 Task: Find connections with filter location São Gonçalo do Sapucaí with filter topic #Investingwith filter profile language German with filter current company Odgers Berndtson with filter school Management and Science University with filter industry Printing Services with filter service category Loans with filter keywords title Controller
Action: Mouse moved to (579, 99)
Screenshot: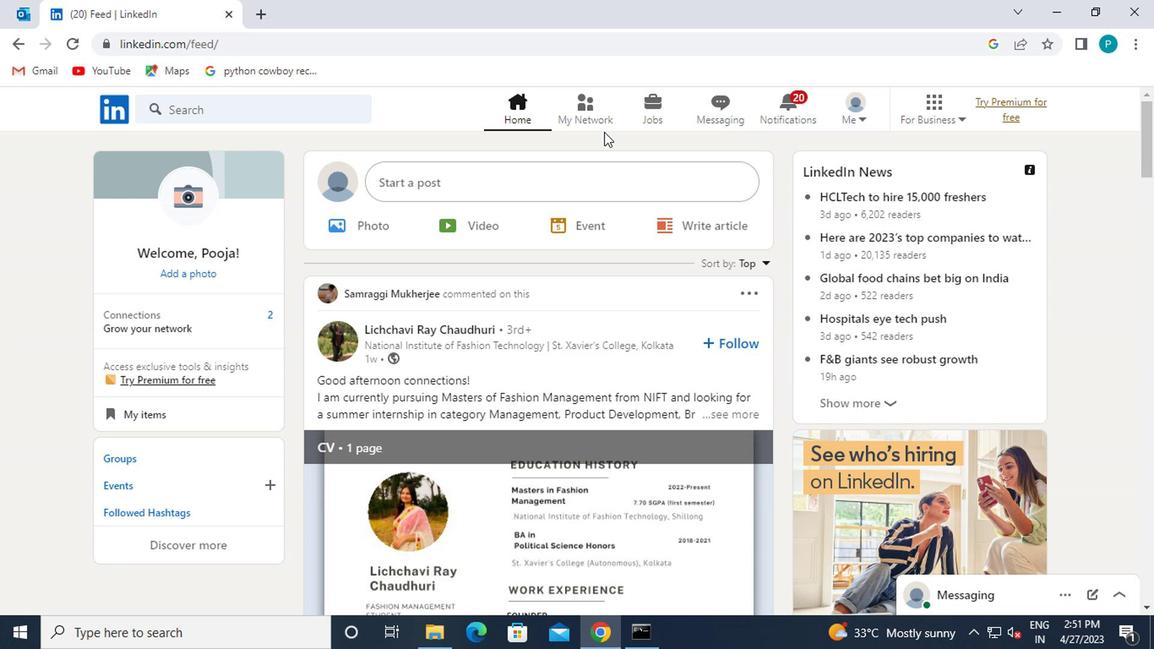 
Action: Mouse pressed left at (579, 99)
Screenshot: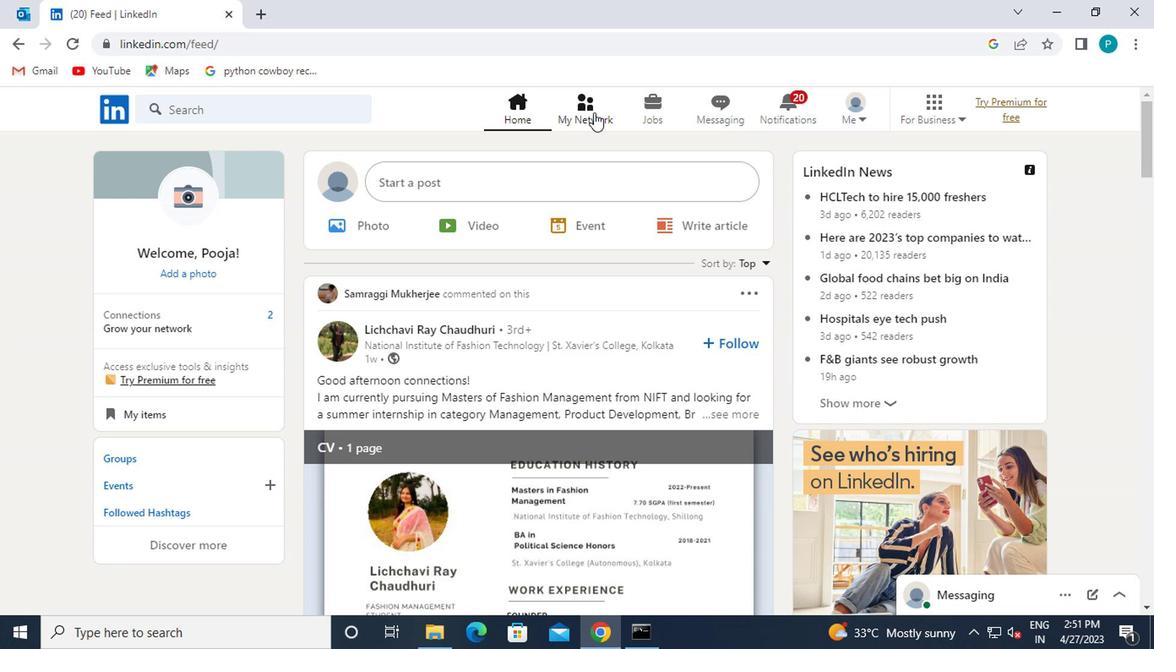 
Action: Mouse moved to (261, 215)
Screenshot: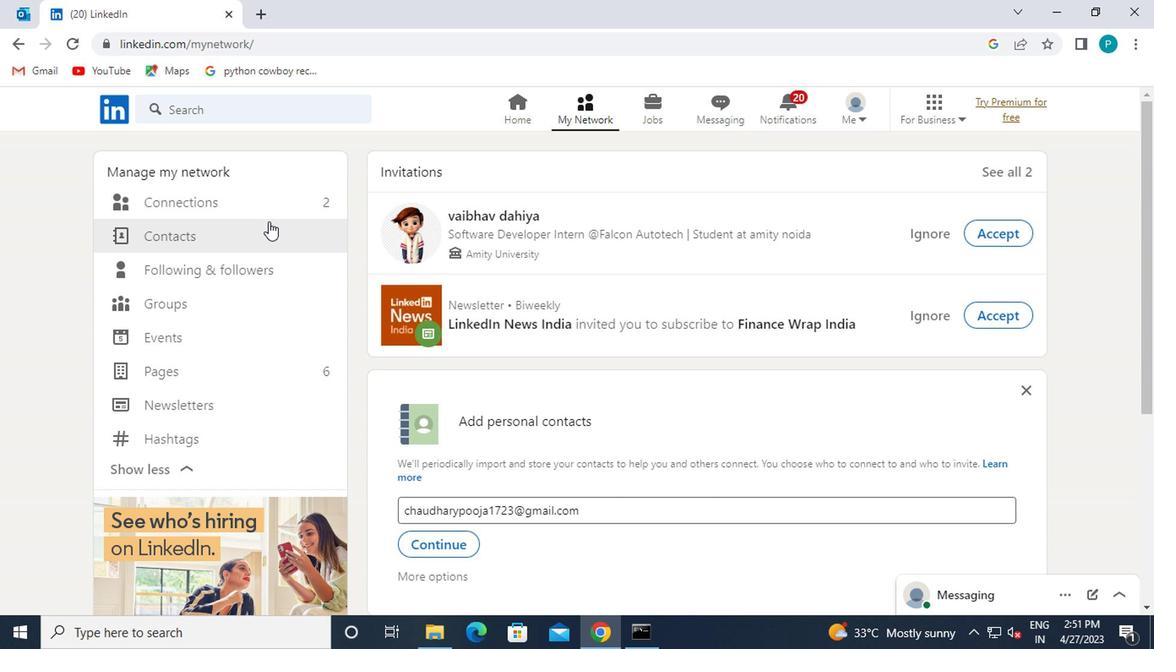 
Action: Mouse pressed left at (261, 215)
Screenshot: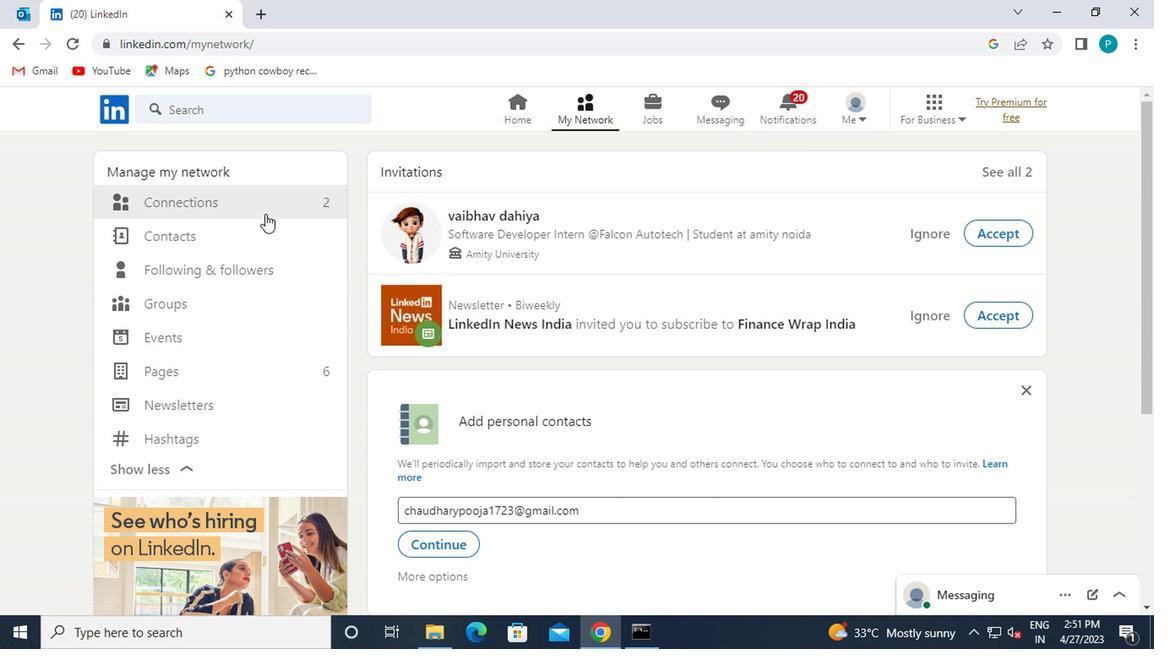 
Action: Mouse pressed left at (261, 215)
Screenshot: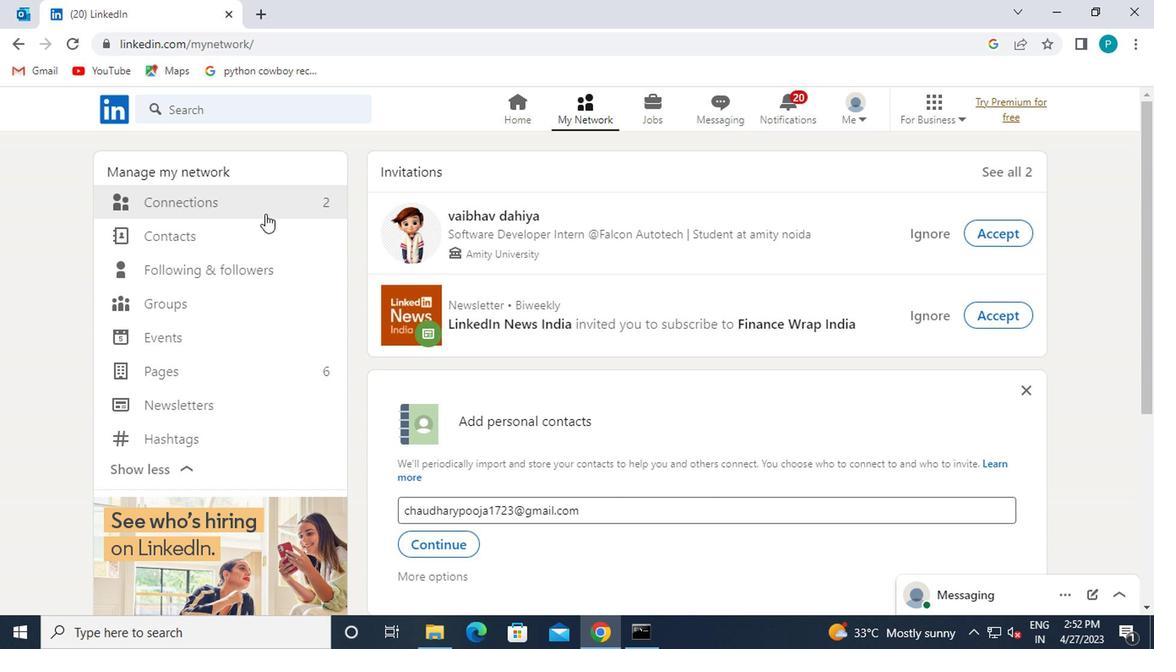 
Action: Mouse moved to (259, 211)
Screenshot: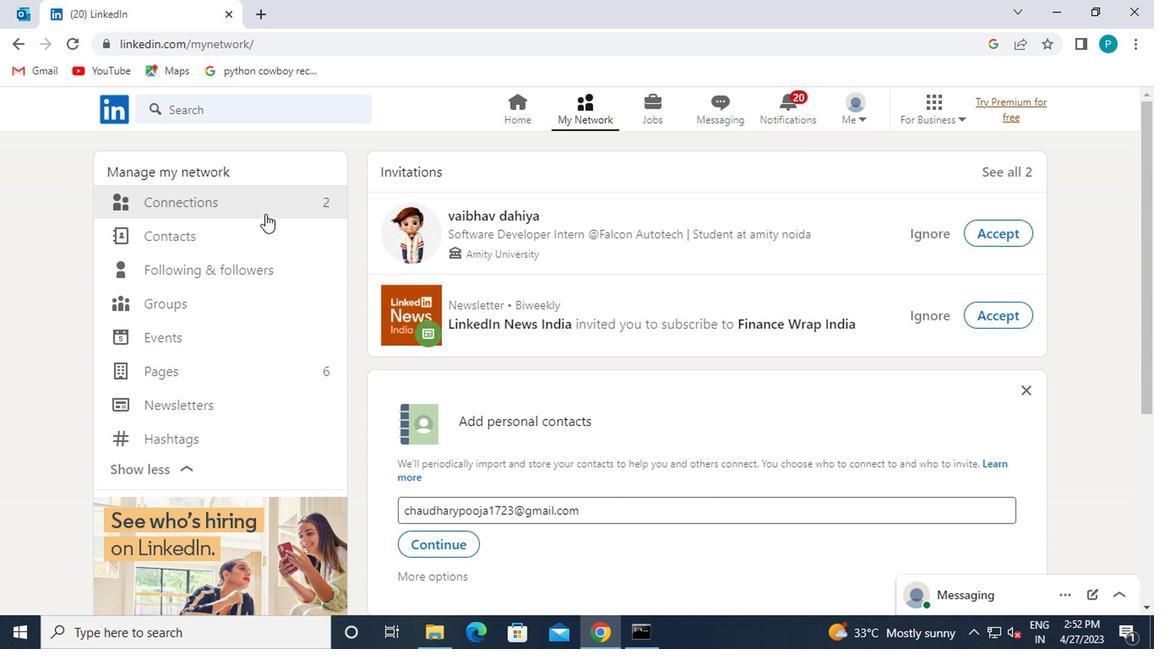 
Action: Mouse pressed left at (259, 211)
Screenshot: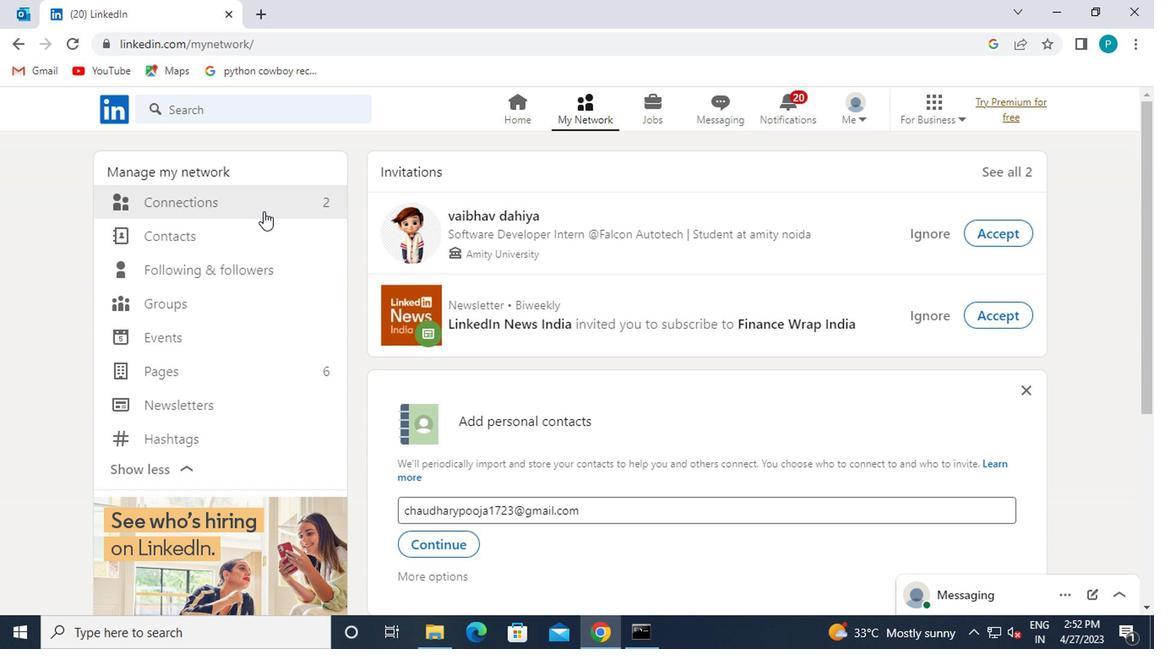 
Action: Mouse pressed left at (259, 211)
Screenshot: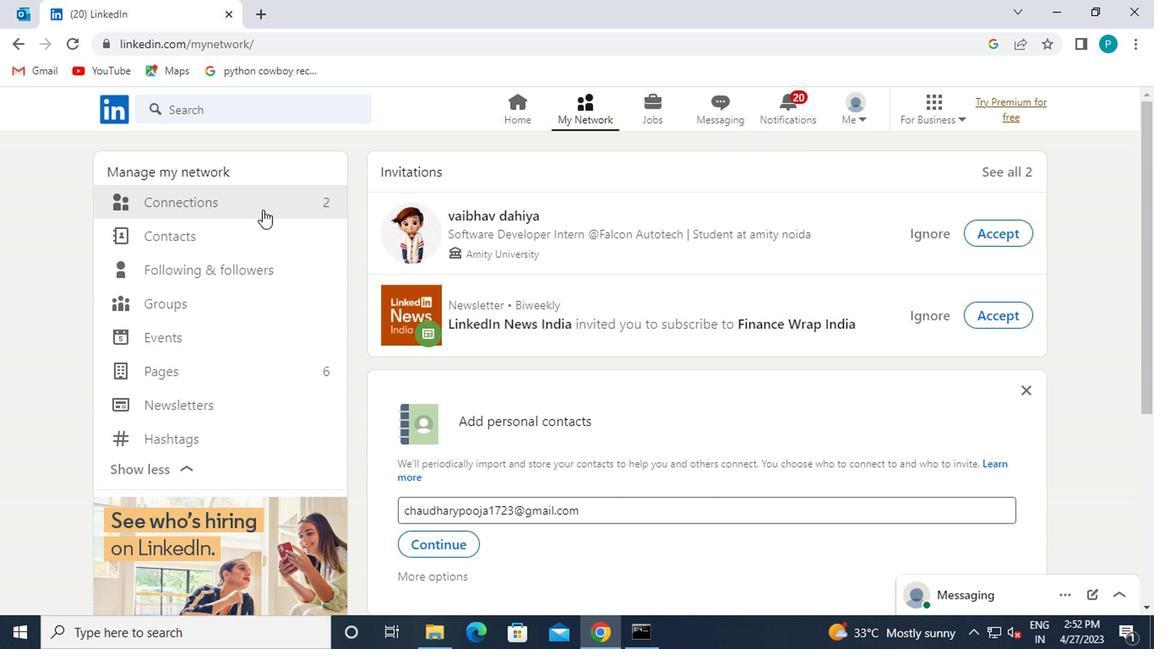 
Action: Mouse moved to (259, 209)
Screenshot: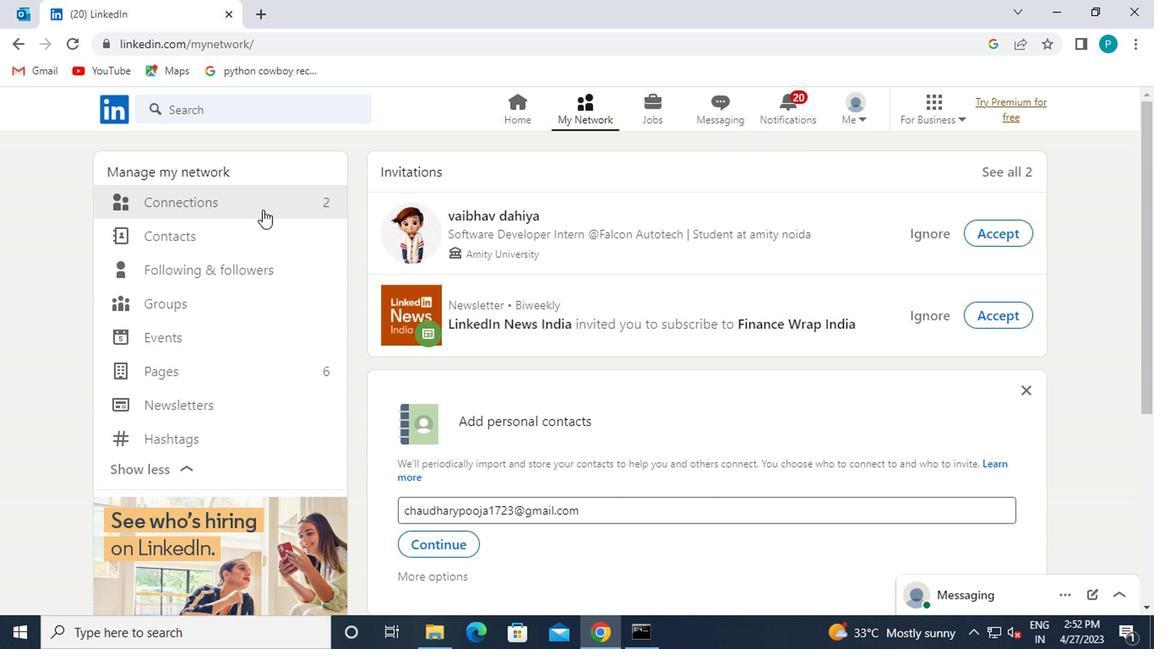 
Action: Mouse pressed left at (259, 209)
Screenshot: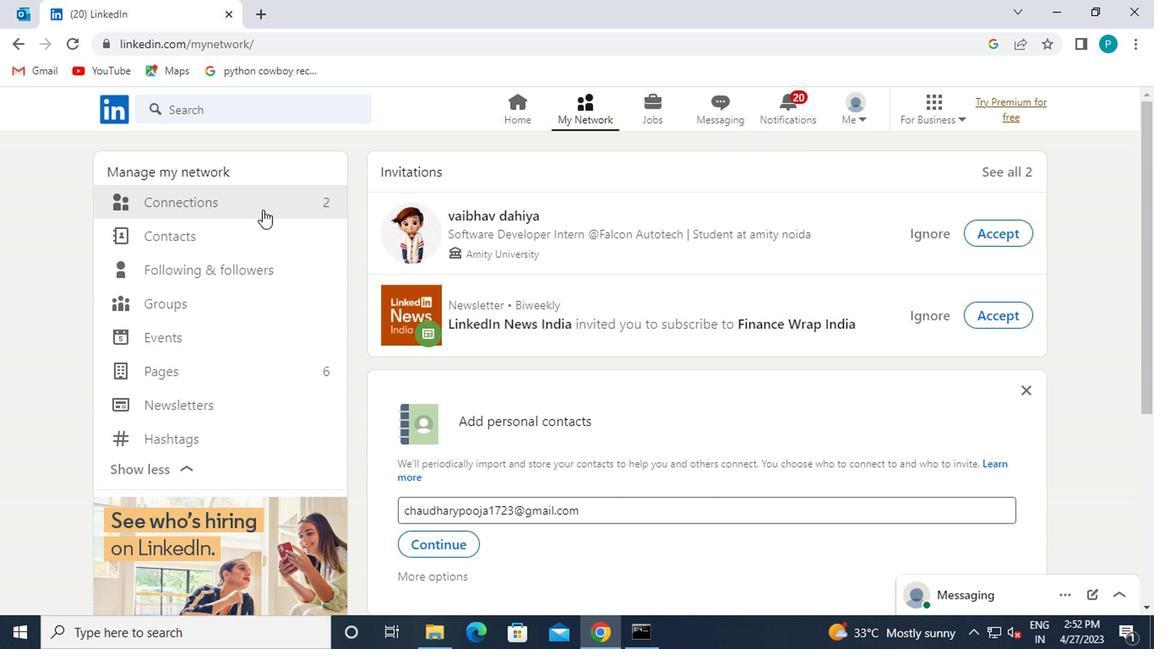 
Action: Mouse pressed left at (259, 209)
Screenshot: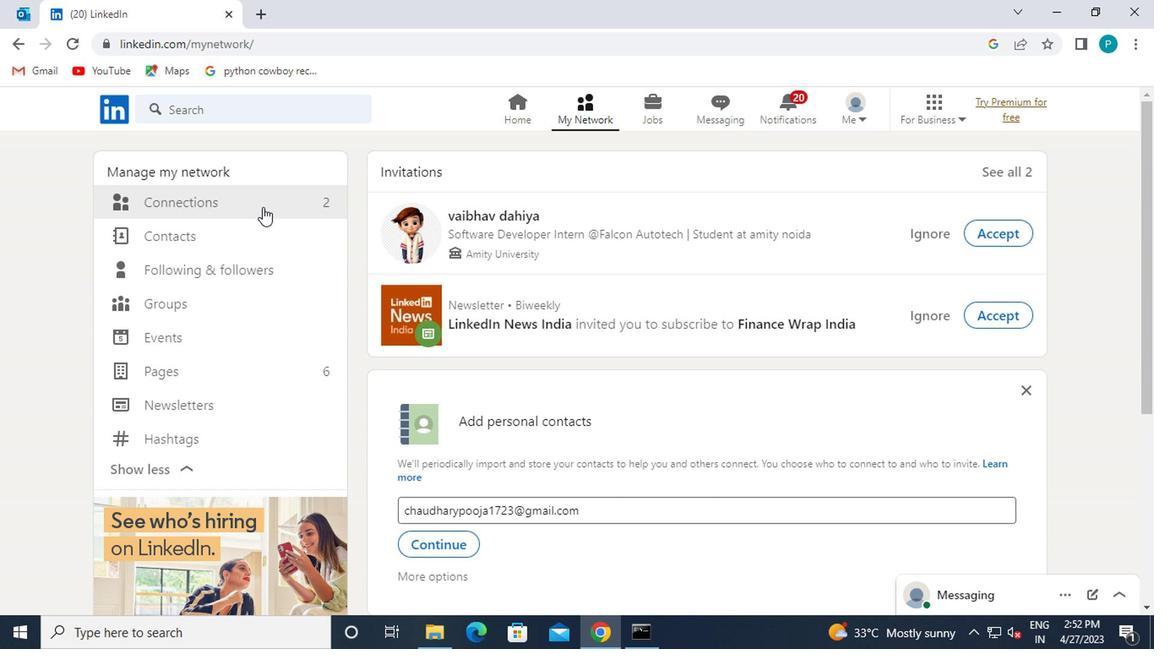 
Action: Mouse moved to (259, 202)
Screenshot: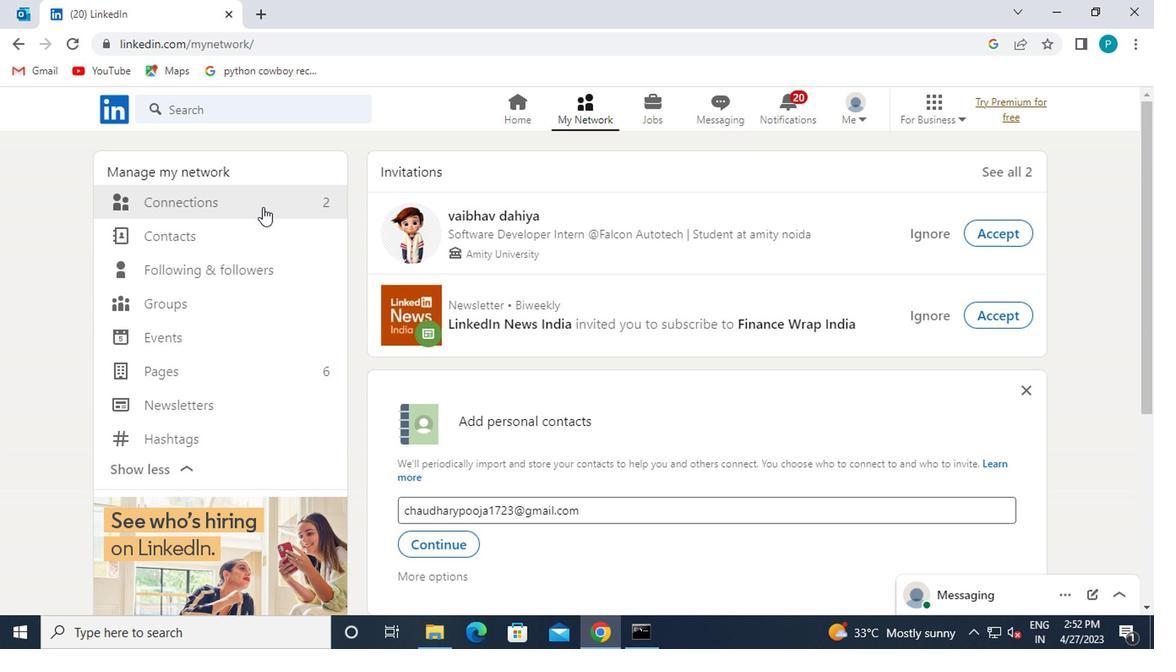 
Action: Mouse pressed left at (259, 202)
Screenshot: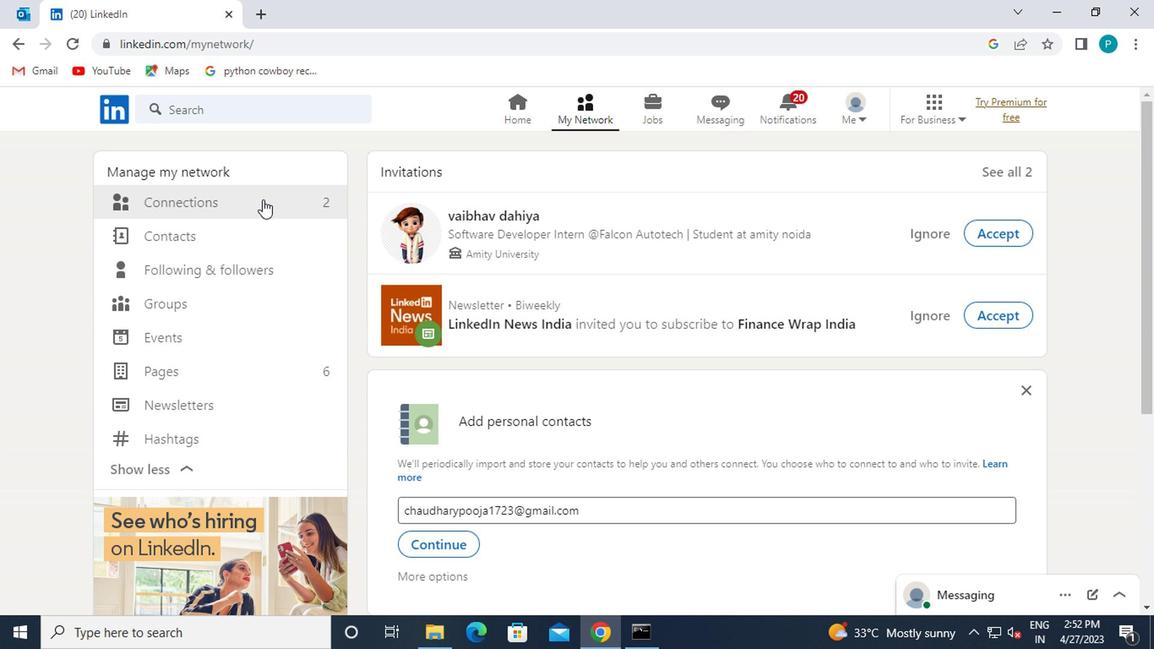 
Action: Mouse pressed left at (259, 202)
Screenshot: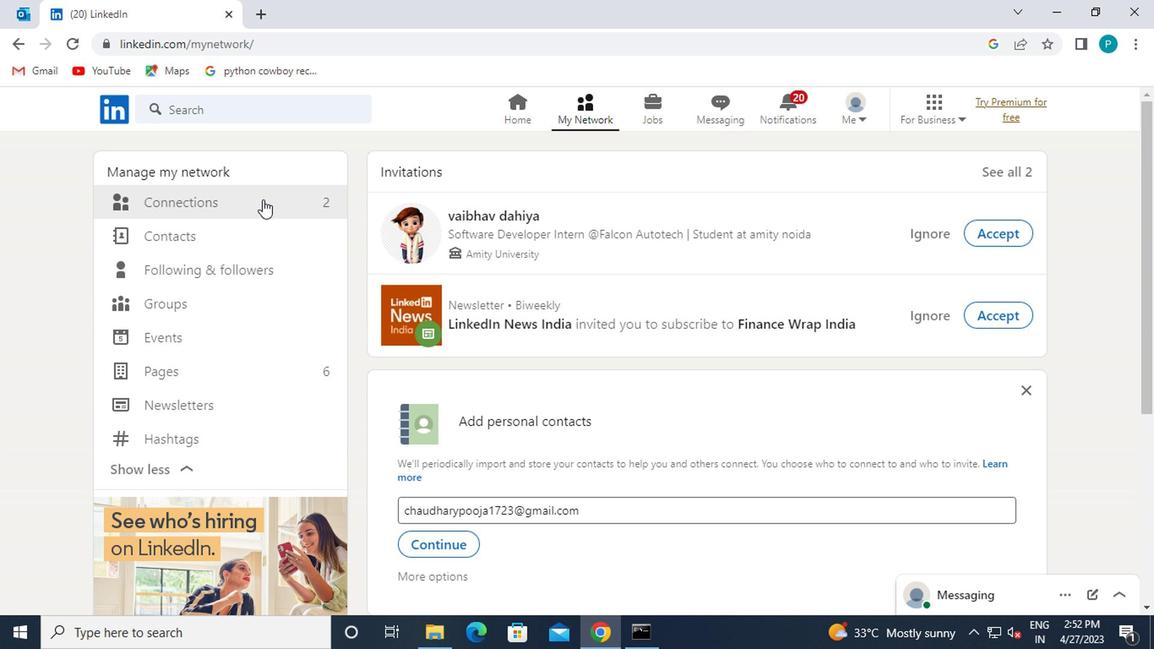 
Action: Mouse moved to (692, 199)
Screenshot: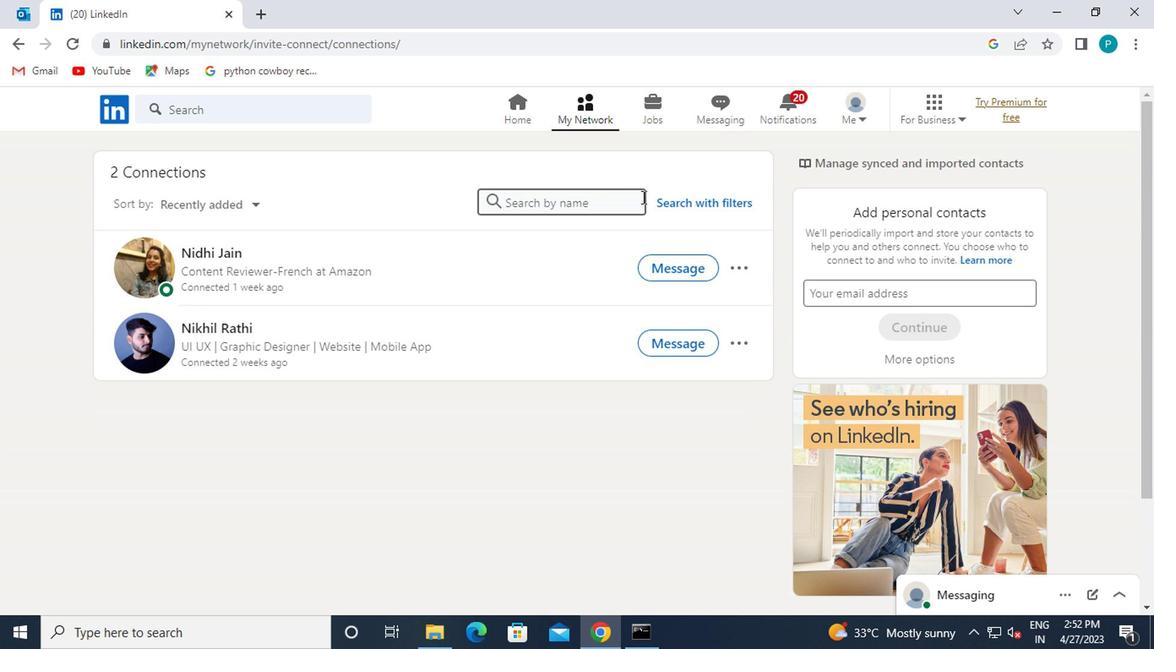 
Action: Mouse pressed left at (692, 199)
Screenshot: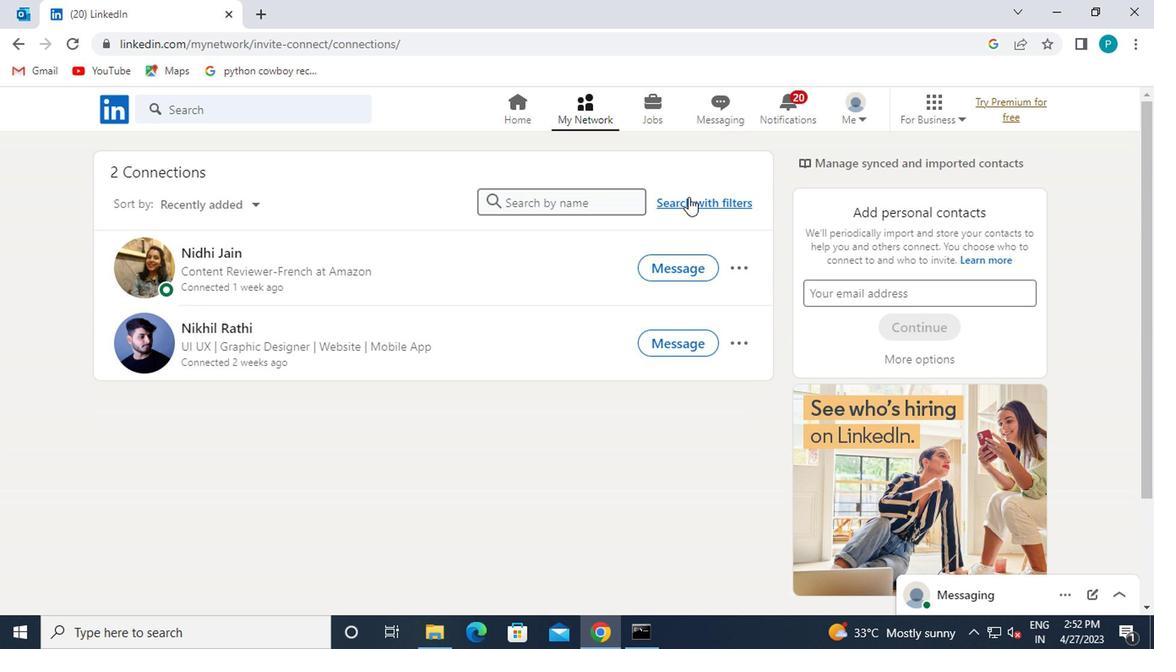 
Action: Mouse moved to (611, 159)
Screenshot: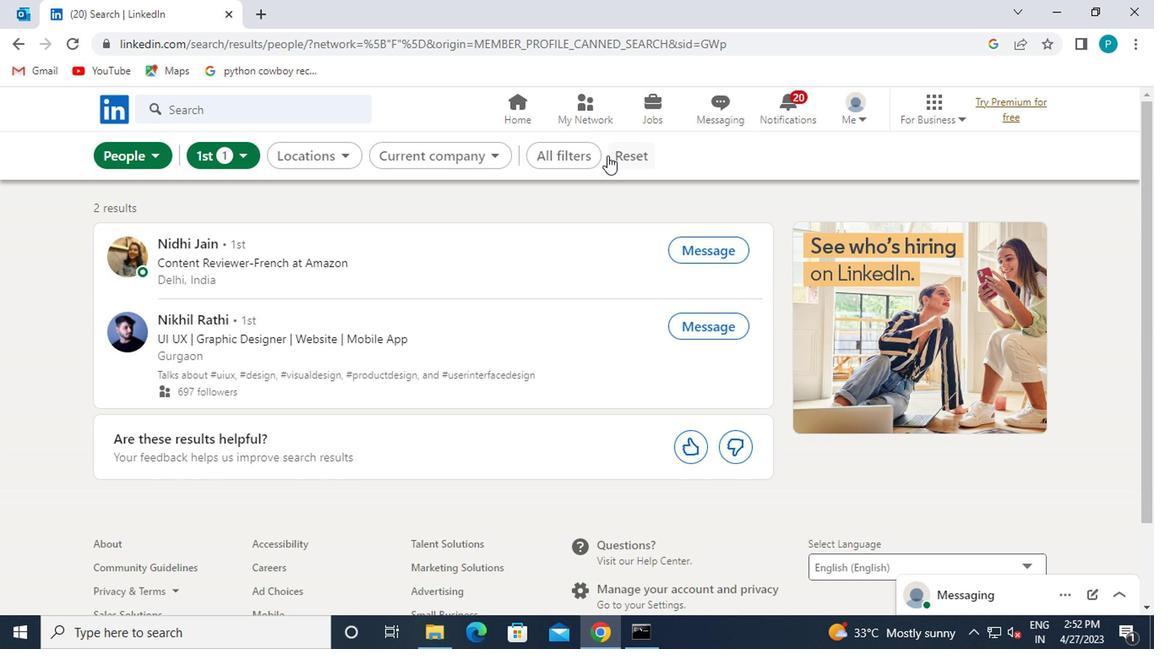 
Action: Mouse pressed left at (611, 159)
Screenshot: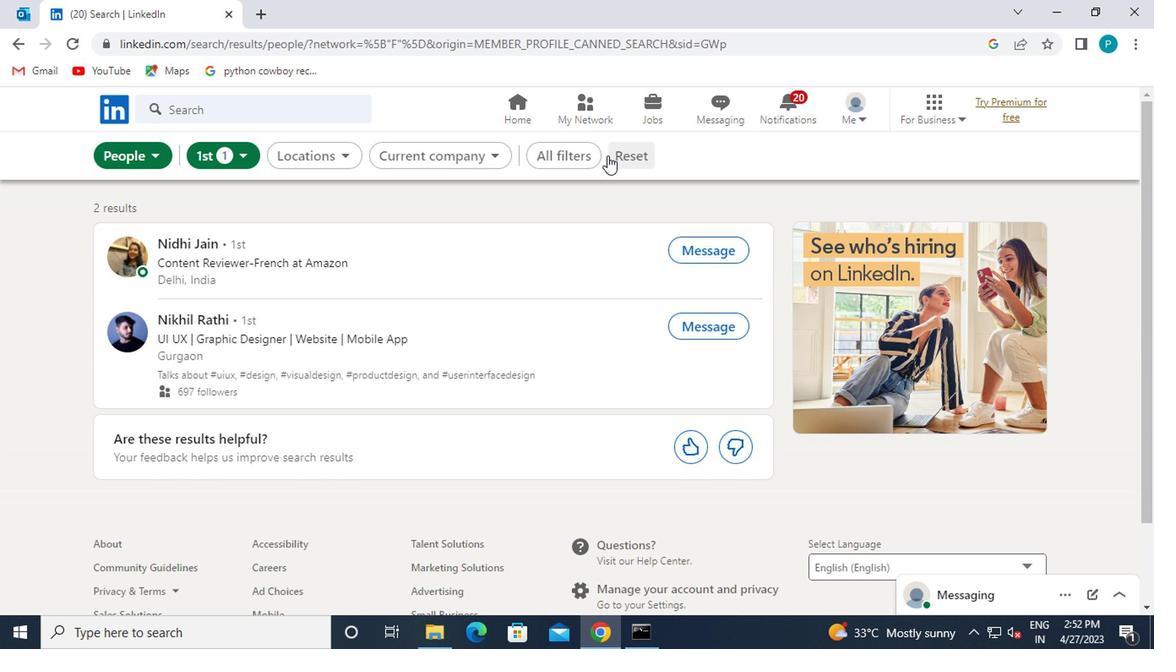 
Action: Mouse moved to (614, 160)
Screenshot: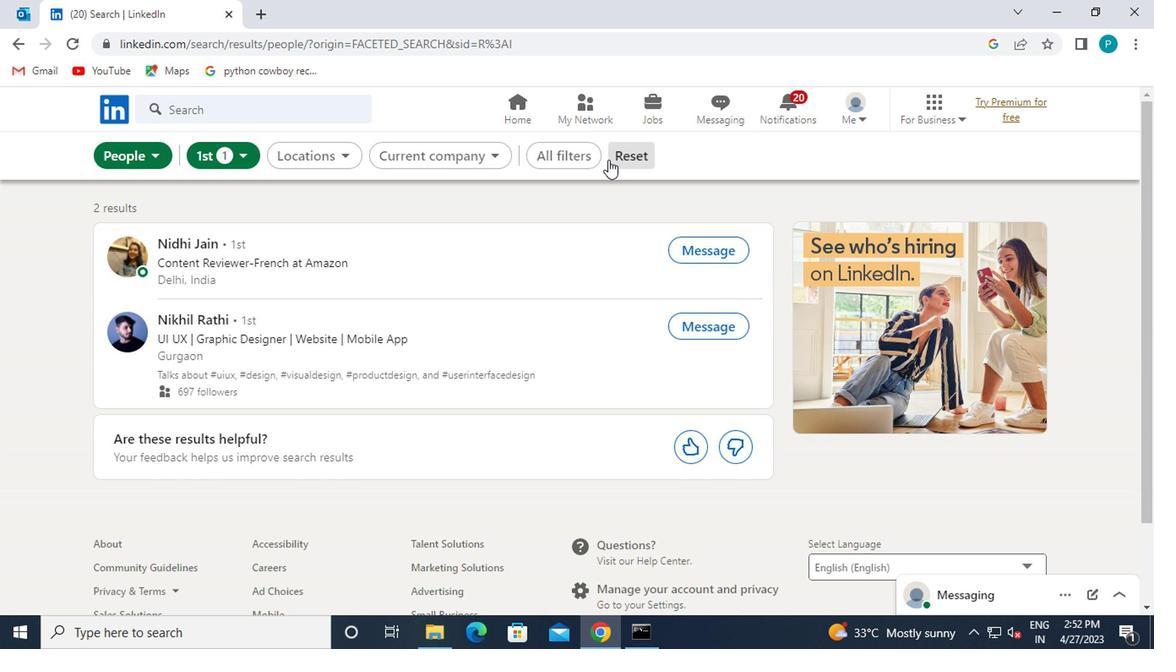 
Action: Mouse pressed left at (614, 160)
Screenshot: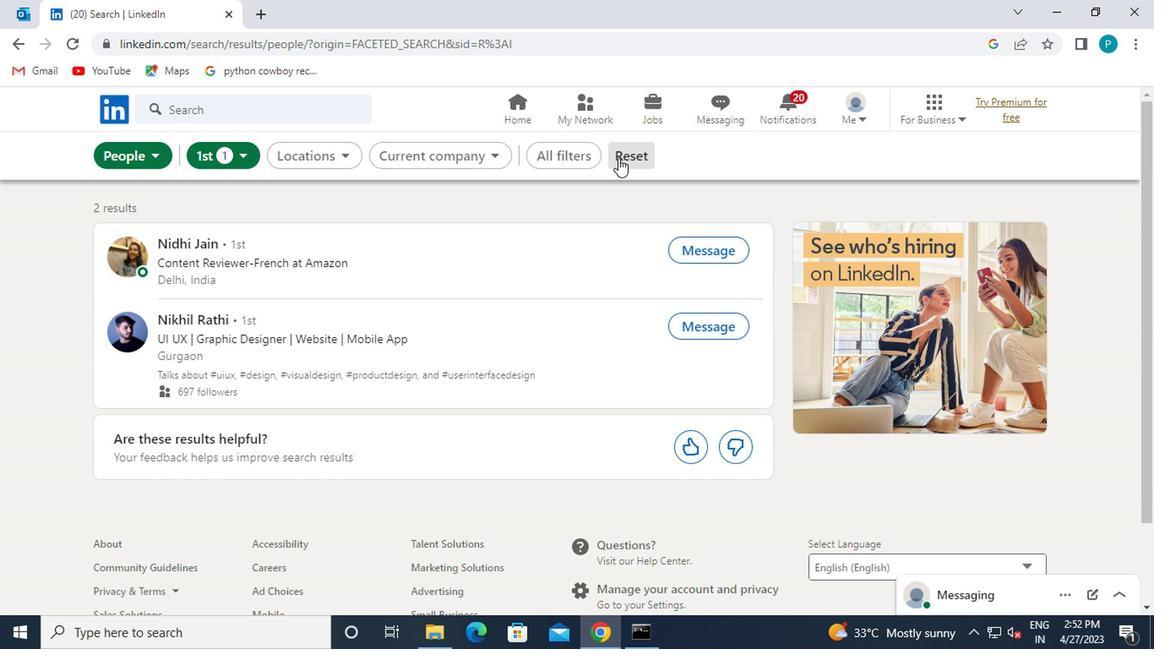
Action: Mouse moved to (620, 157)
Screenshot: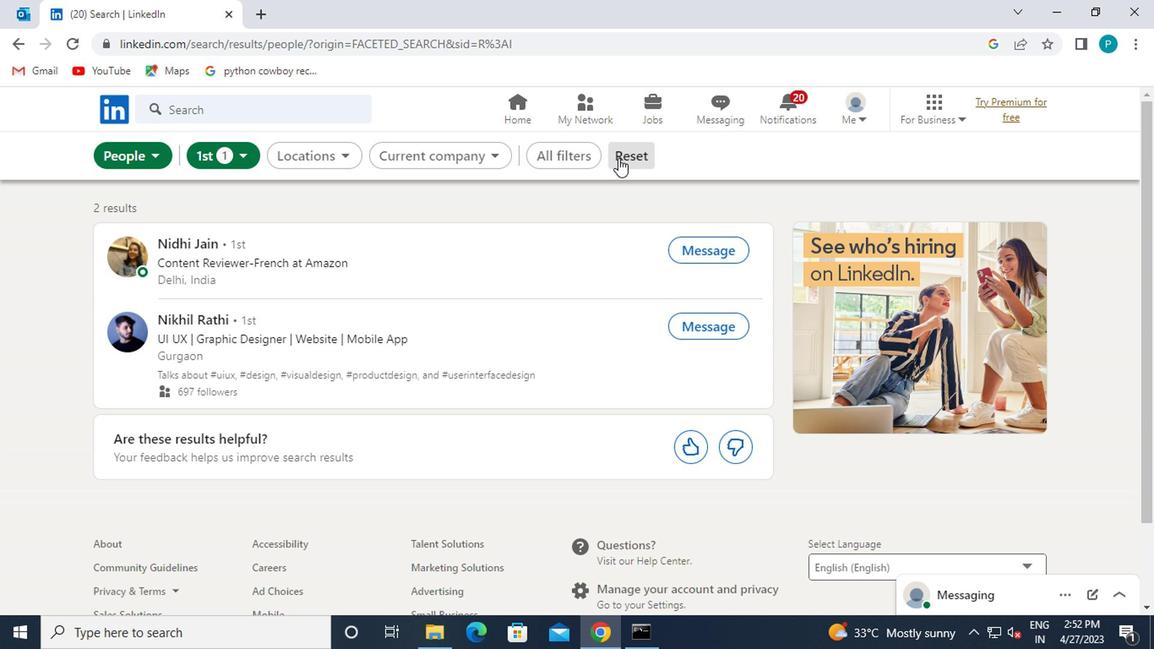 
Action: Mouse pressed left at (620, 157)
Screenshot: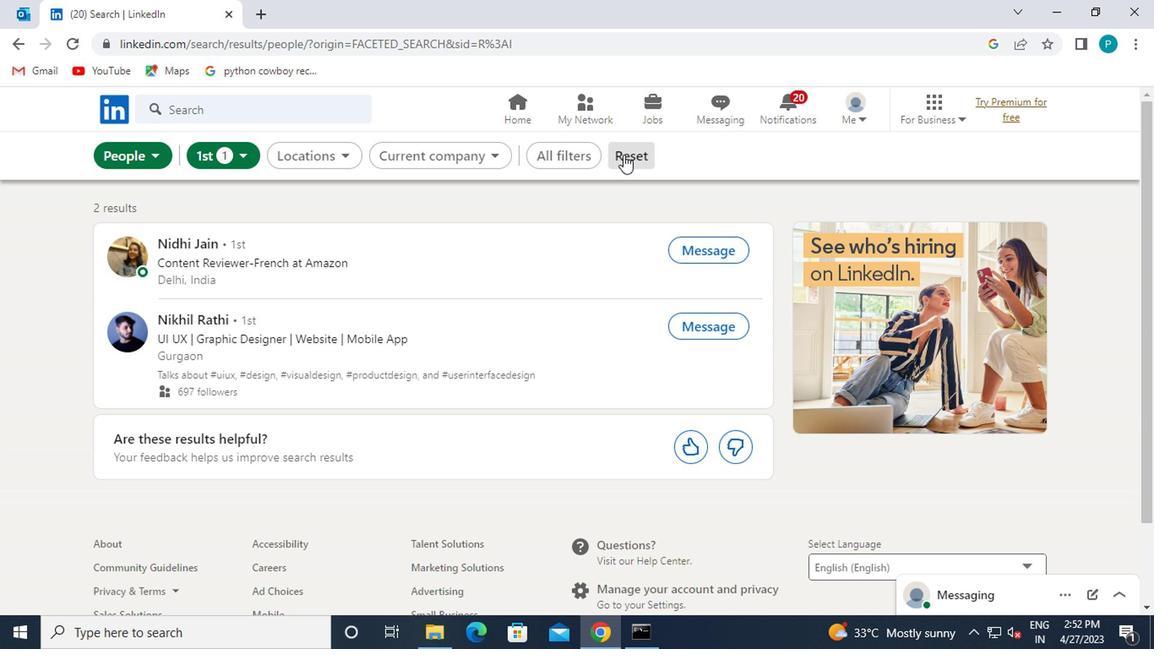 
Action: Mouse pressed left at (620, 157)
Screenshot: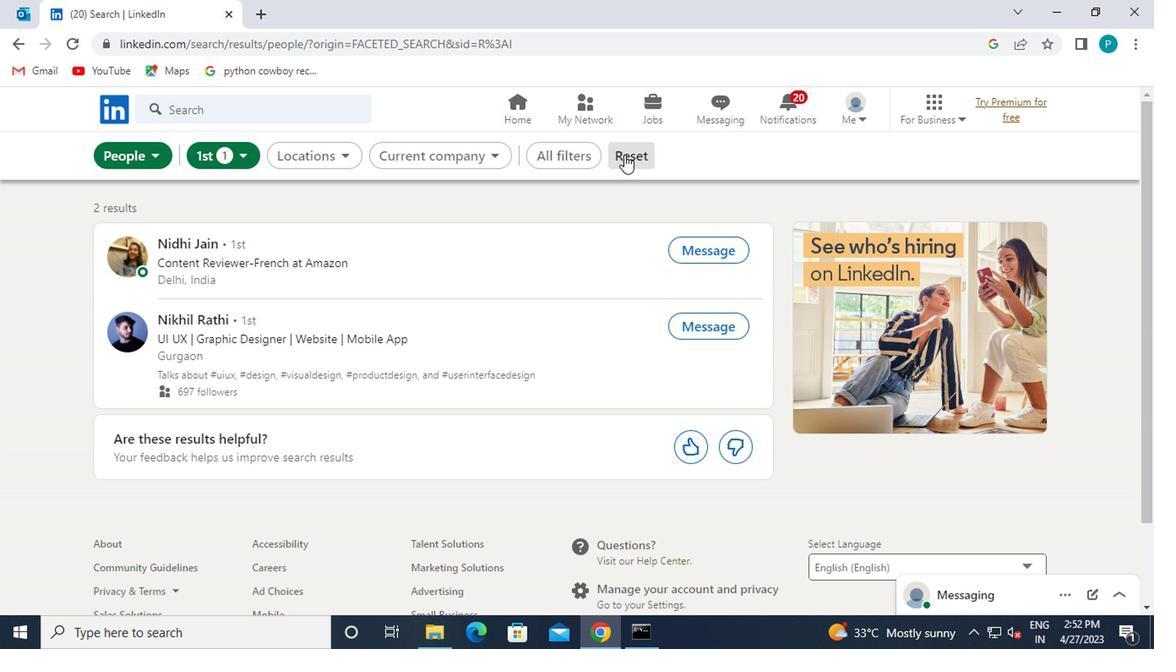 
Action: Mouse moved to (589, 162)
Screenshot: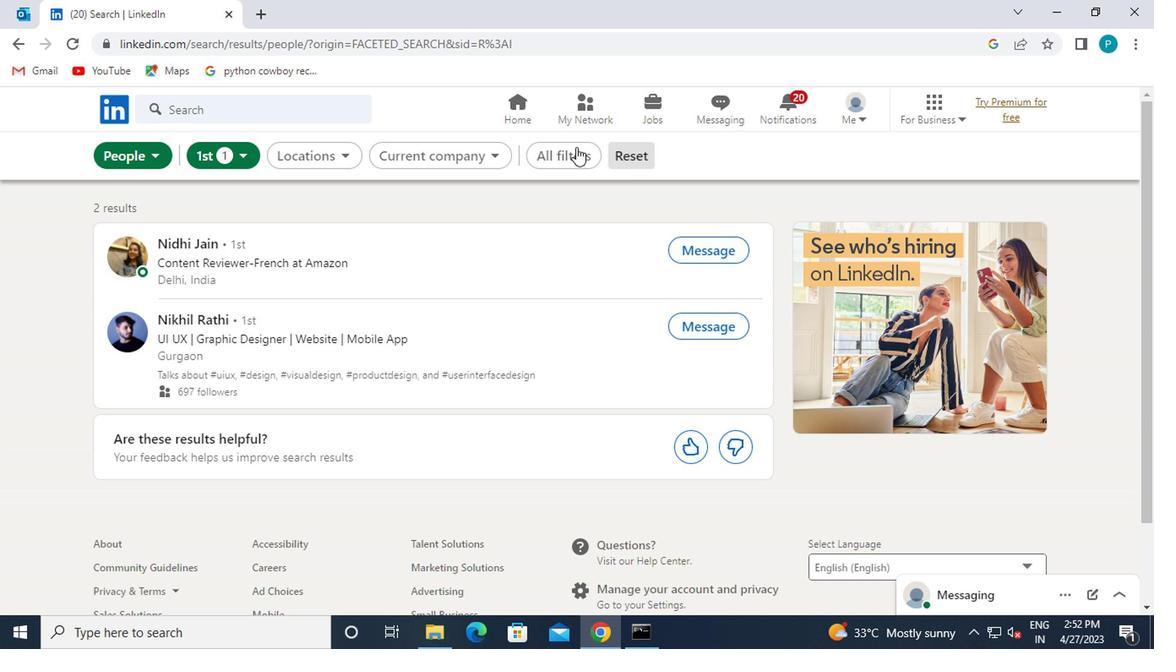 
Action: Mouse pressed left at (589, 162)
Screenshot: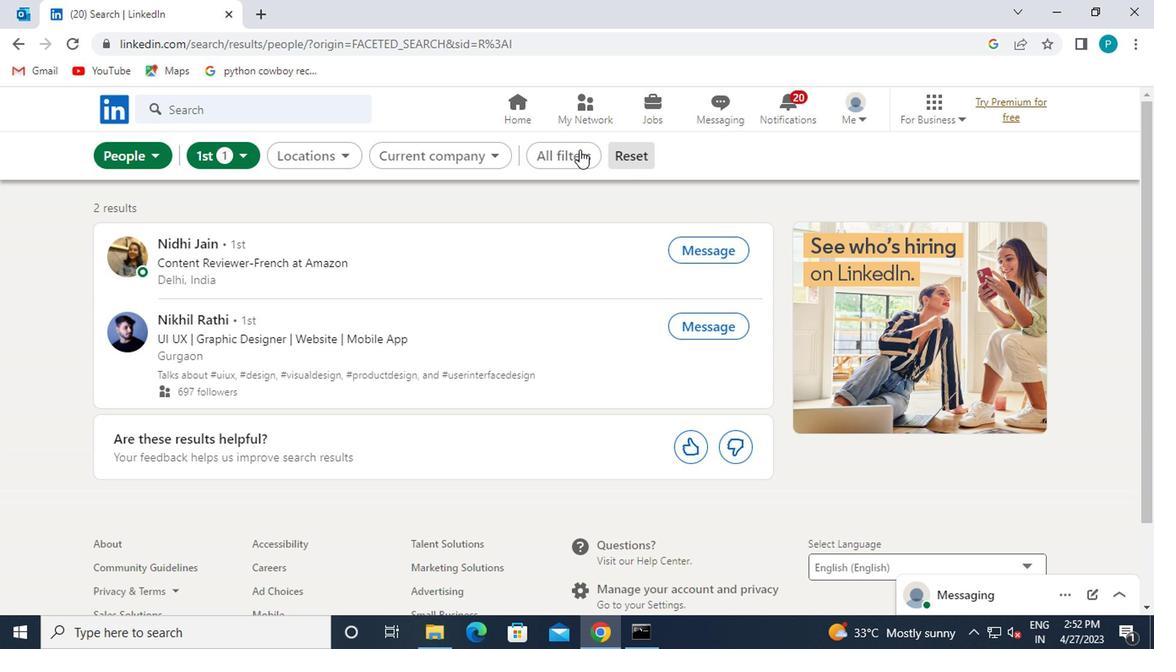
Action: Mouse moved to (584, 162)
Screenshot: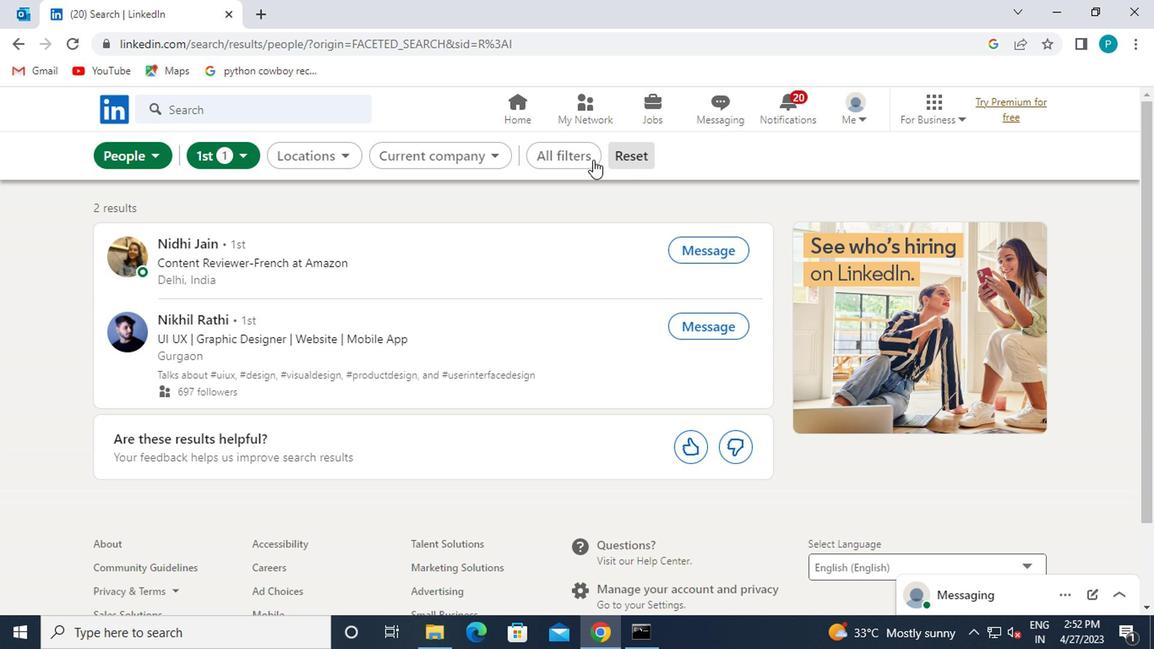 
Action: Mouse pressed left at (584, 162)
Screenshot: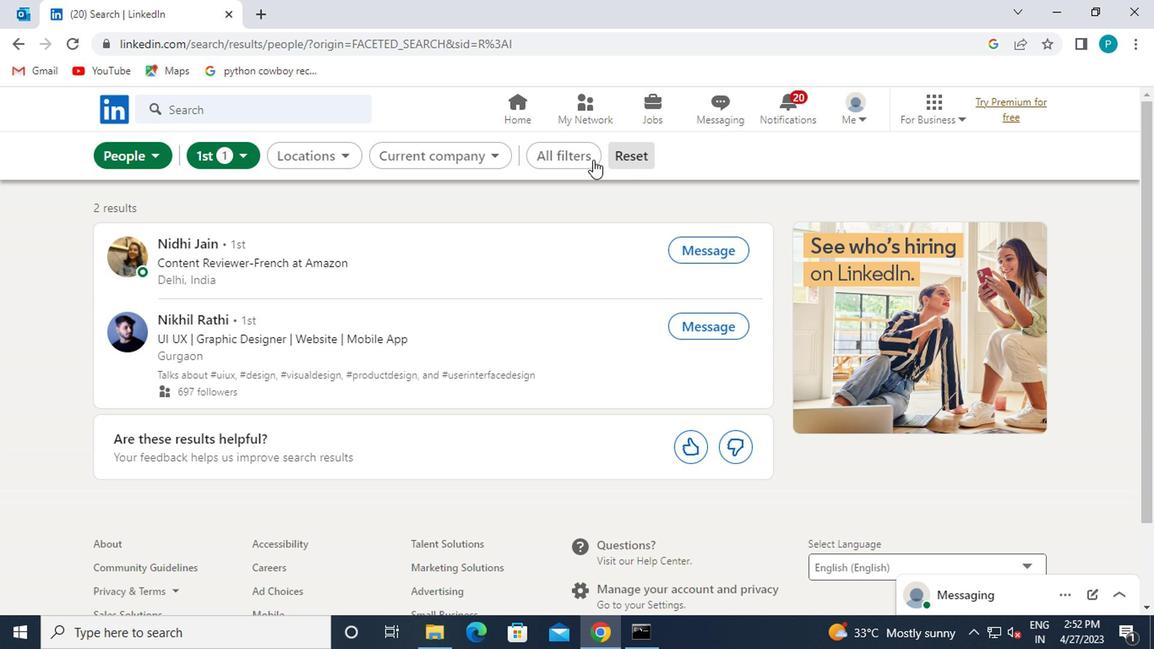 
Action: Mouse moved to (647, 156)
Screenshot: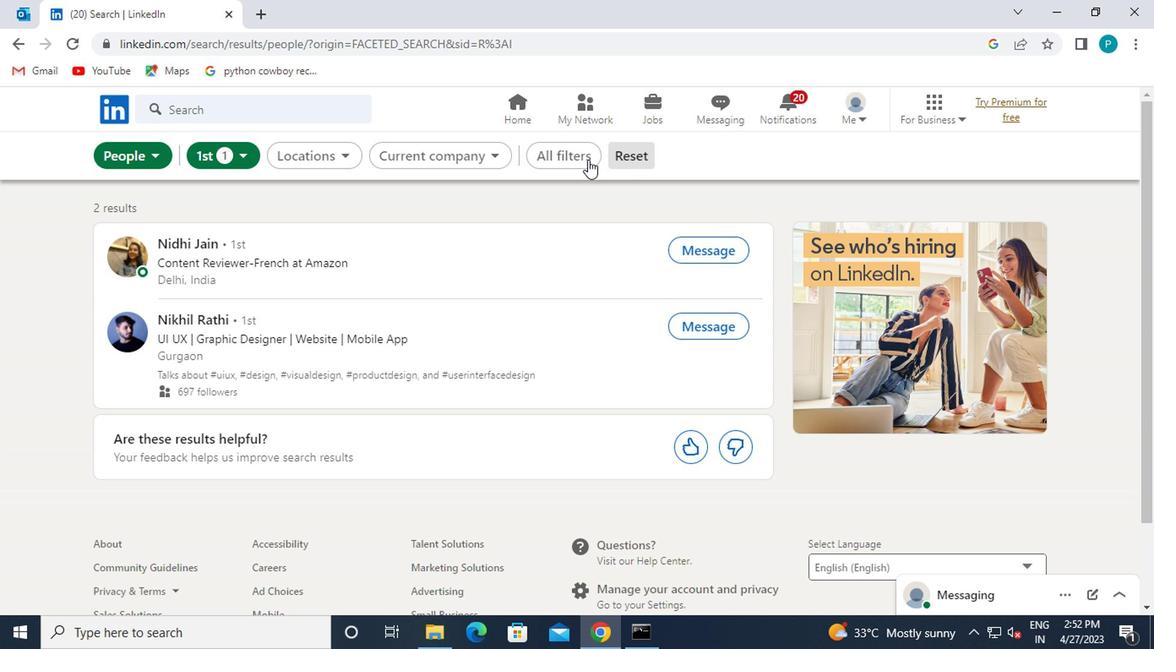 
Action: Mouse pressed left at (647, 156)
Screenshot: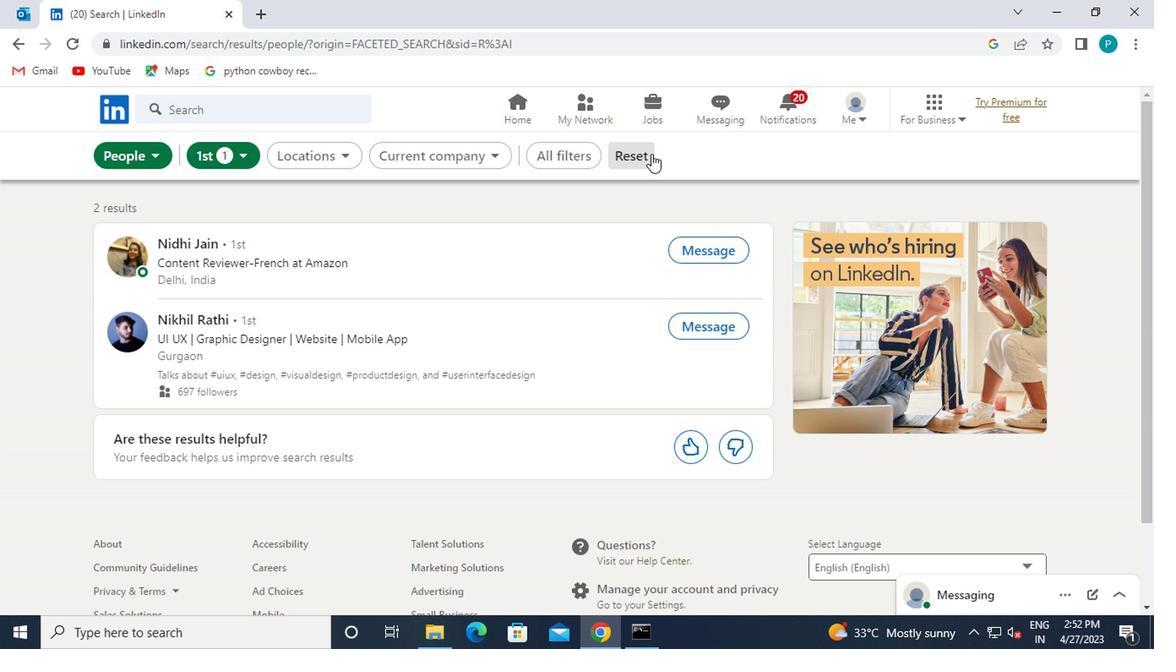 
Action: Mouse pressed left at (647, 156)
Screenshot: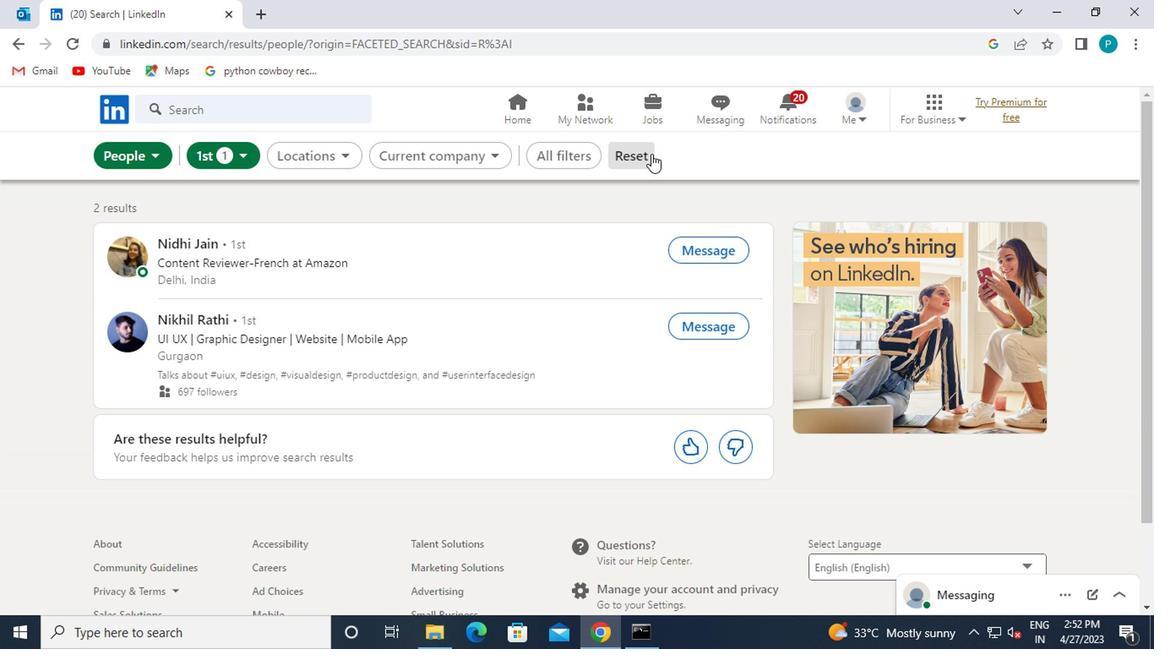 
Action: Mouse moved to (614, 156)
Screenshot: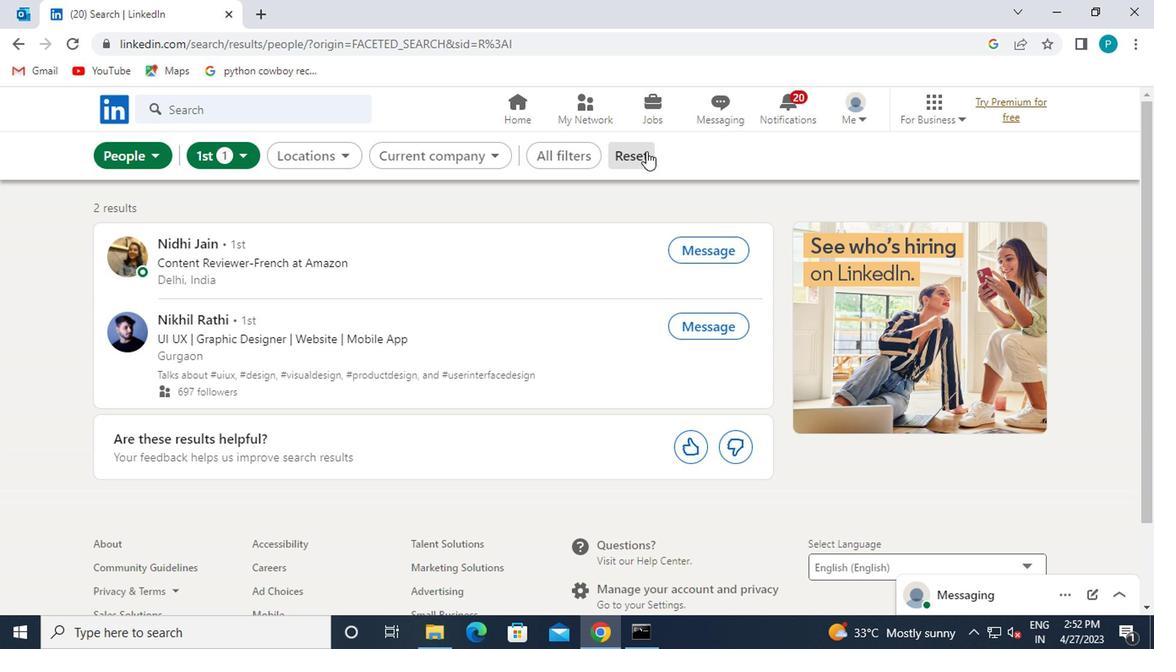 
Action: Mouse scrolled (614, 157) with delta (0, 1)
Screenshot: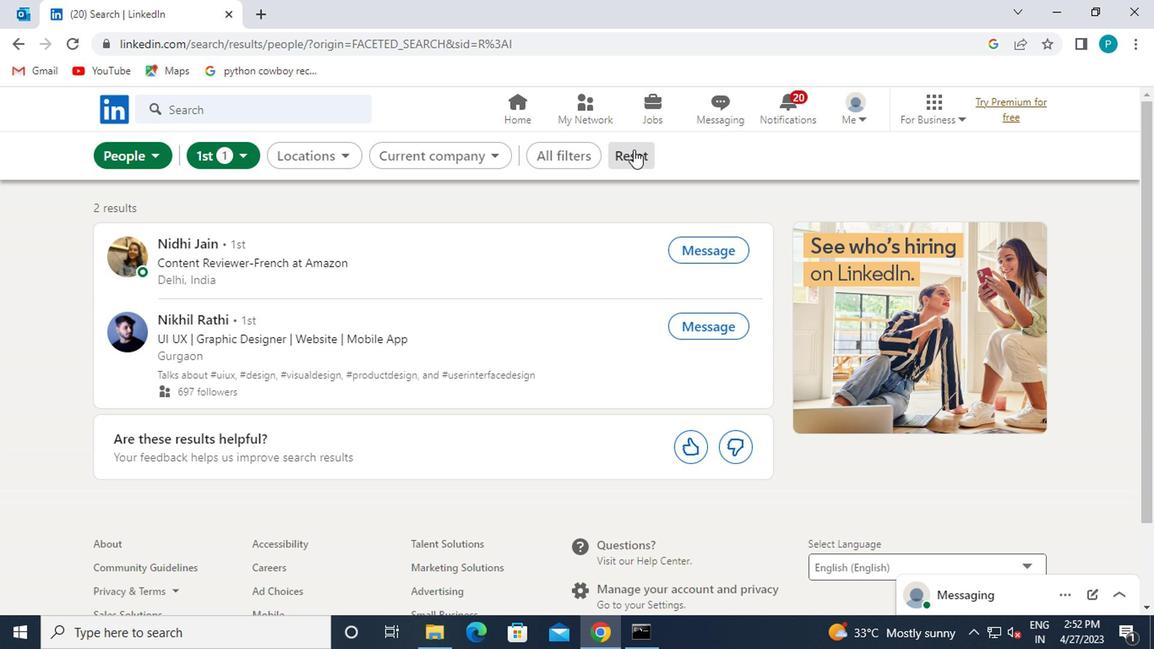 
Action: Mouse scrolled (614, 157) with delta (0, 1)
Screenshot: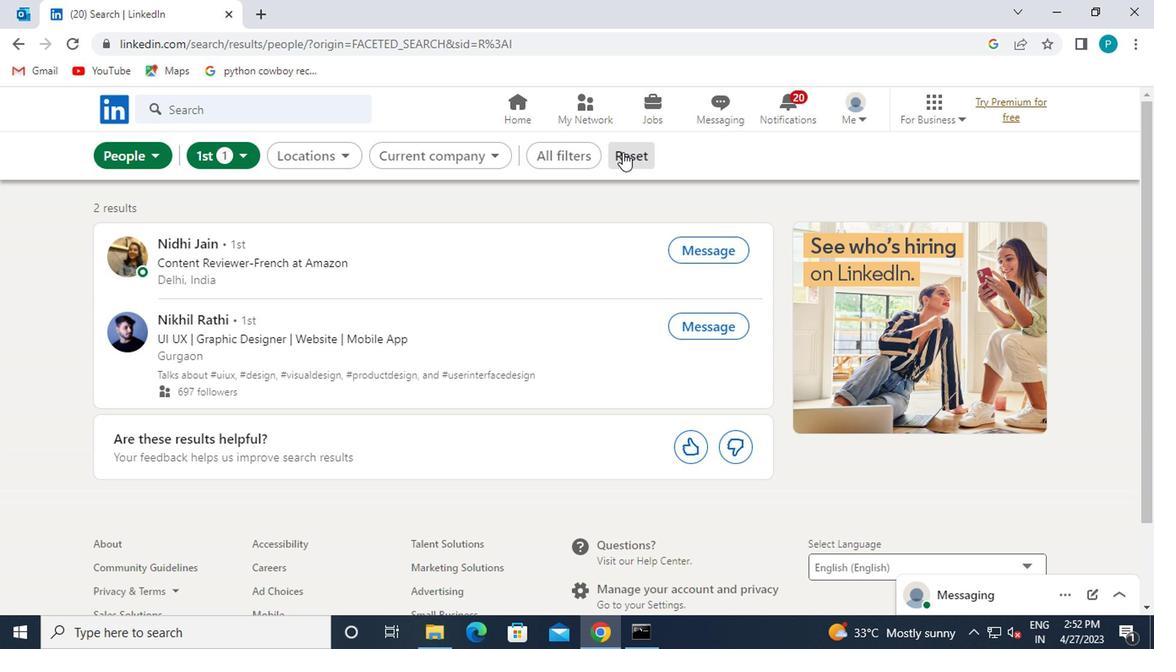 
Action: Mouse scrolled (614, 155) with delta (0, 0)
Screenshot: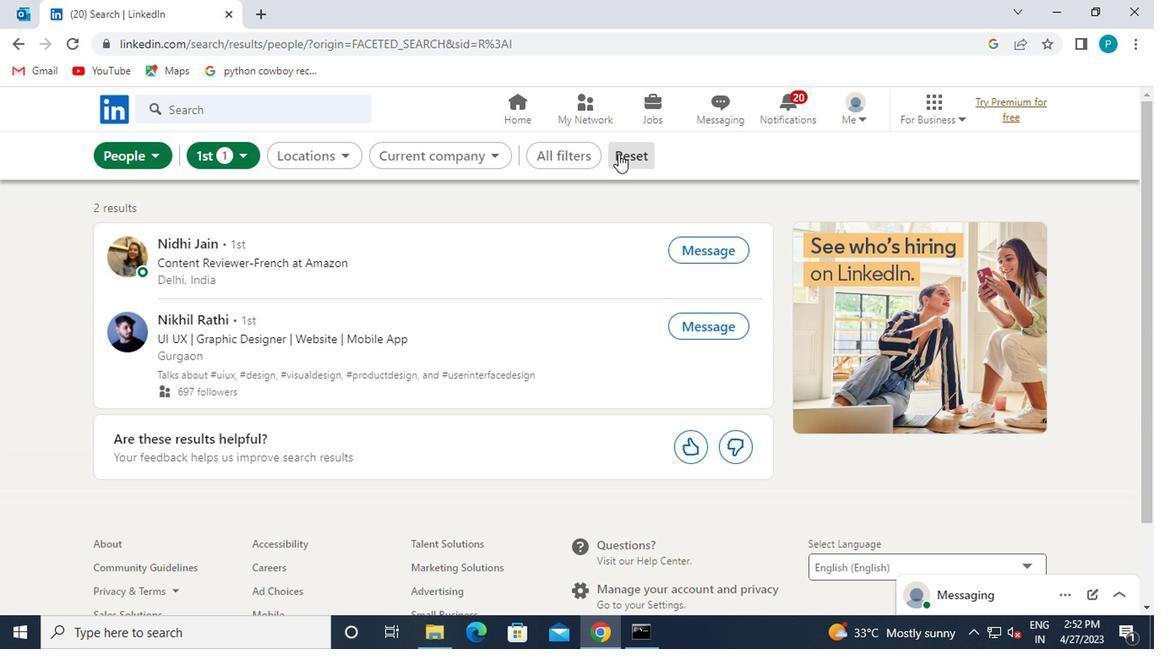 
Action: Mouse scrolled (614, 155) with delta (0, 0)
Screenshot: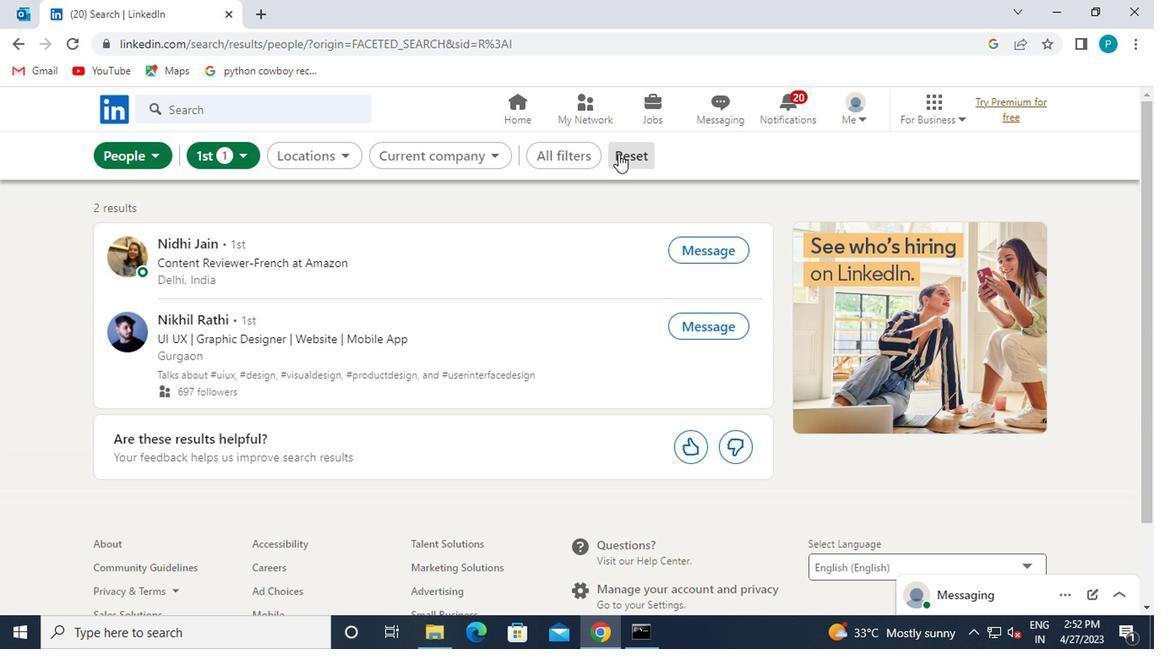 
Action: Mouse scrolled (614, 157) with delta (0, 1)
Screenshot: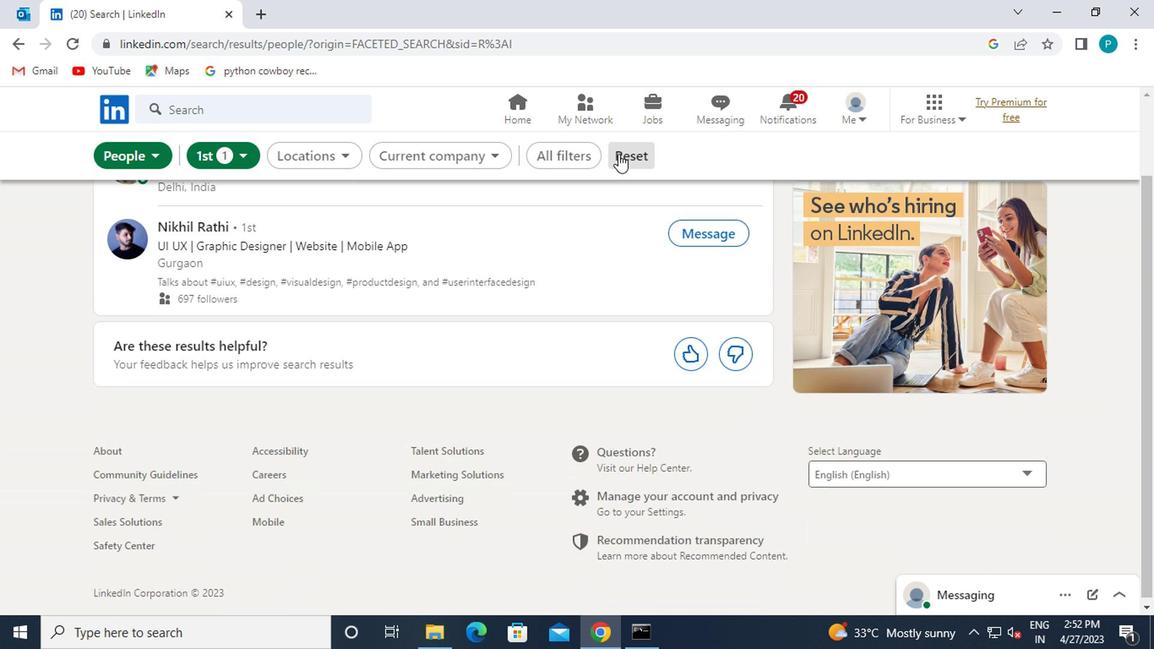 
Action: Mouse scrolled (614, 157) with delta (0, 1)
Screenshot: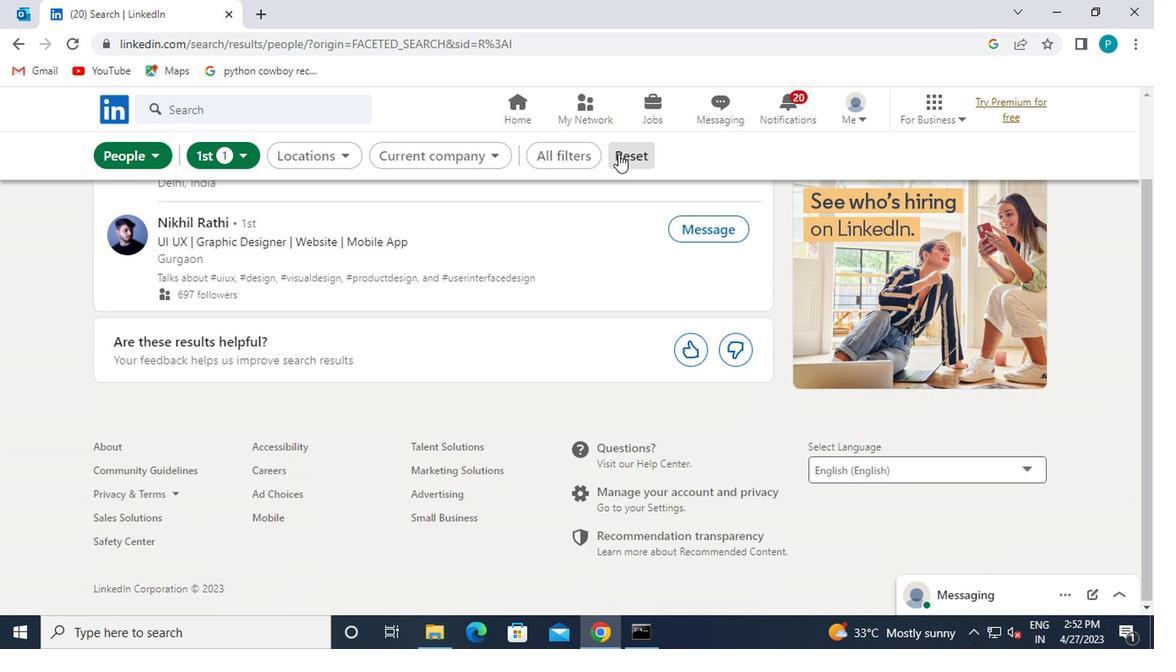 
Action: Mouse pressed left at (614, 156)
Screenshot: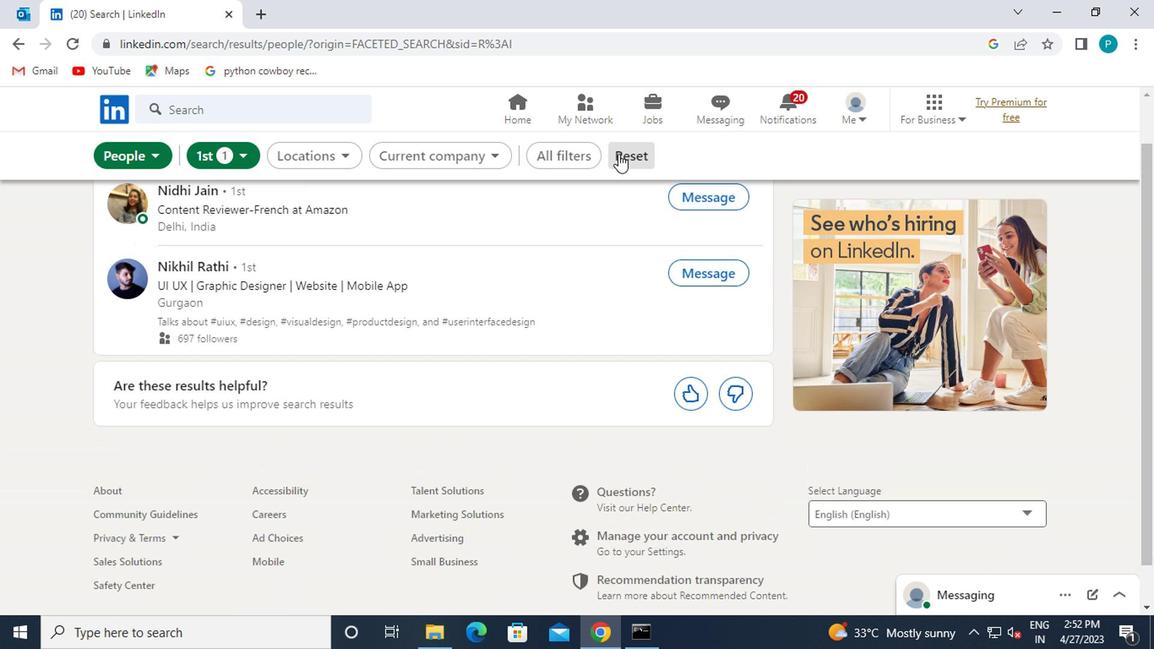 
Action: Mouse moved to (611, 157)
Screenshot: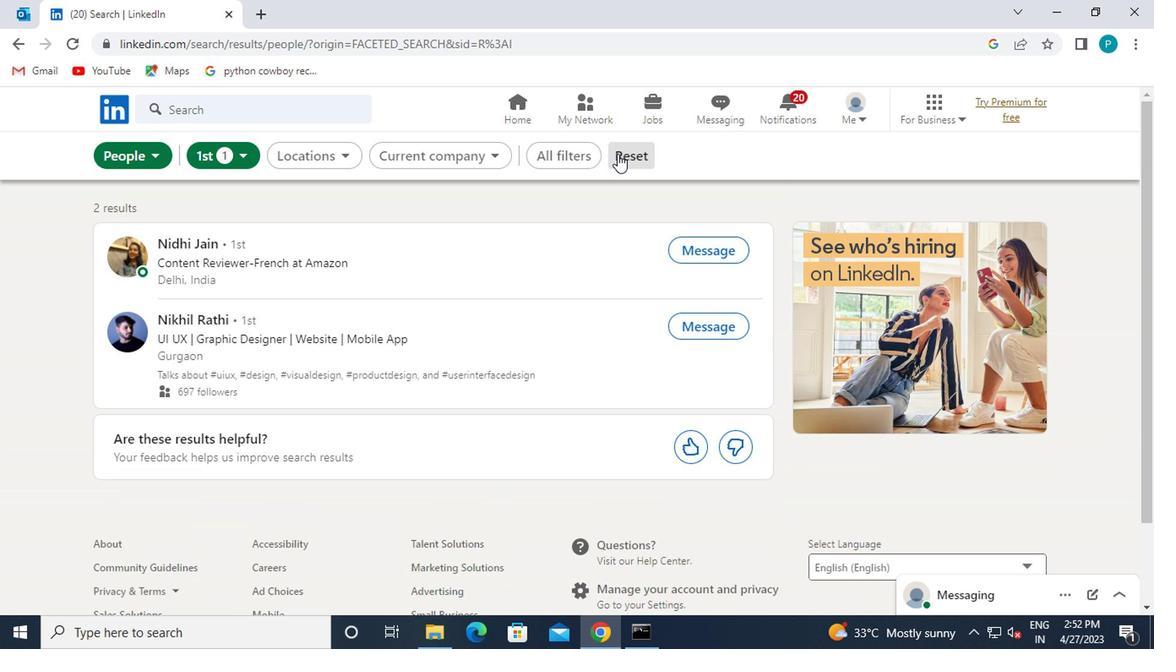 
Action: Mouse pressed left at (611, 157)
Screenshot: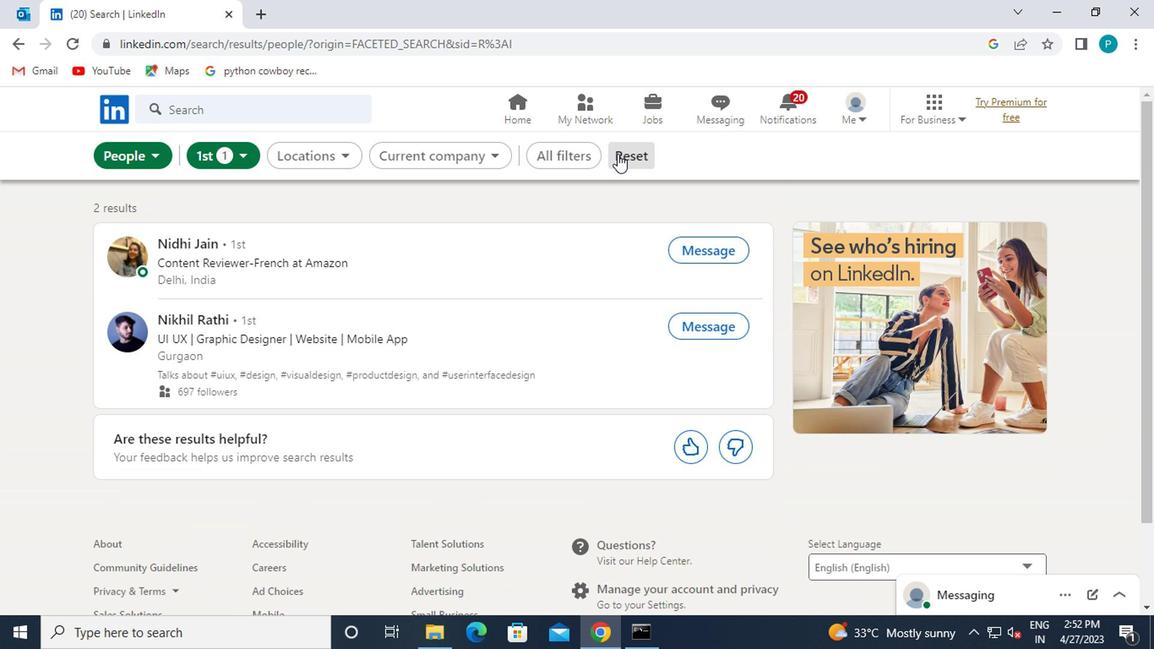 
Action: Mouse moved to (608, 147)
Screenshot: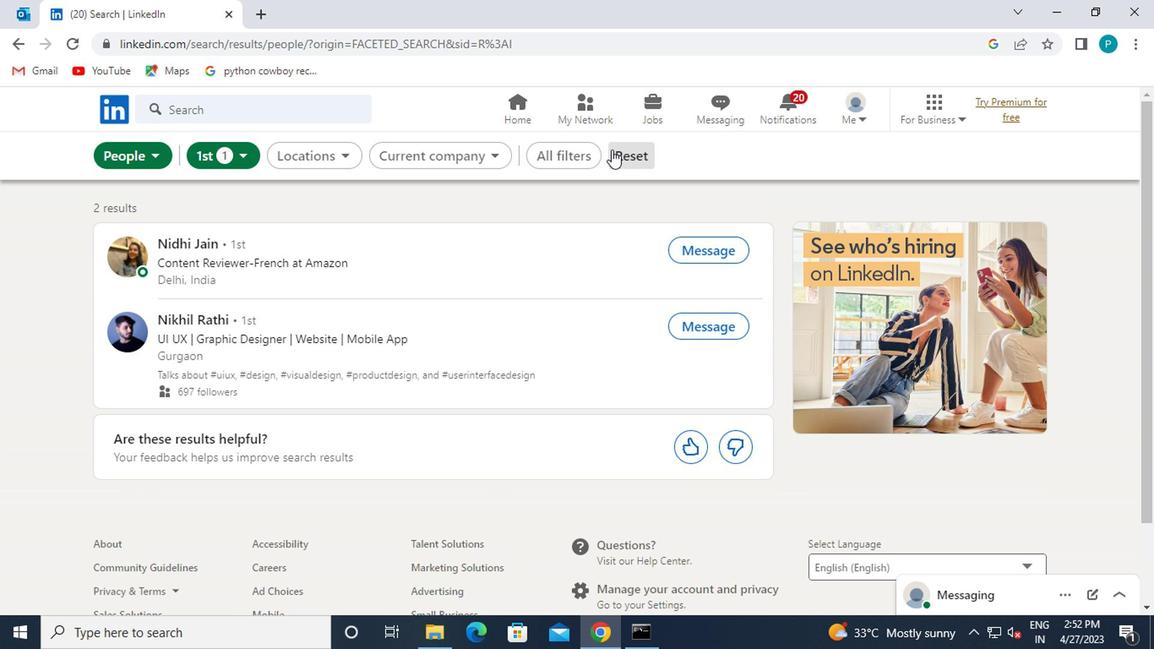 
Action: Mouse pressed left at (608, 147)
Screenshot: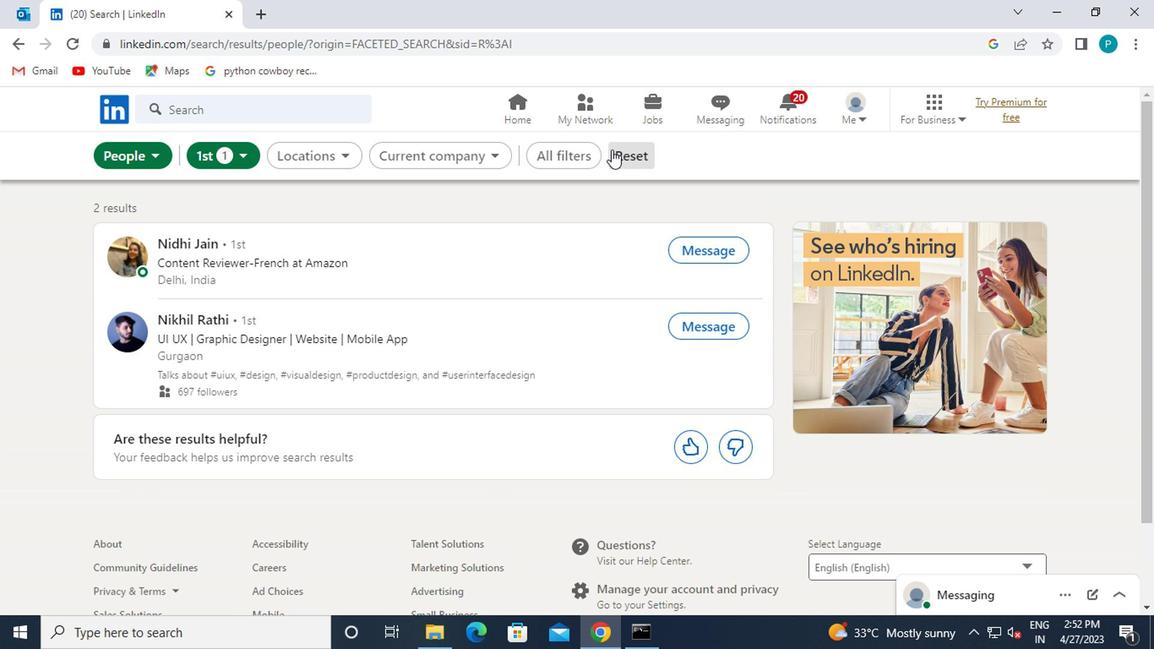 
Action: Mouse moved to (608, 145)
Screenshot: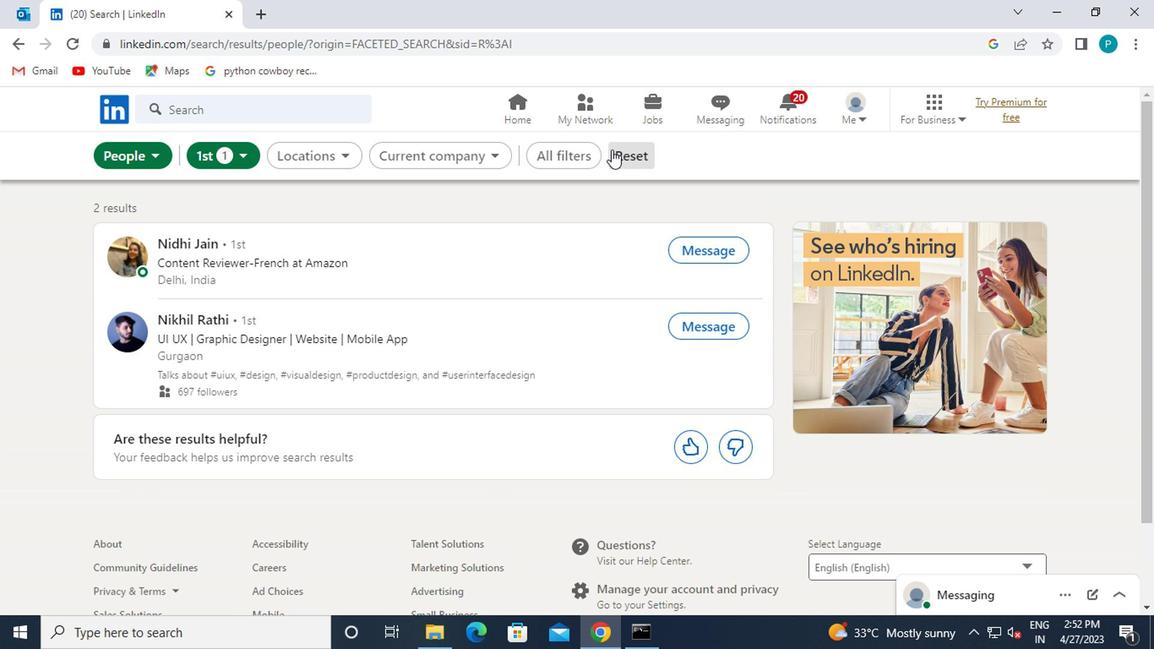 
Action: Mouse pressed left at (608, 145)
Screenshot: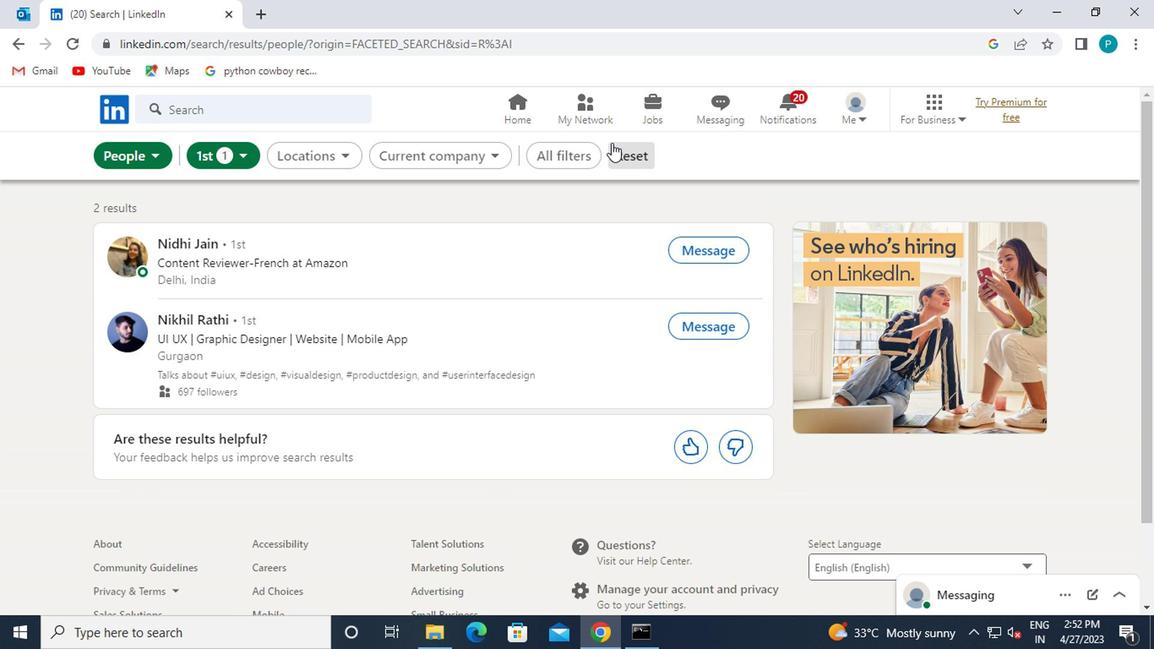 
Action: Mouse moved to (629, 157)
Screenshot: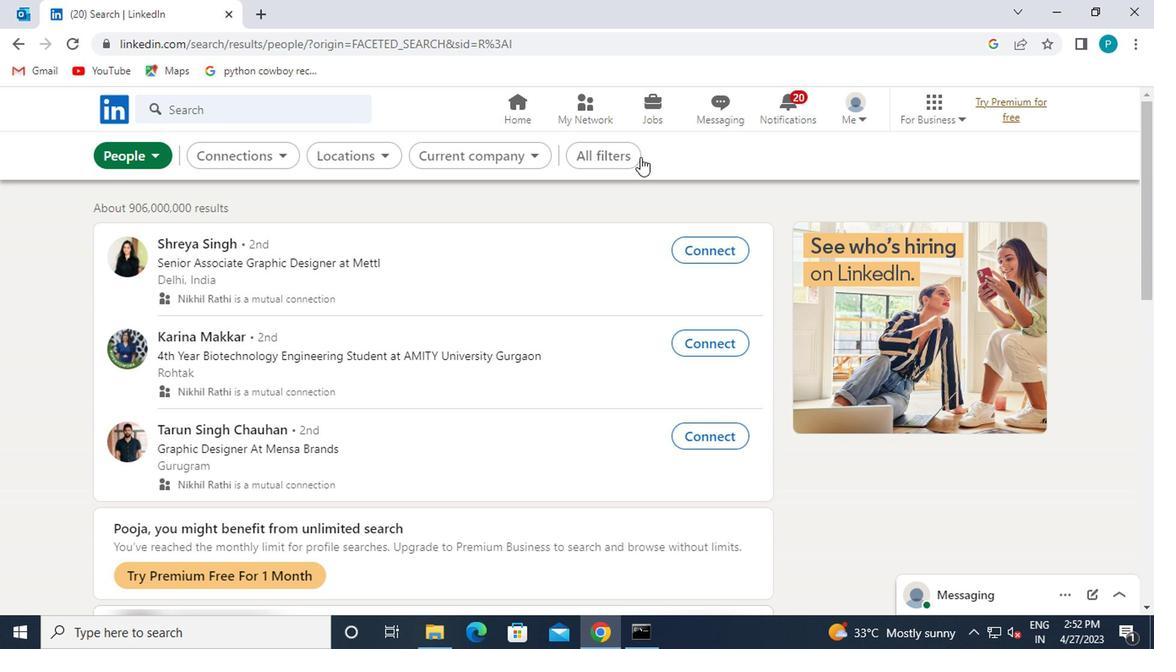 
Action: Mouse pressed left at (629, 157)
Screenshot: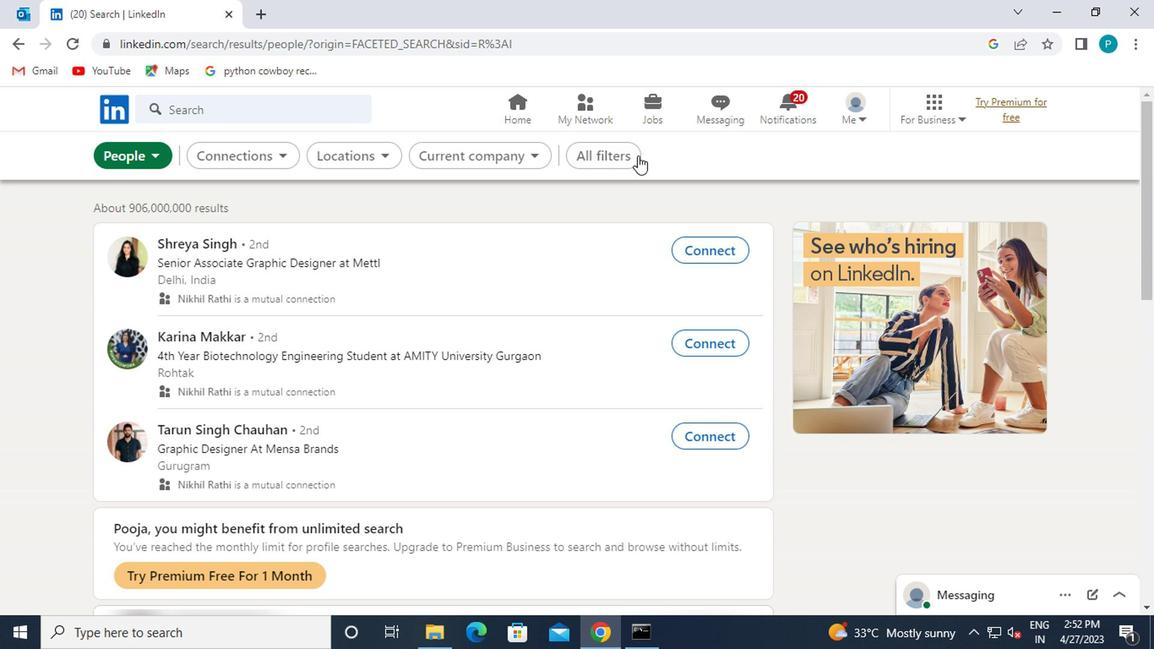 
Action: Mouse moved to (968, 348)
Screenshot: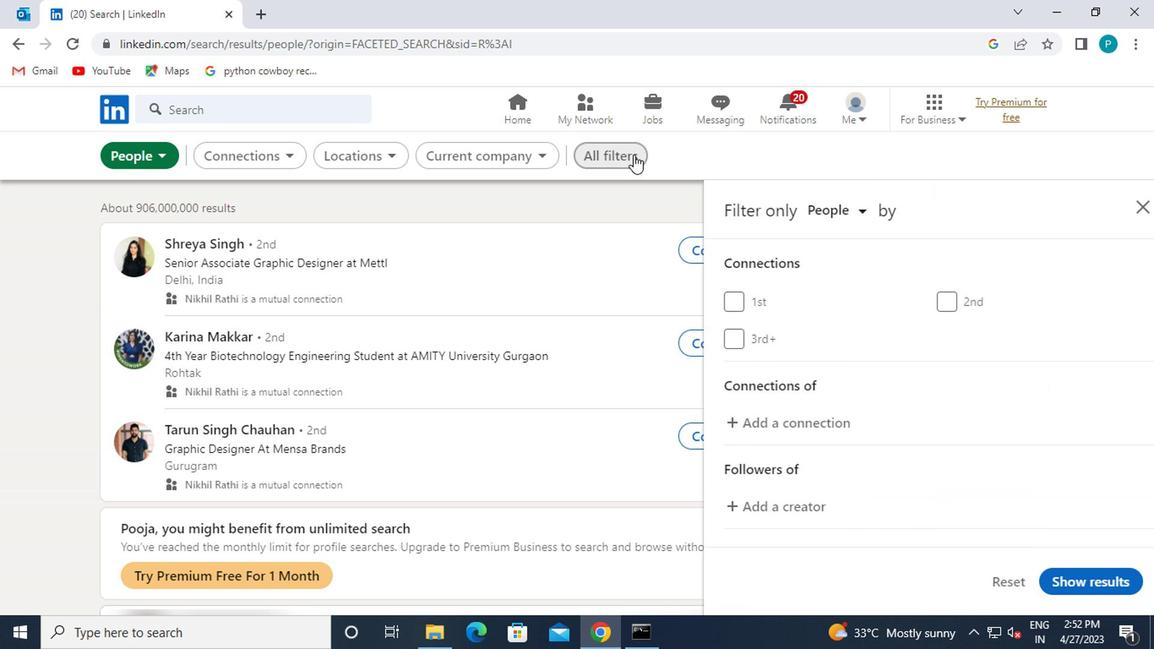 
Action: Mouse scrolled (968, 348) with delta (0, 0)
Screenshot: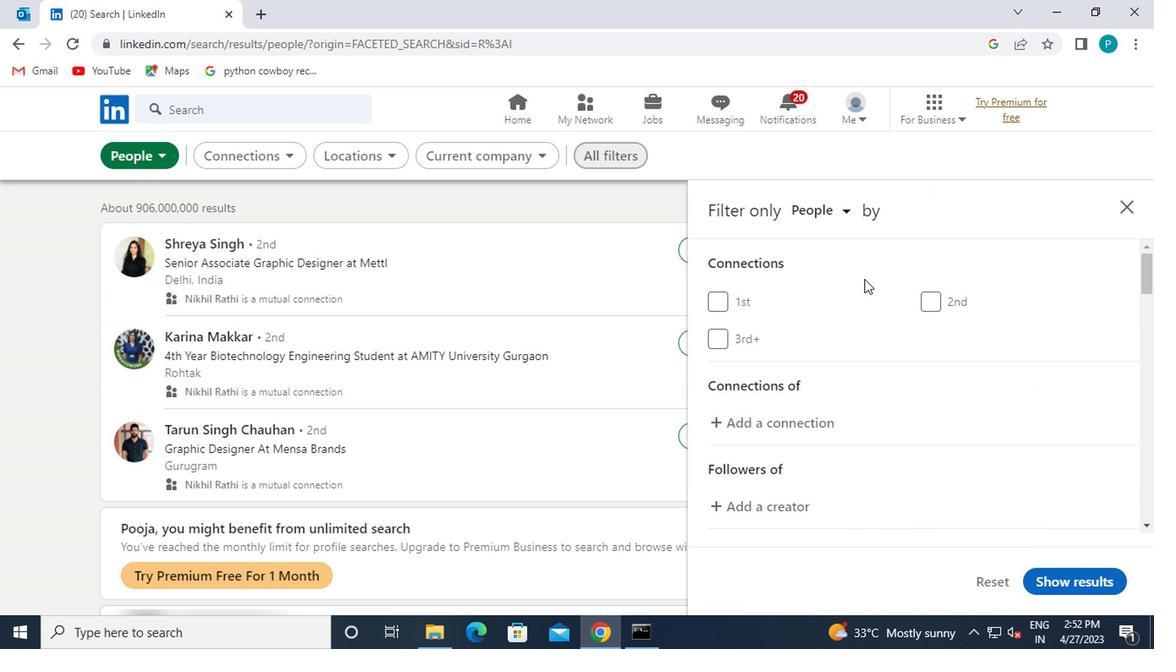 
Action: Mouse scrolled (968, 348) with delta (0, 0)
Screenshot: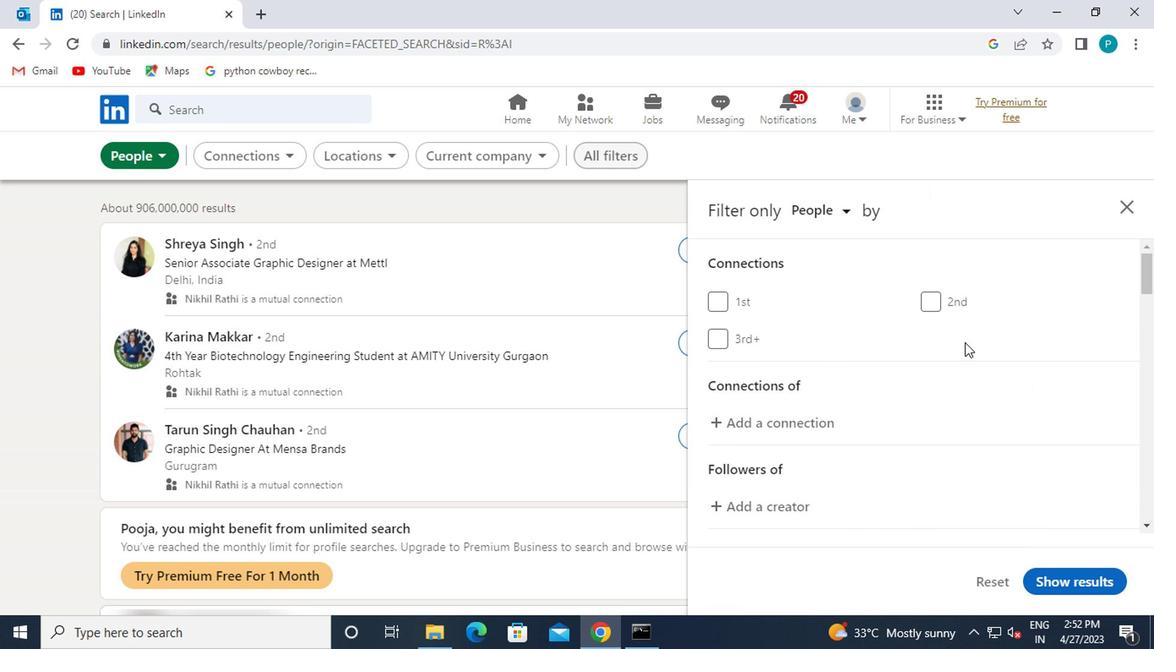 
Action: Mouse scrolled (968, 348) with delta (0, 0)
Screenshot: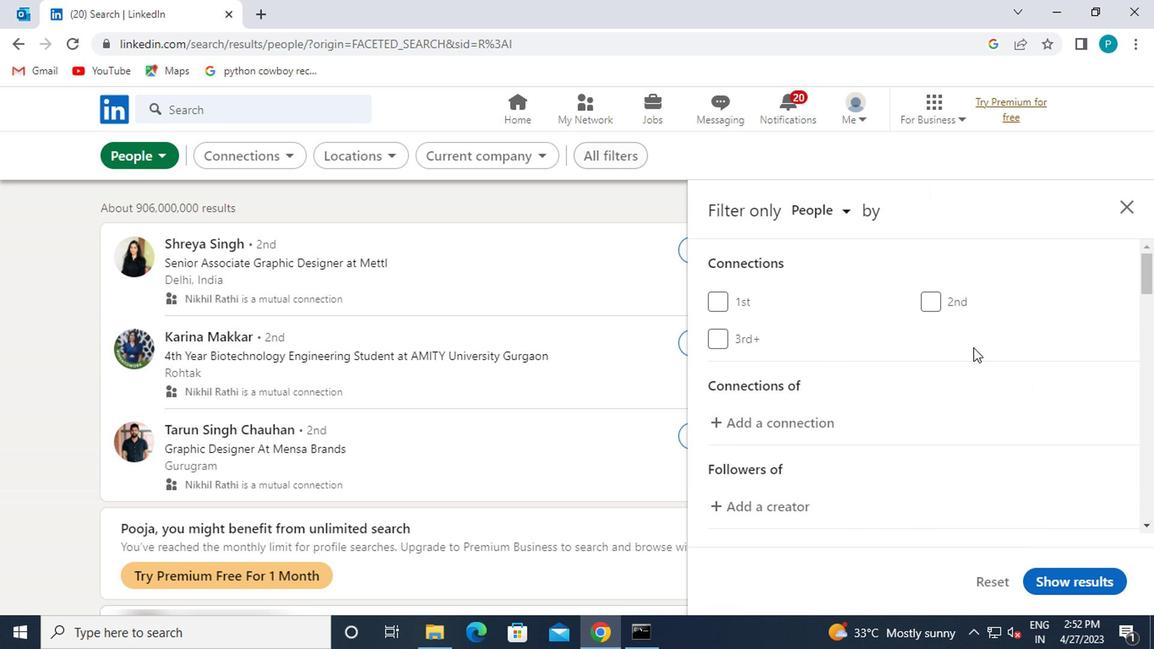 
Action: Mouse moved to (985, 401)
Screenshot: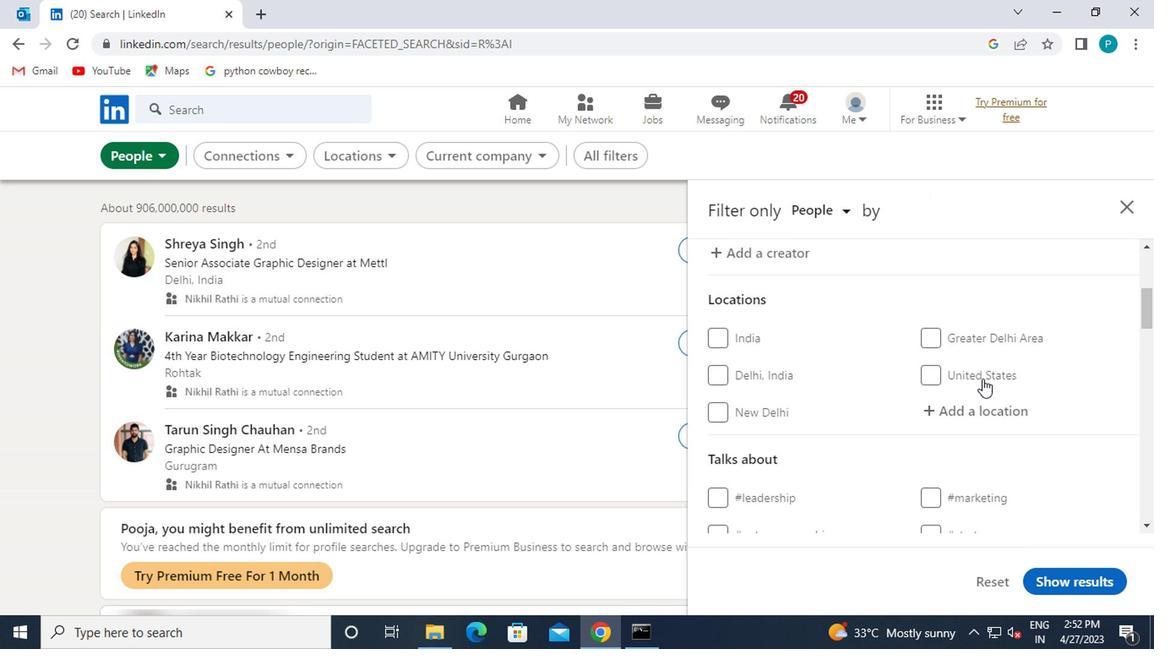 
Action: Mouse pressed left at (985, 401)
Screenshot: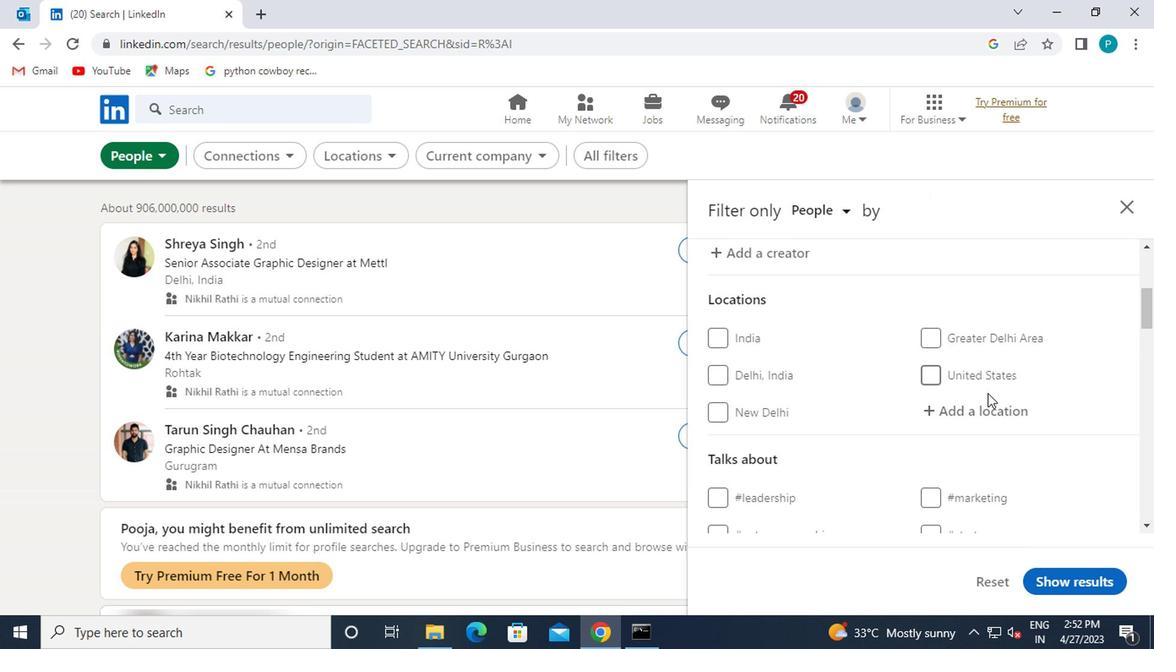 
Action: Mouse moved to (975, 413)
Screenshot: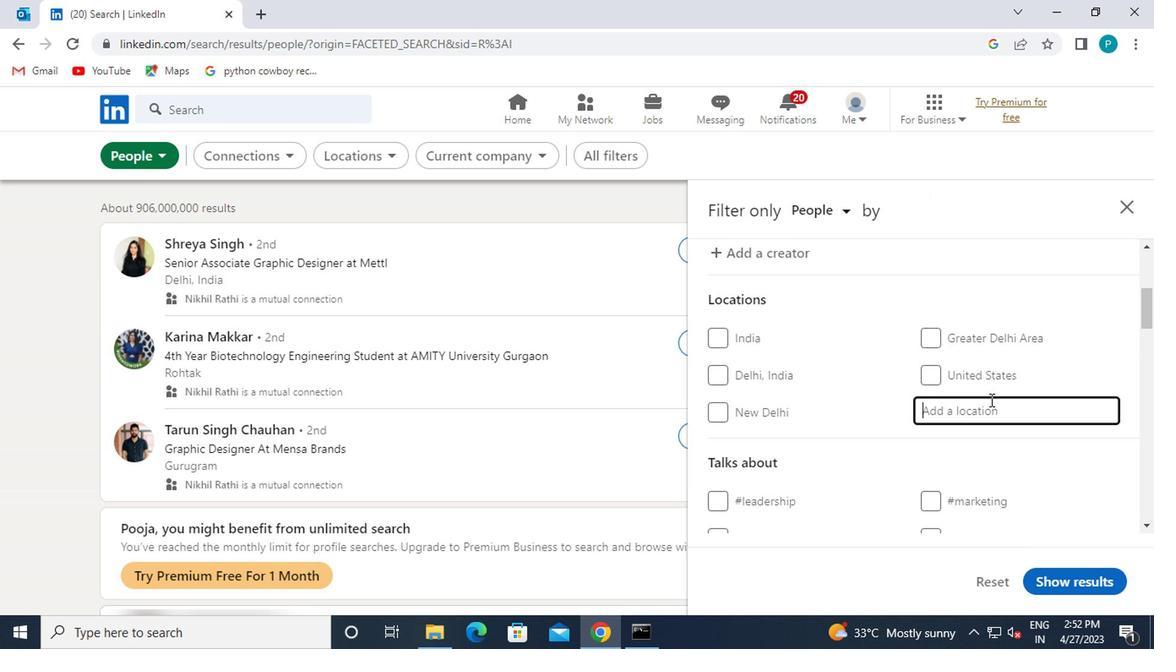 
Action: Key pressed <Key.caps_lock>s
Screenshot: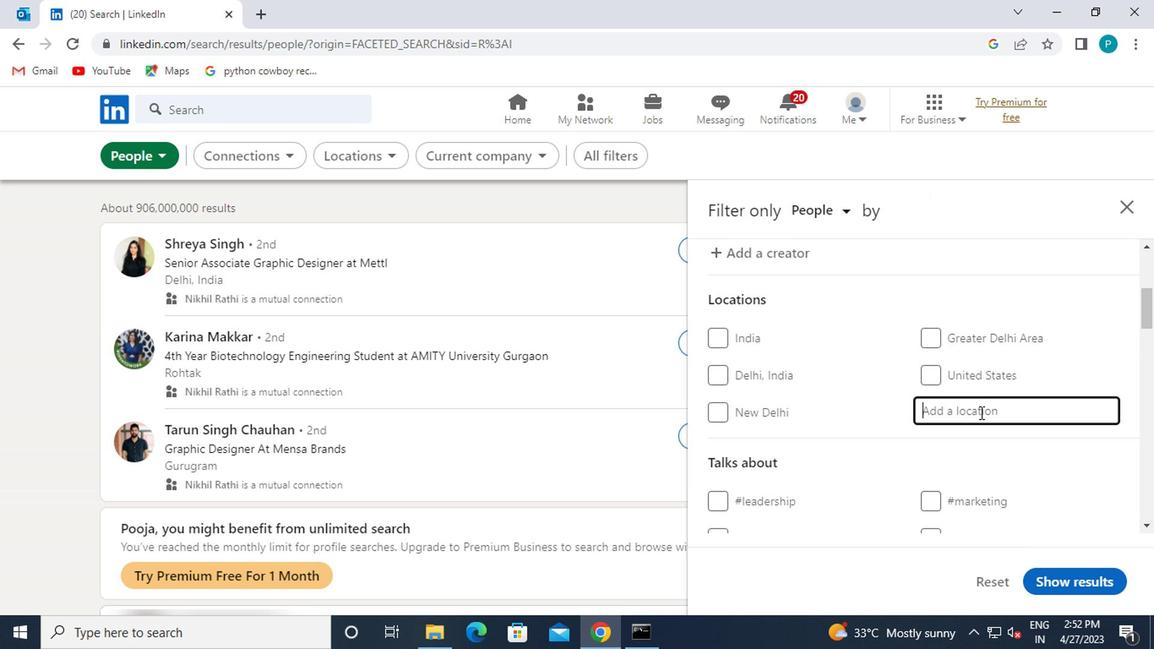 
Action: Mouse moved to (929, 401)
Screenshot: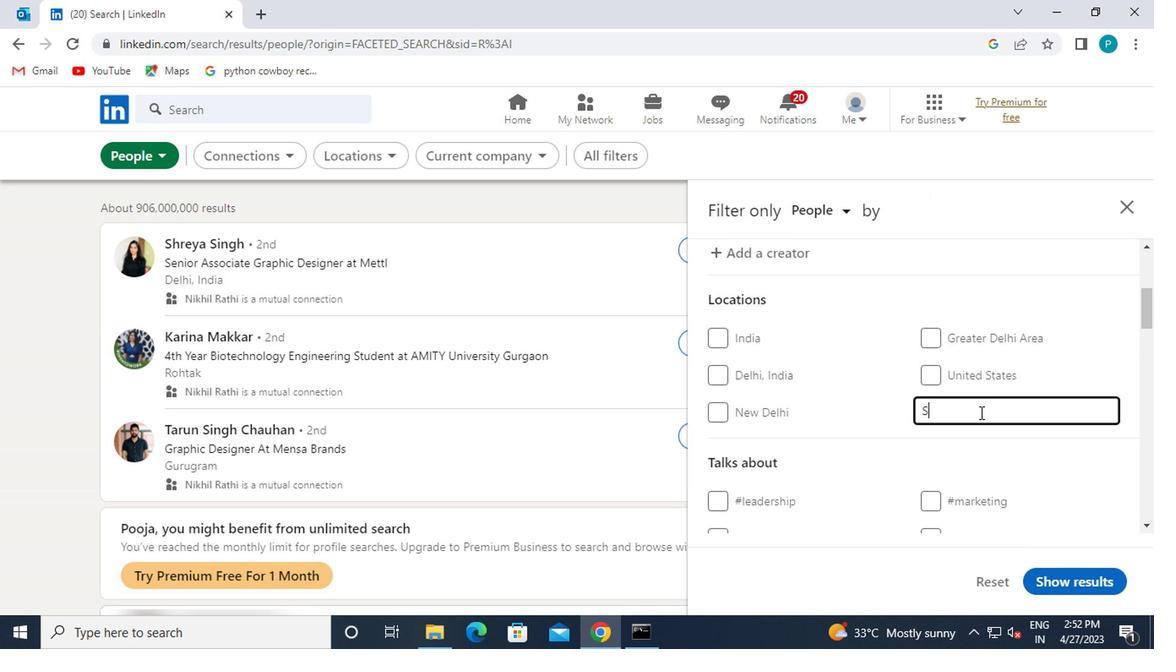 
Action: Key pressed <Key.caps_lock>
Screenshot: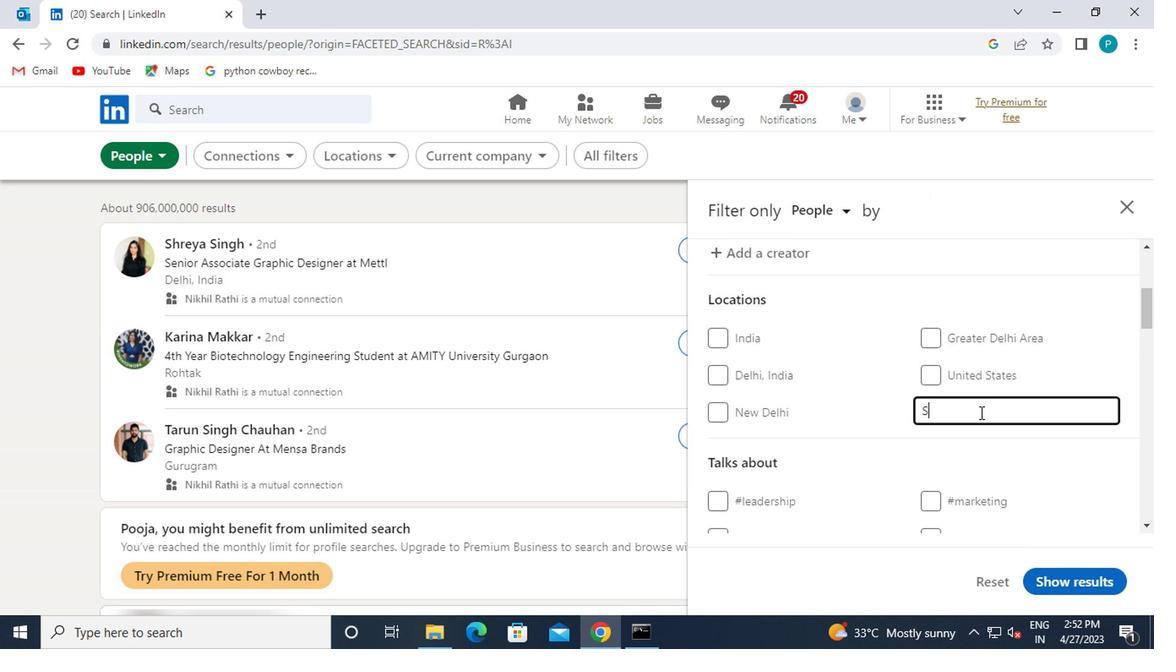 
Action: Mouse moved to (928, 401)
Screenshot: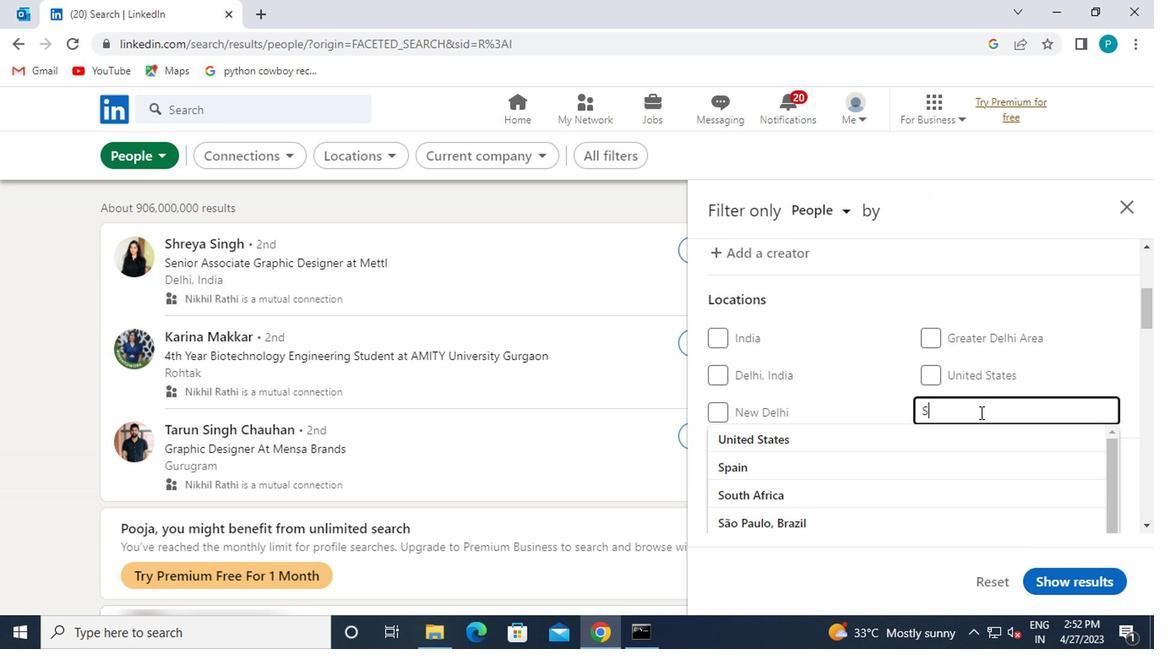 
Action: Key pressed ao<Key.space>
Screenshot: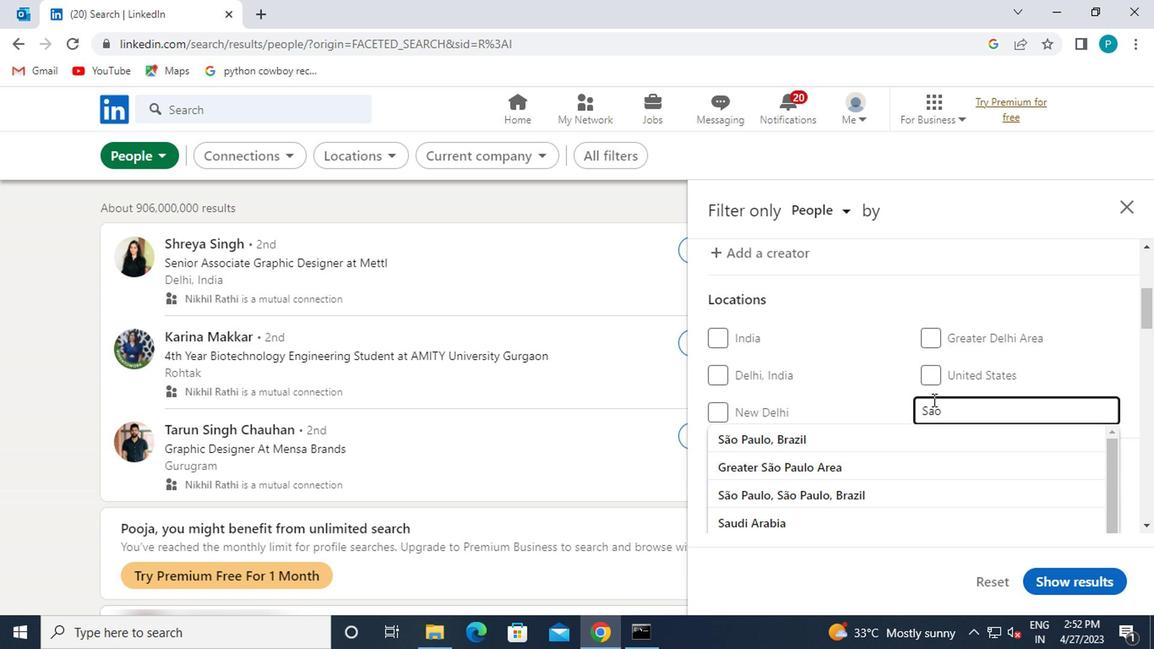 
Action: Mouse moved to (925, 401)
Screenshot: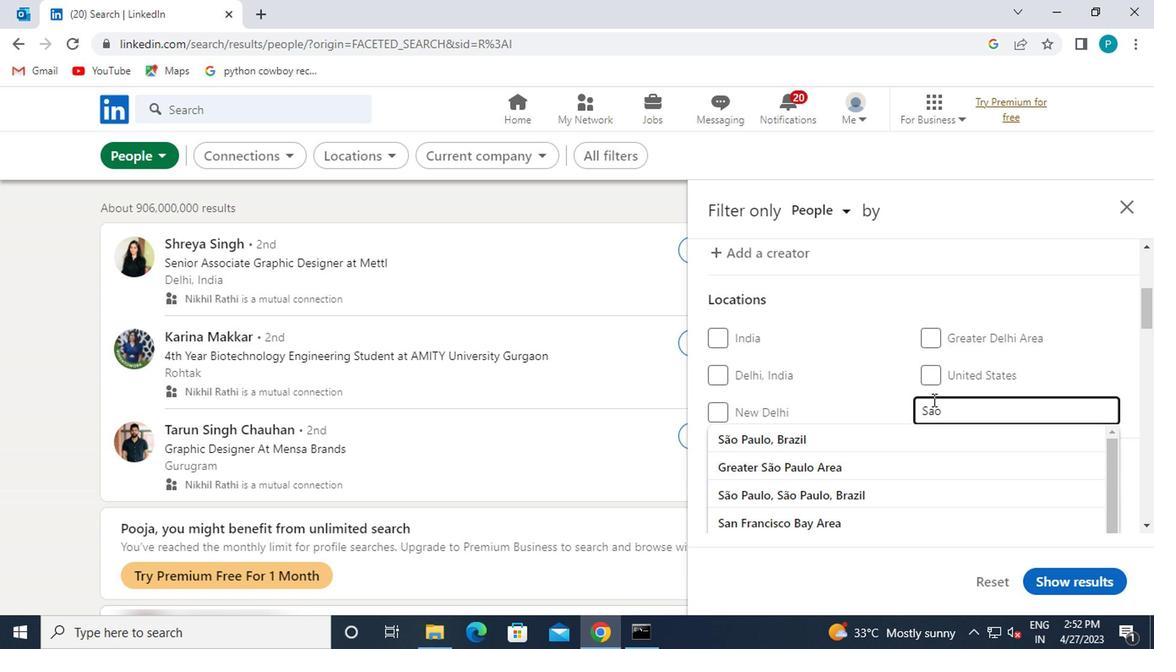 
Action: Key pressed <Key.caps_lock>g<Key.caps_lock>oncalo
Screenshot: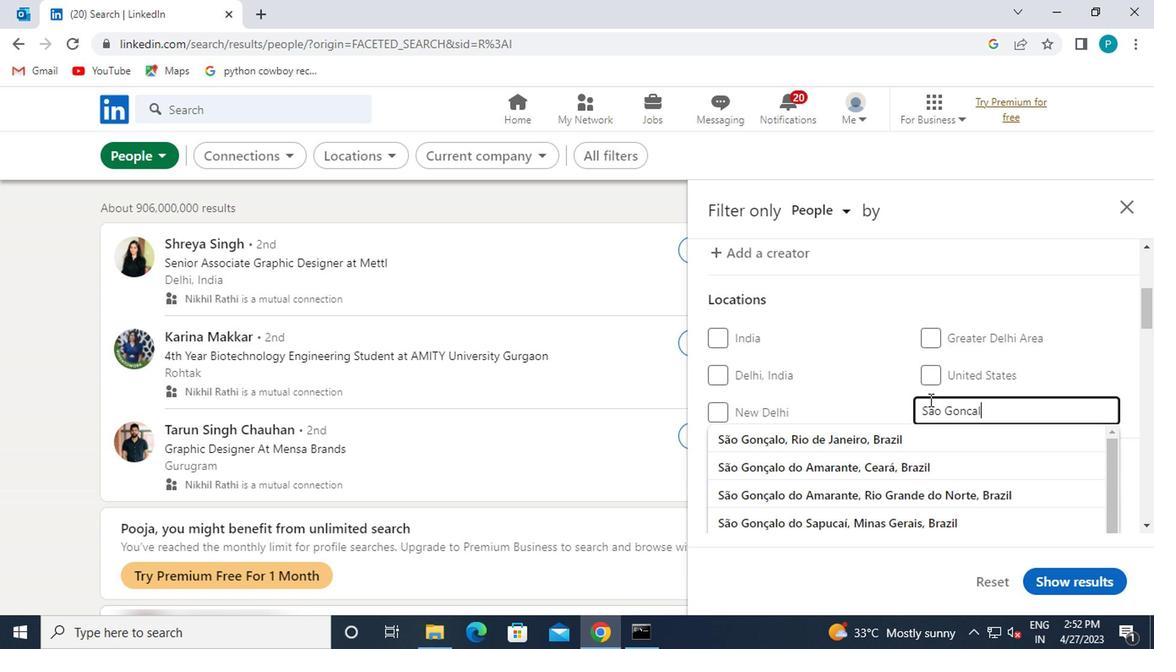 
Action: Mouse moved to (839, 521)
Screenshot: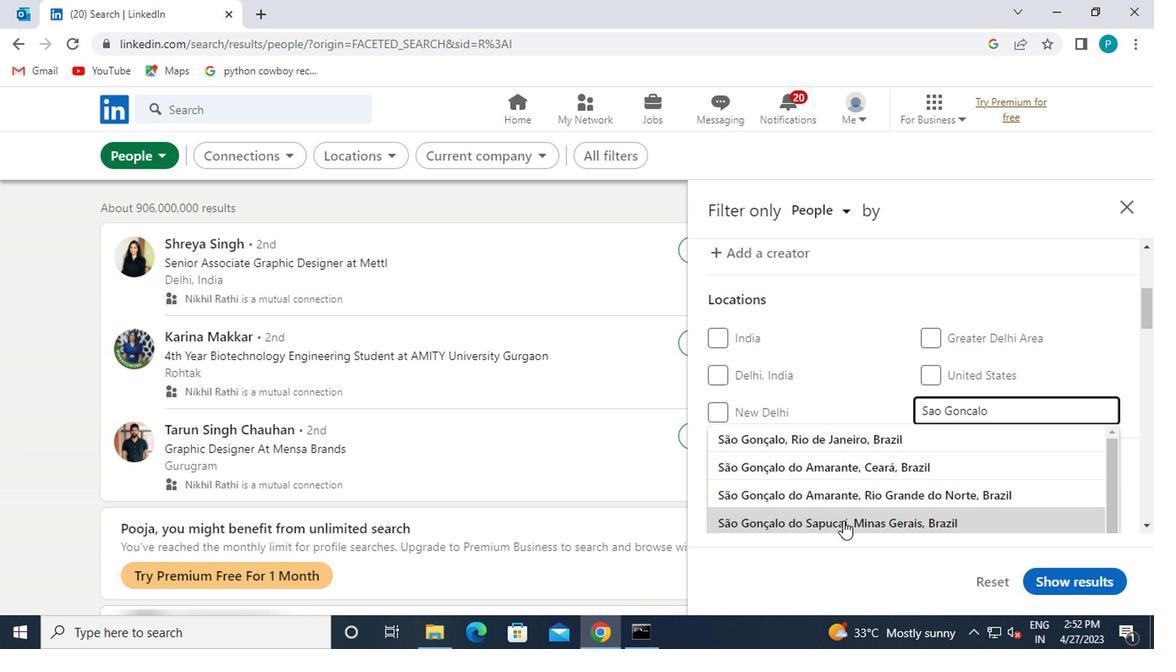
Action: Mouse pressed left at (839, 521)
Screenshot: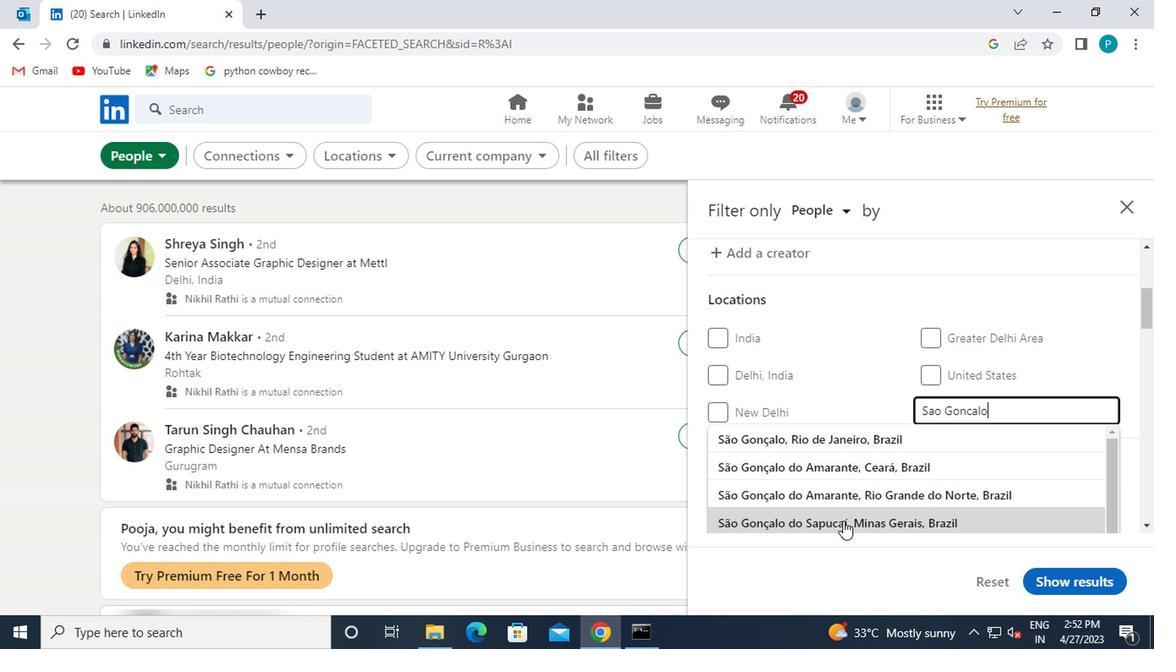 
Action: Mouse moved to (842, 475)
Screenshot: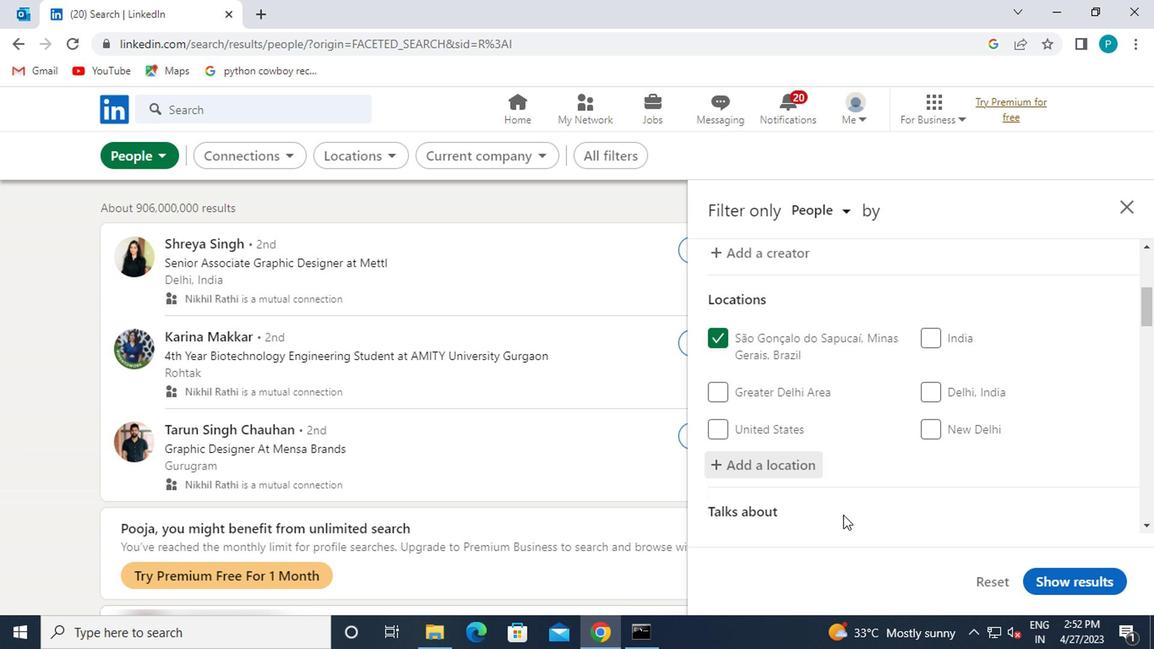 
Action: Mouse scrolled (842, 473) with delta (0, -1)
Screenshot: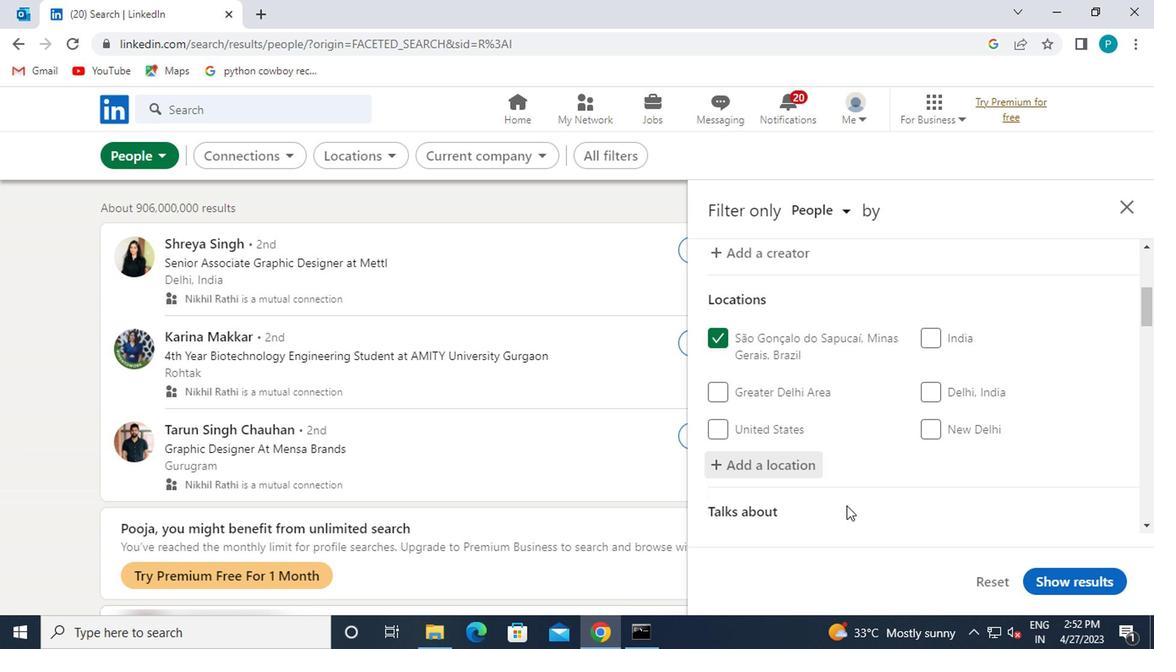 
Action: Mouse scrolled (842, 473) with delta (0, -1)
Screenshot: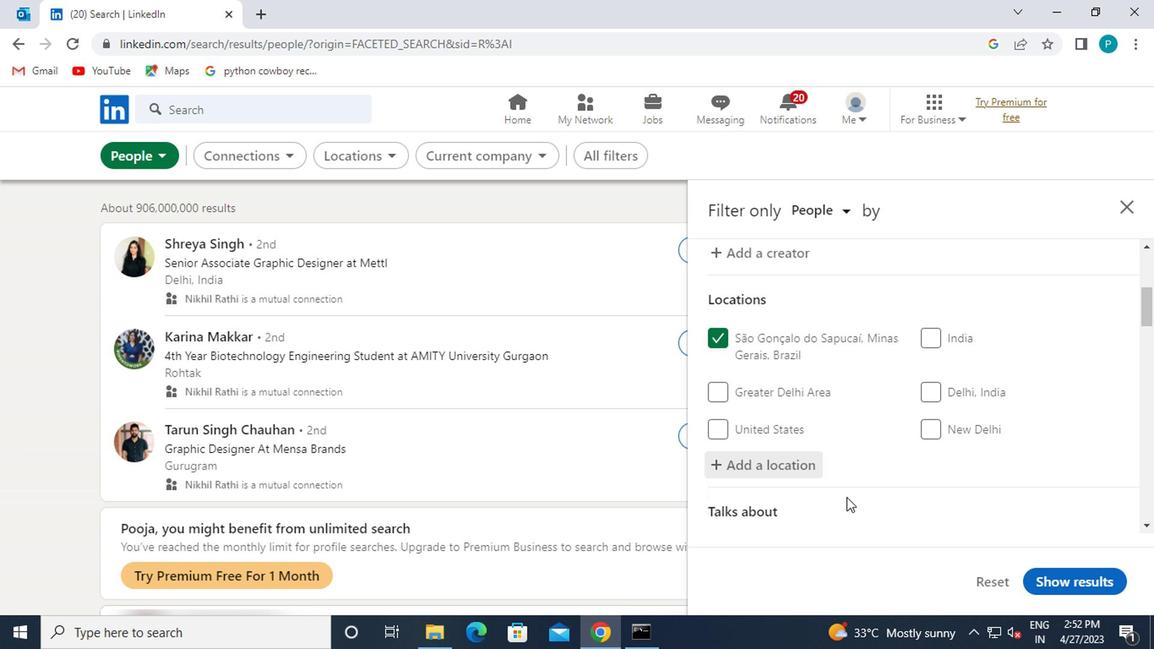 
Action: Mouse scrolled (842, 473) with delta (0, -1)
Screenshot: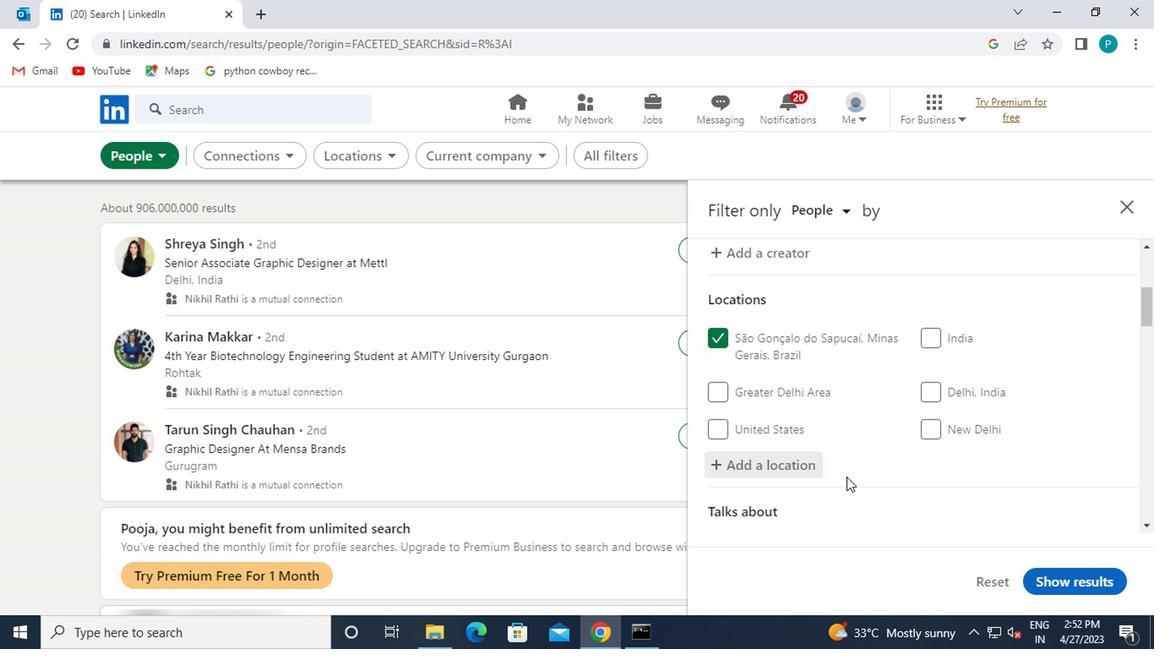 
Action: Mouse moved to (943, 379)
Screenshot: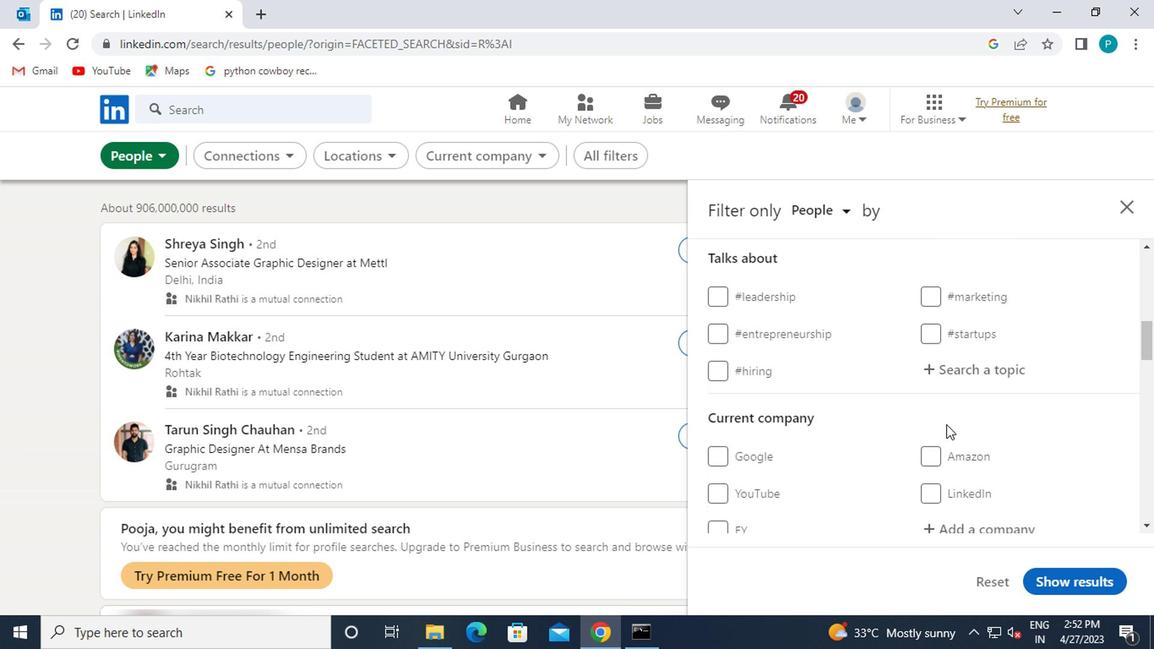 
Action: Mouse pressed left at (943, 379)
Screenshot: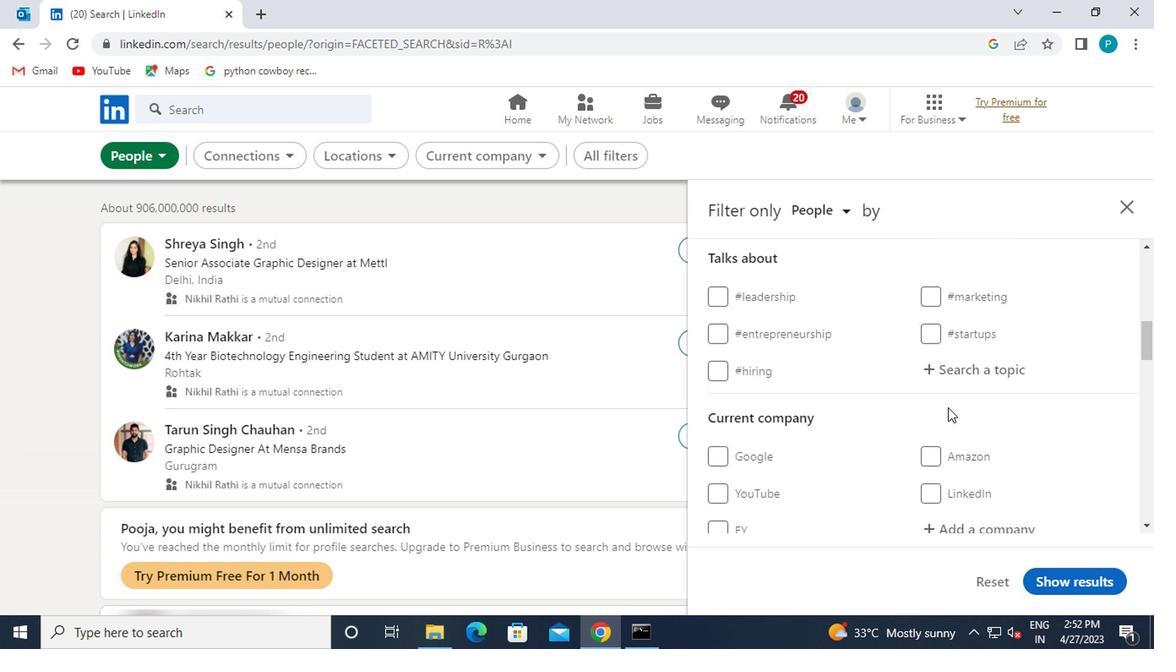 
Action: Key pressed <Key.shift>#<Key.caps_lock>I
Screenshot: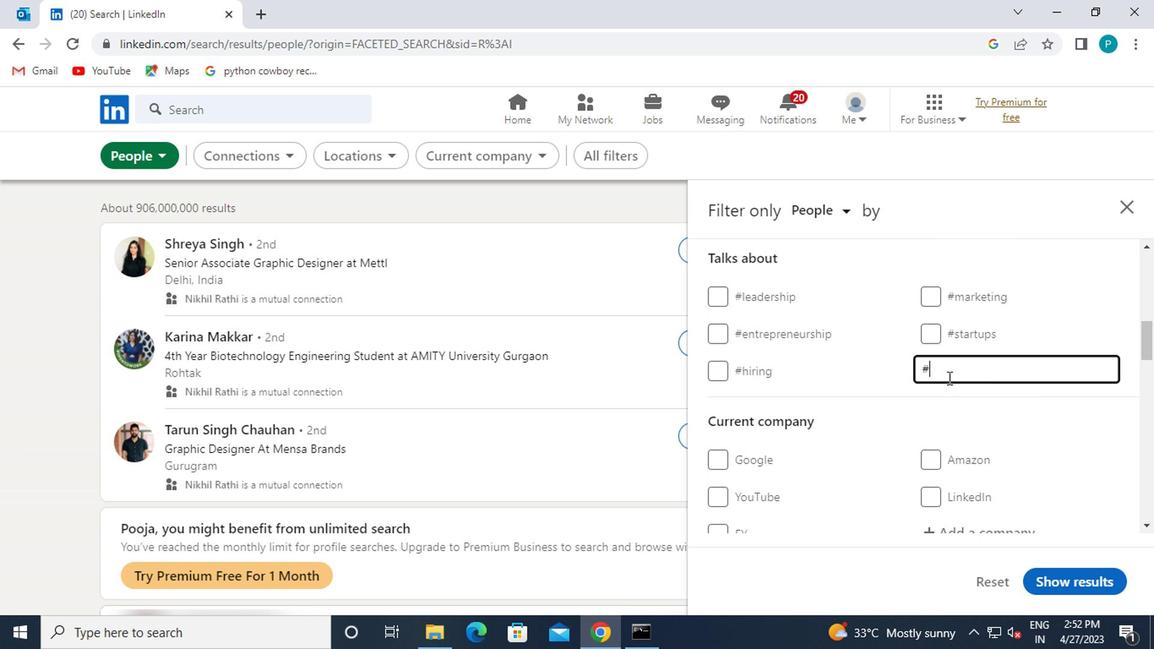 
Action: Mouse moved to (671, 333)
Screenshot: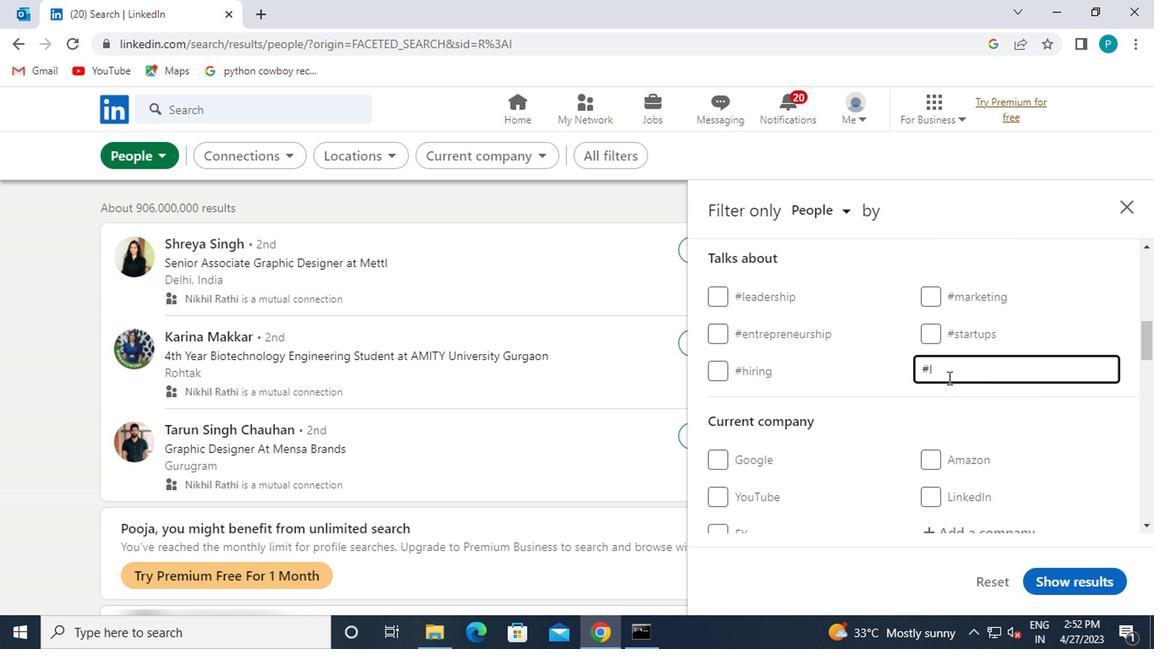 
Action: Key pressed <Key.caps_lock>NVESTIG<Key.backspace>NG
Screenshot: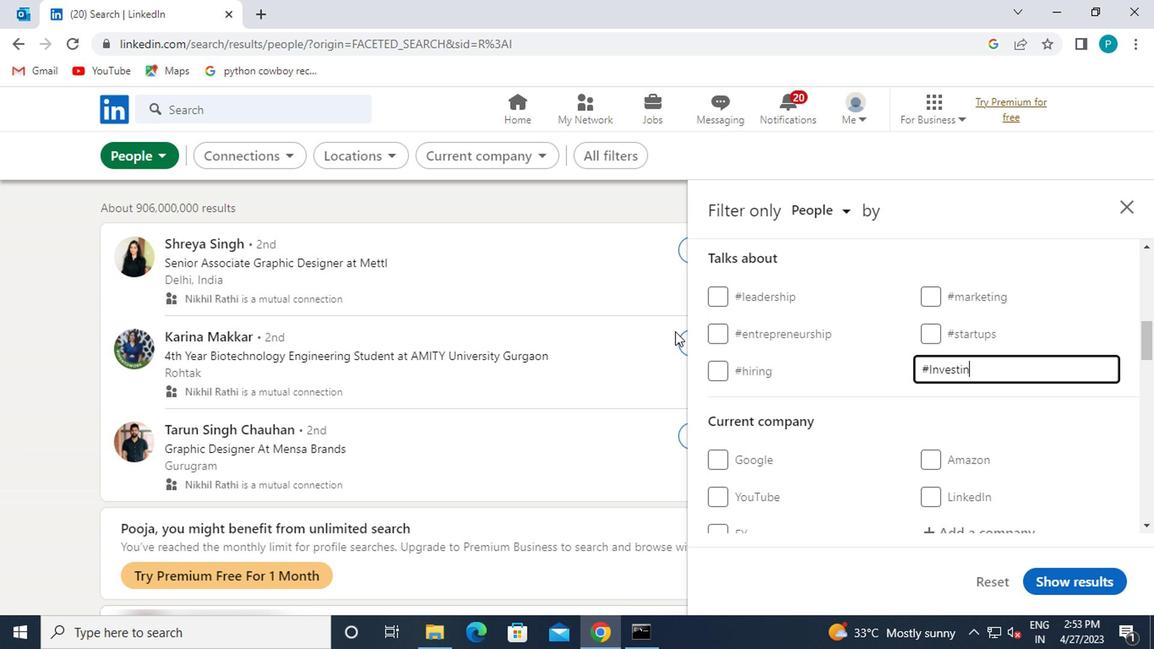 
Action: Mouse moved to (909, 443)
Screenshot: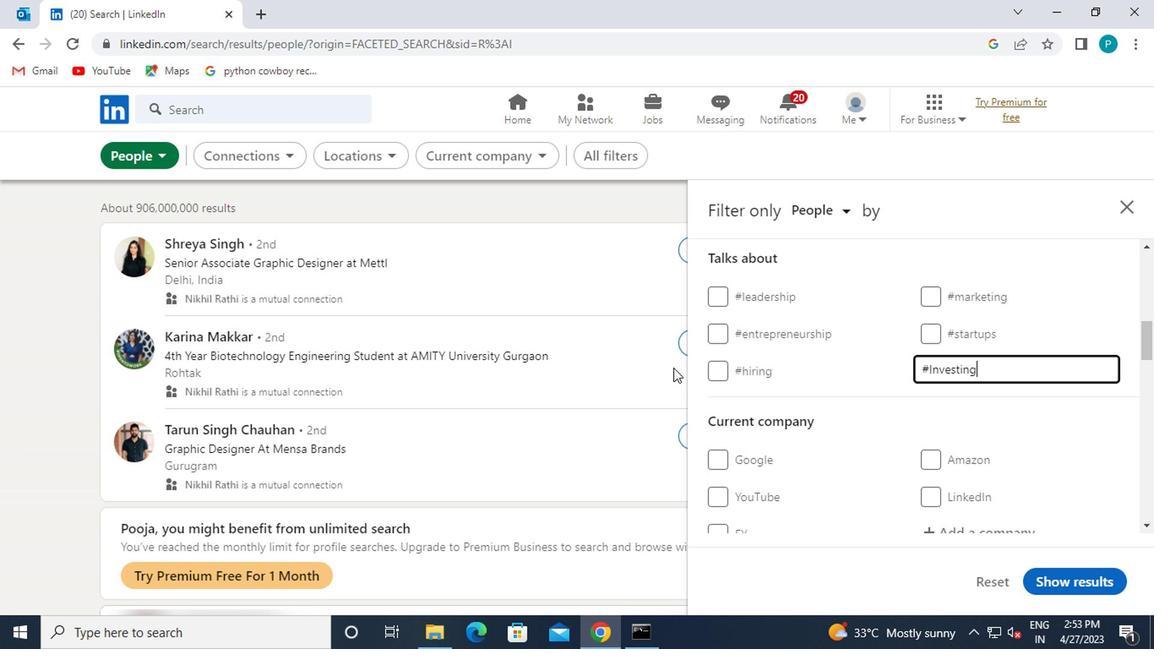 
Action: Mouse scrolled (909, 442) with delta (0, -1)
Screenshot: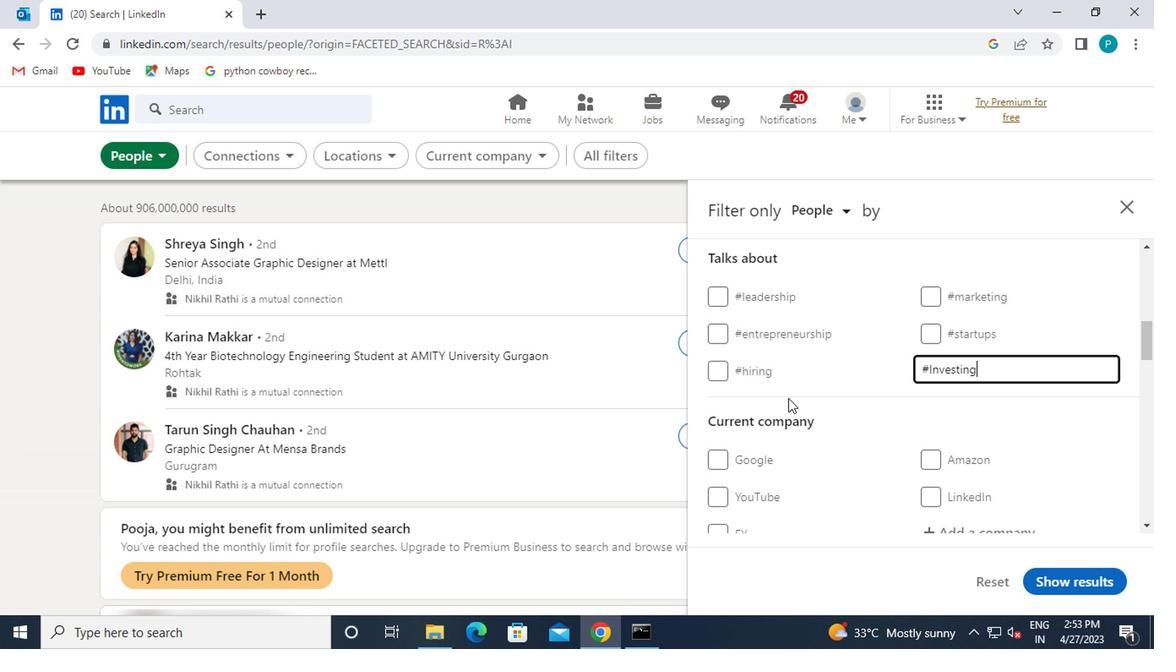 
Action: Mouse scrolled (909, 442) with delta (0, -1)
Screenshot: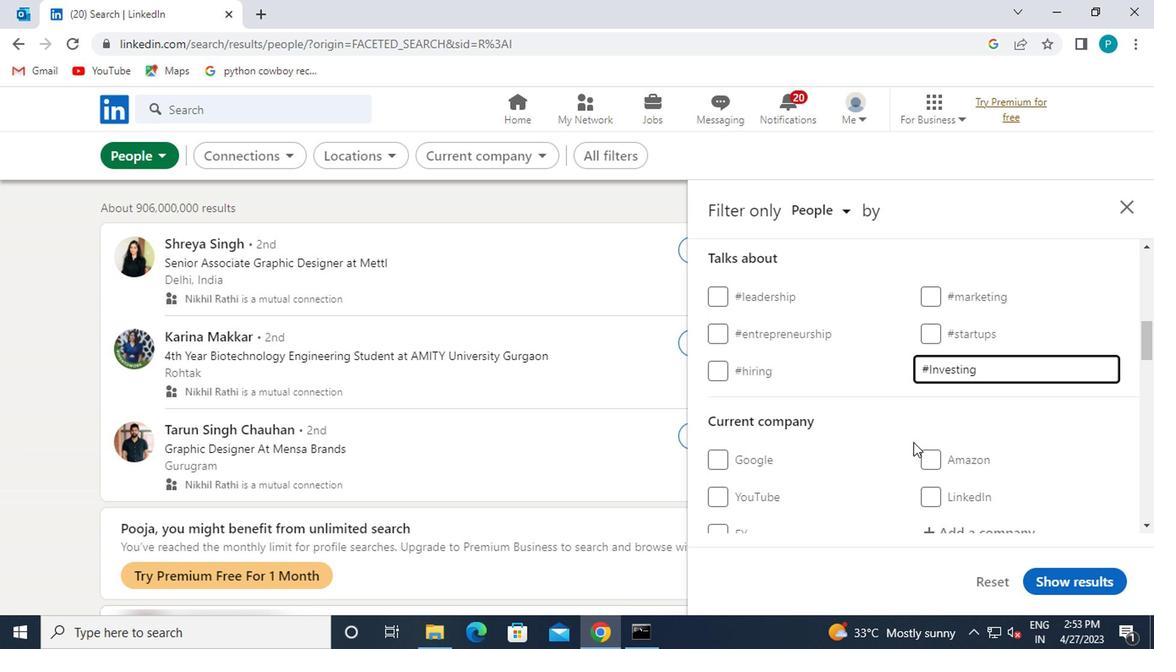 
Action: Mouse moved to (954, 427)
Screenshot: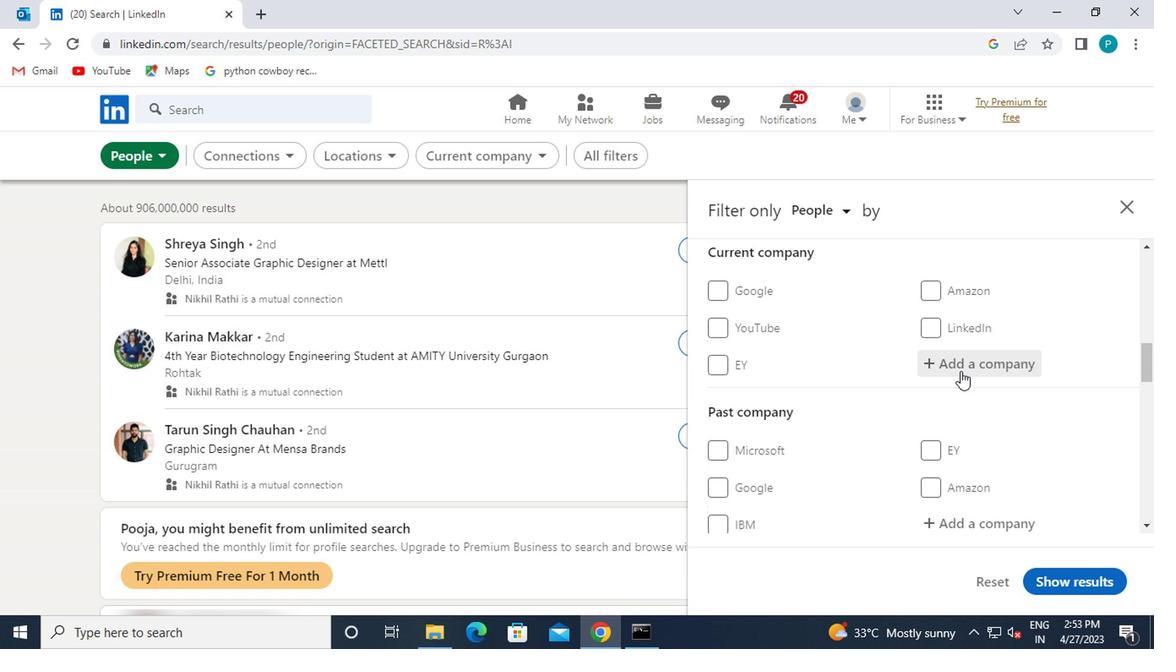 
Action: Mouse scrolled (954, 426) with delta (0, 0)
Screenshot: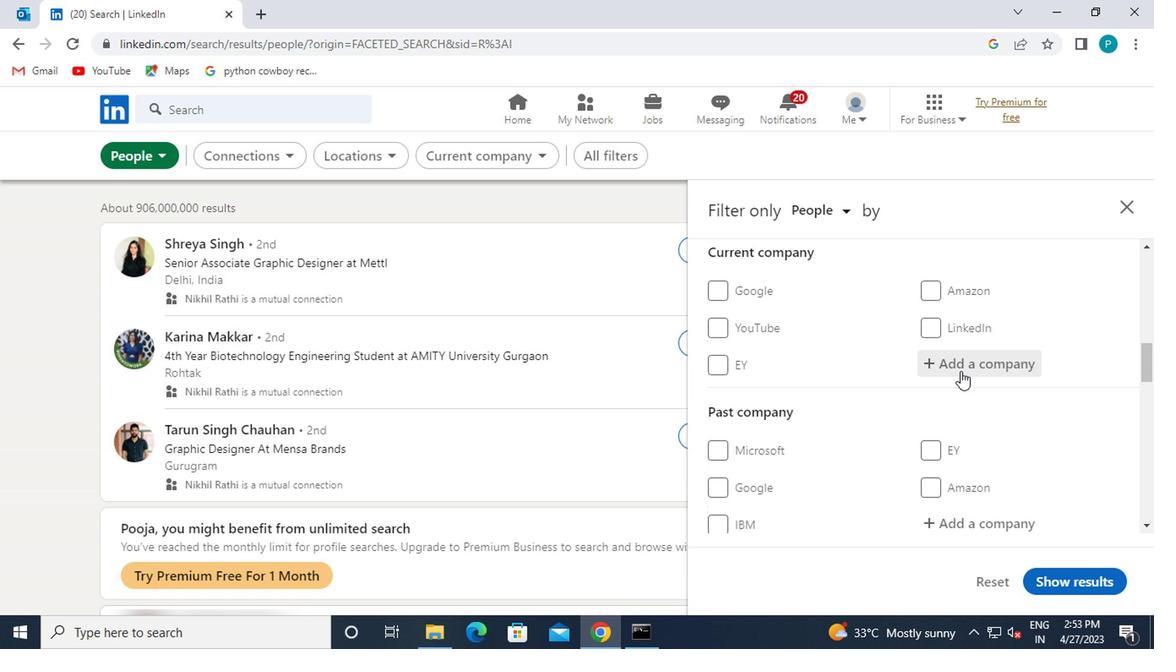 
Action: Mouse moved to (954, 430)
Screenshot: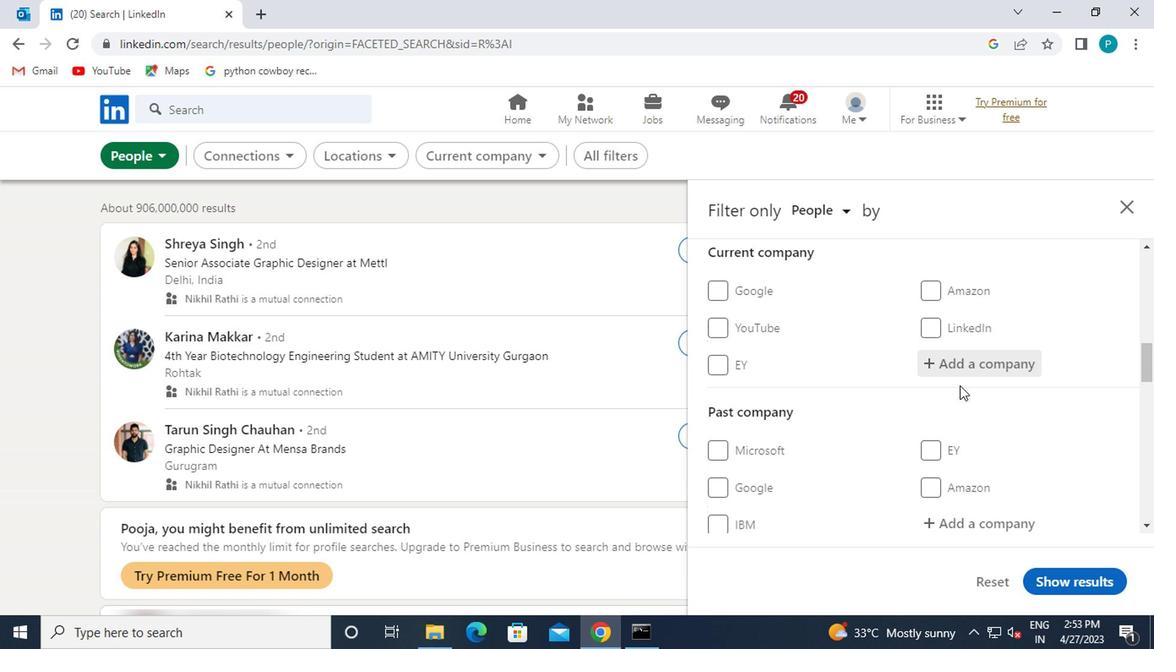 
Action: Mouse scrolled (954, 429) with delta (0, -1)
Screenshot: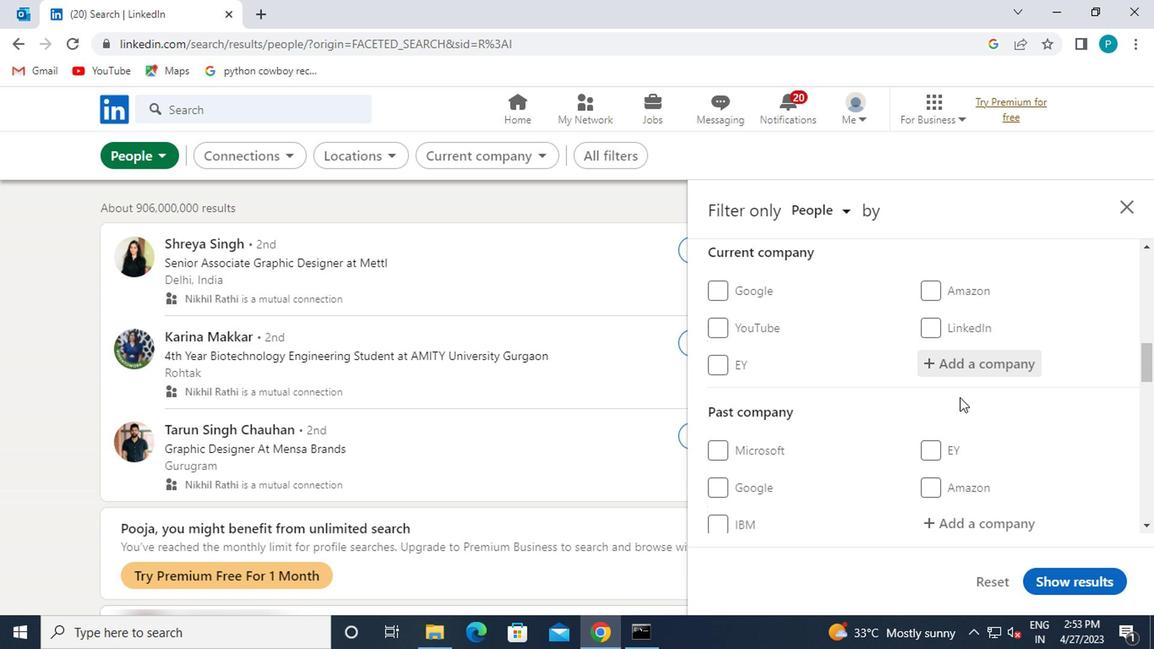 
Action: Mouse moved to (933, 469)
Screenshot: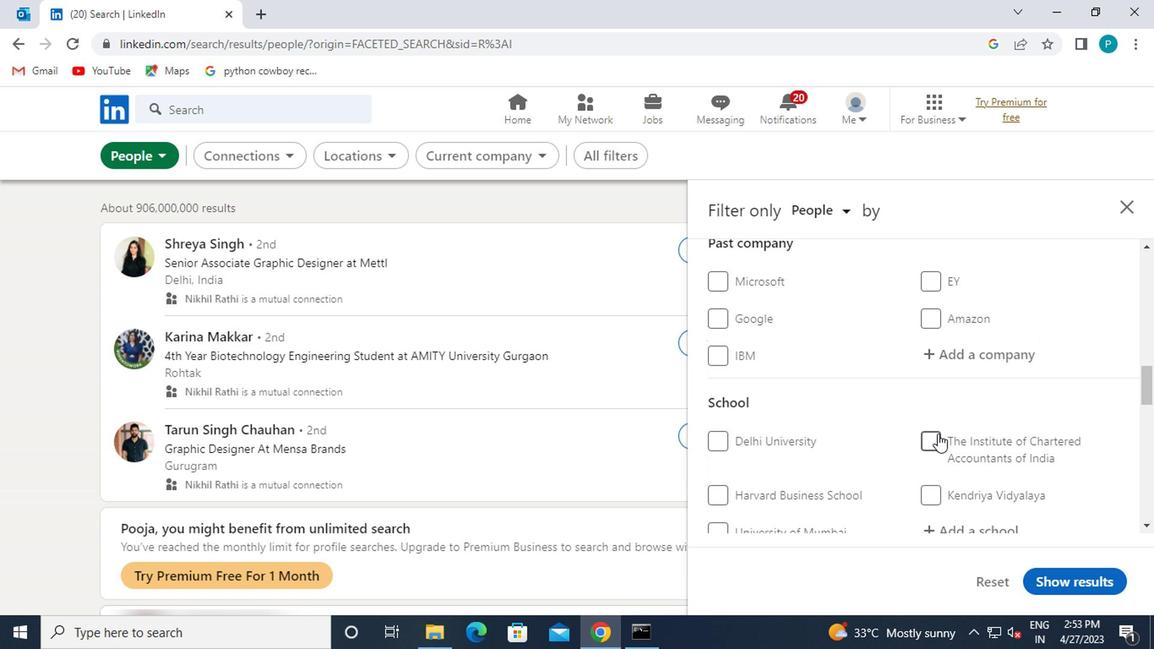 
Action: Mouse scrolled (933, 469) with delta (0, 0)
Screenshot: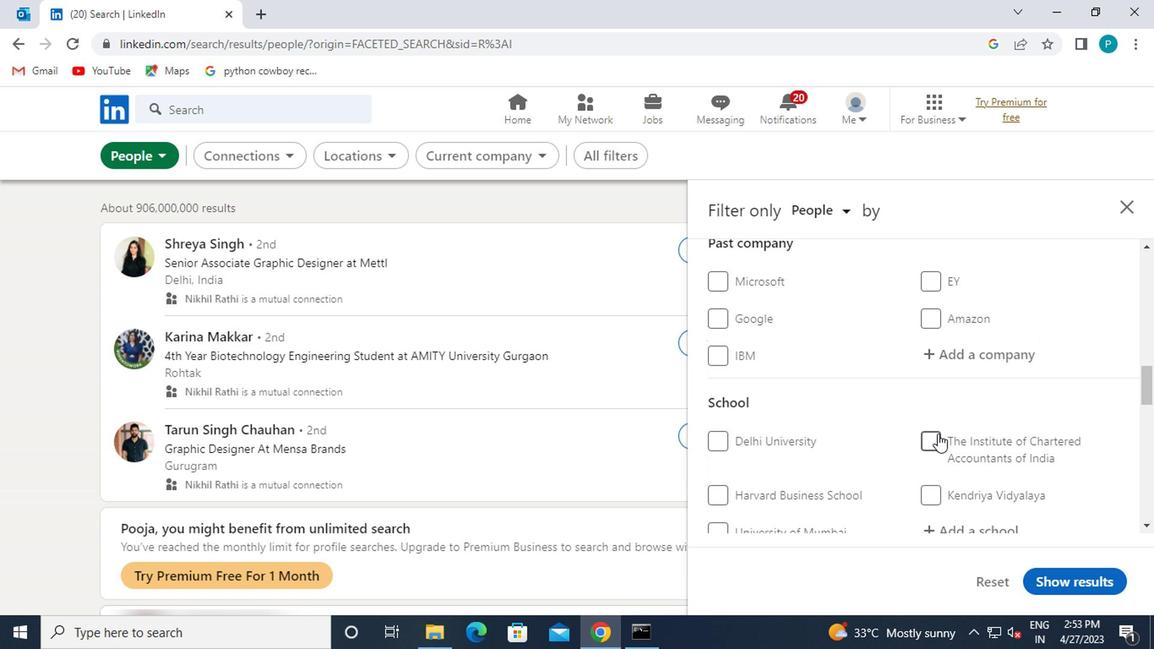 
Action: Mouse moved to (922, 460)
Screenshot: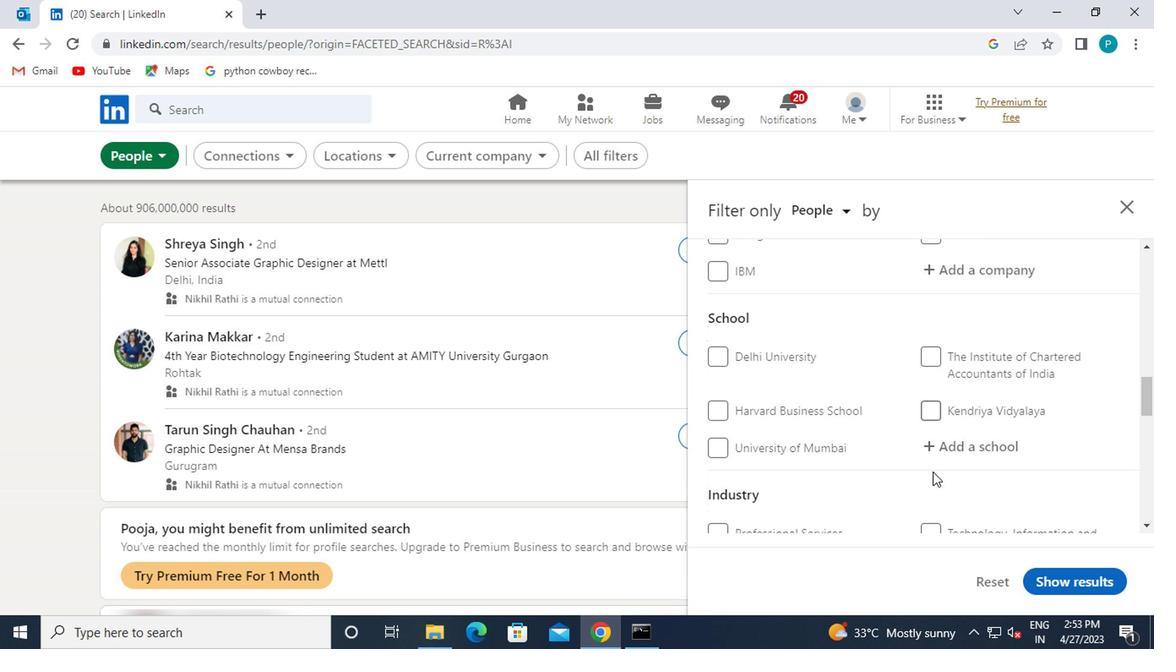 
Action: Mouse scrolled (922, 458) with delta (0, -1)
Screenshot: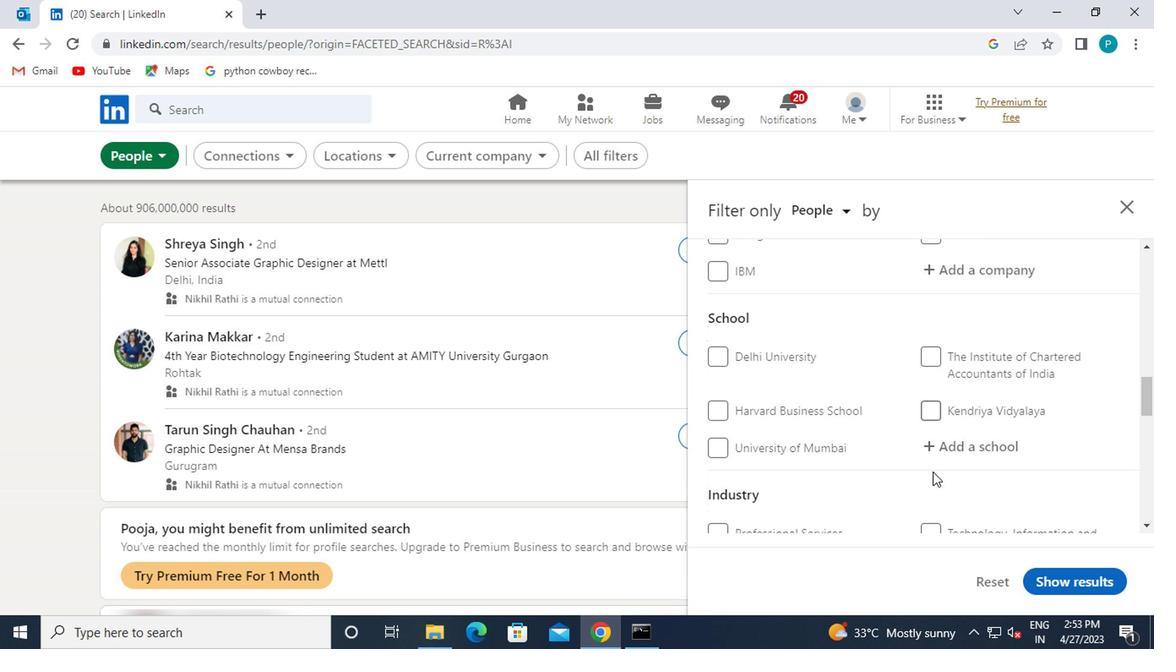 
Action: Mouse moved to (922, 460)
Screenshot: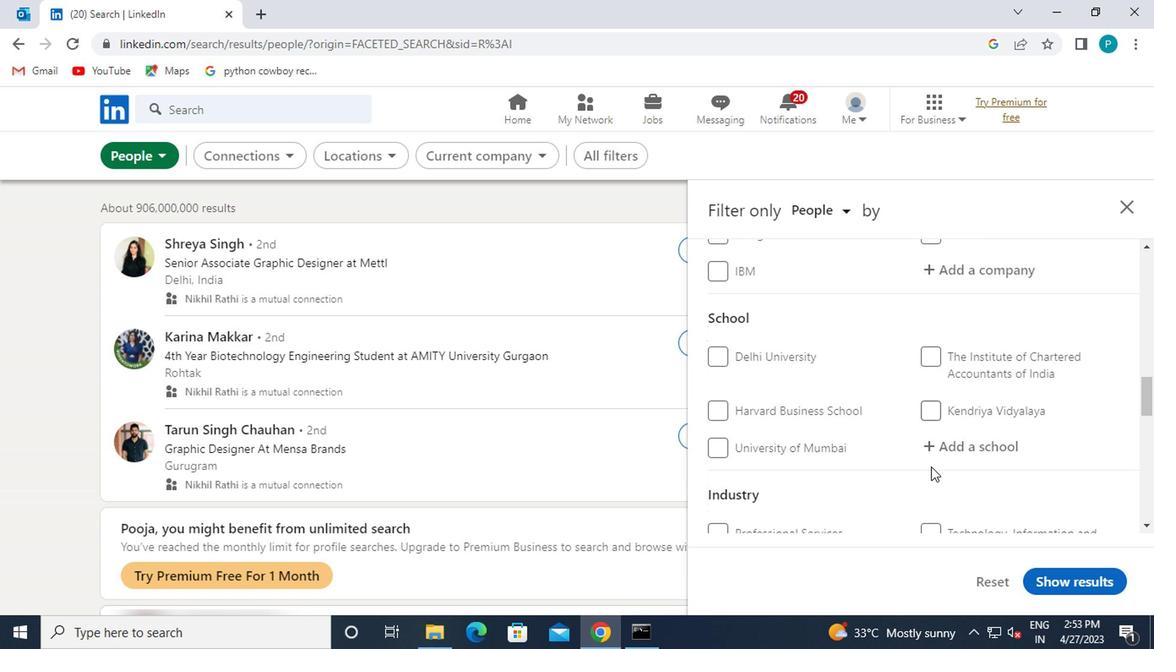 
Action: Mouse scrolled (922, 460) with delta (0, 0)
Screenshot: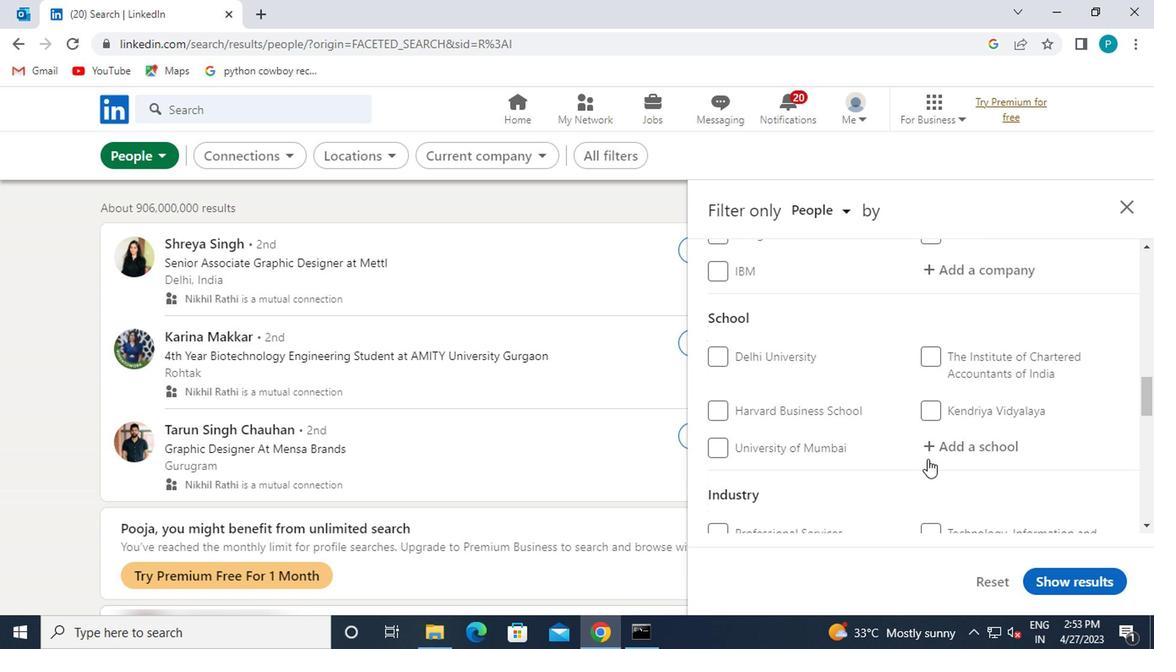 
Action: Mouse moved to (867, 454)
Screenshot: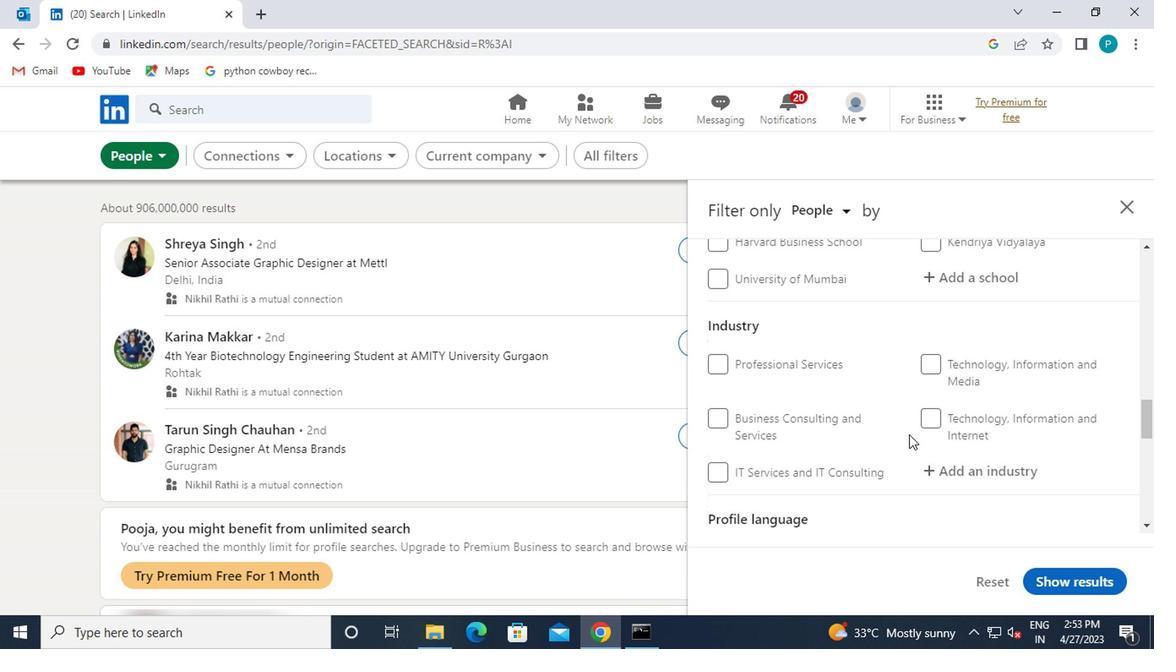 
Action: Mouse scrolled (867, 454) with delta (0, 0)
Screenshot: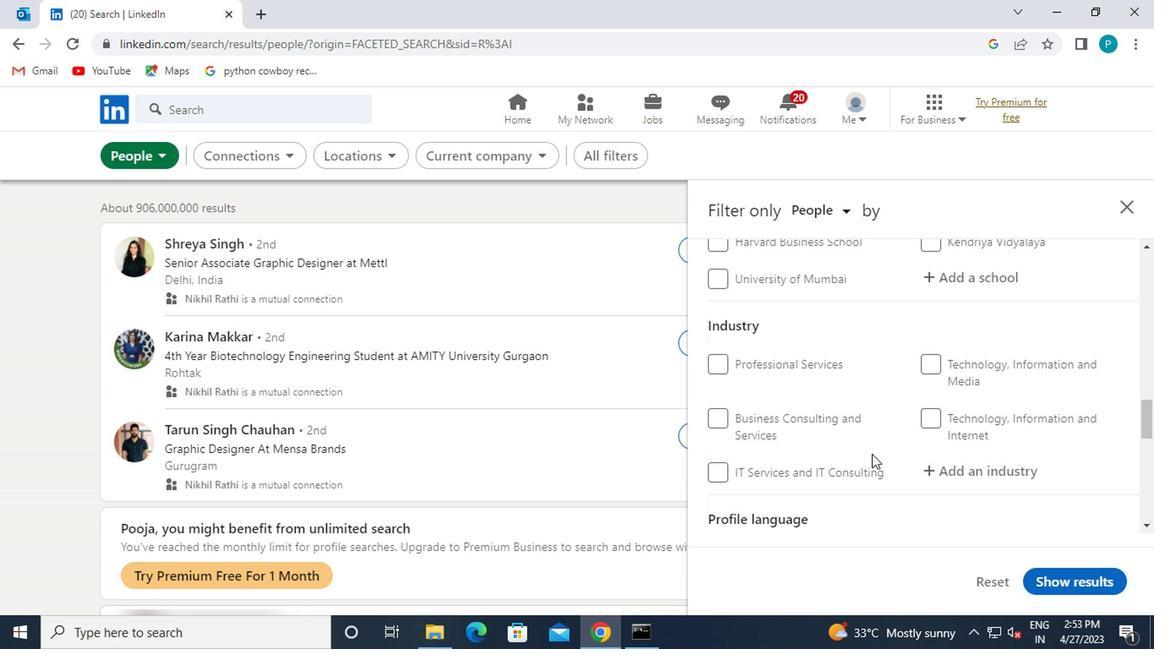 
Action: Mouse scrolled (867, 454) with delta (0, 0)
Screenshot: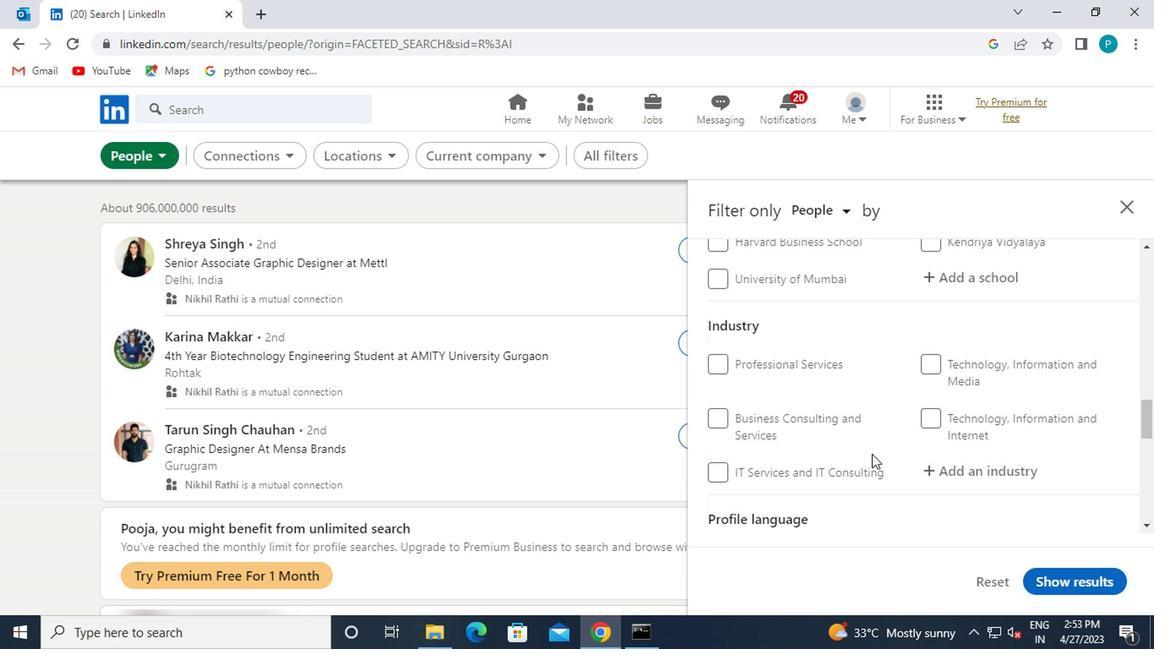 
Action: Mouse moved to (725, 464)
Screenshot: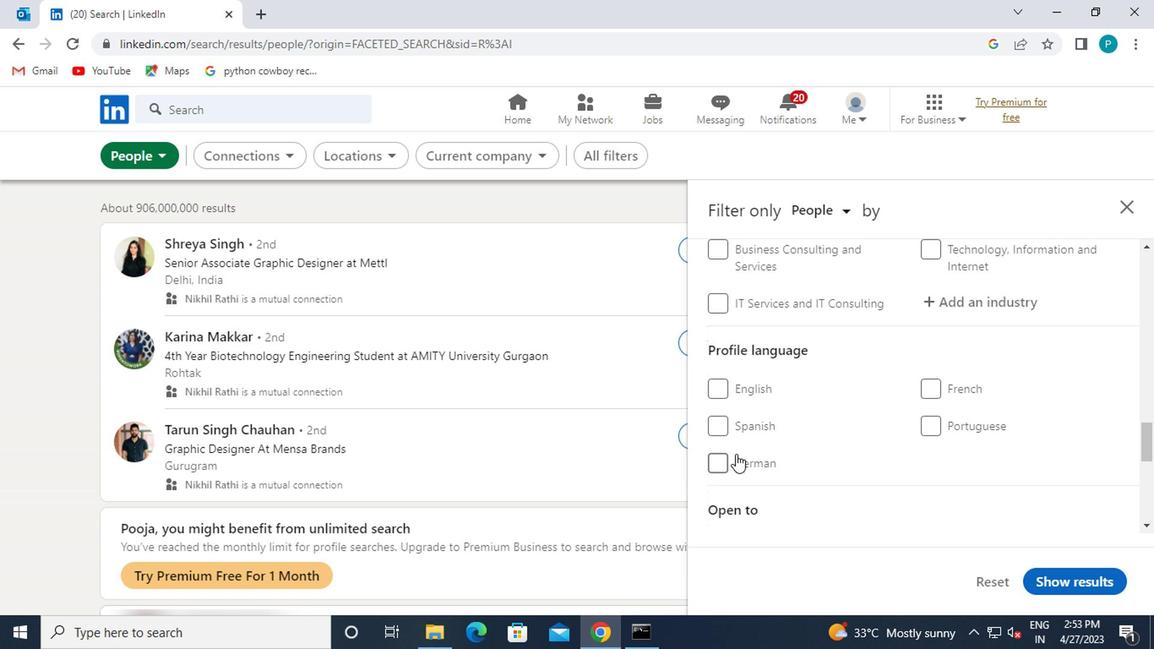 
Action: Mouse pressed left at (725, 464)
Screenshot: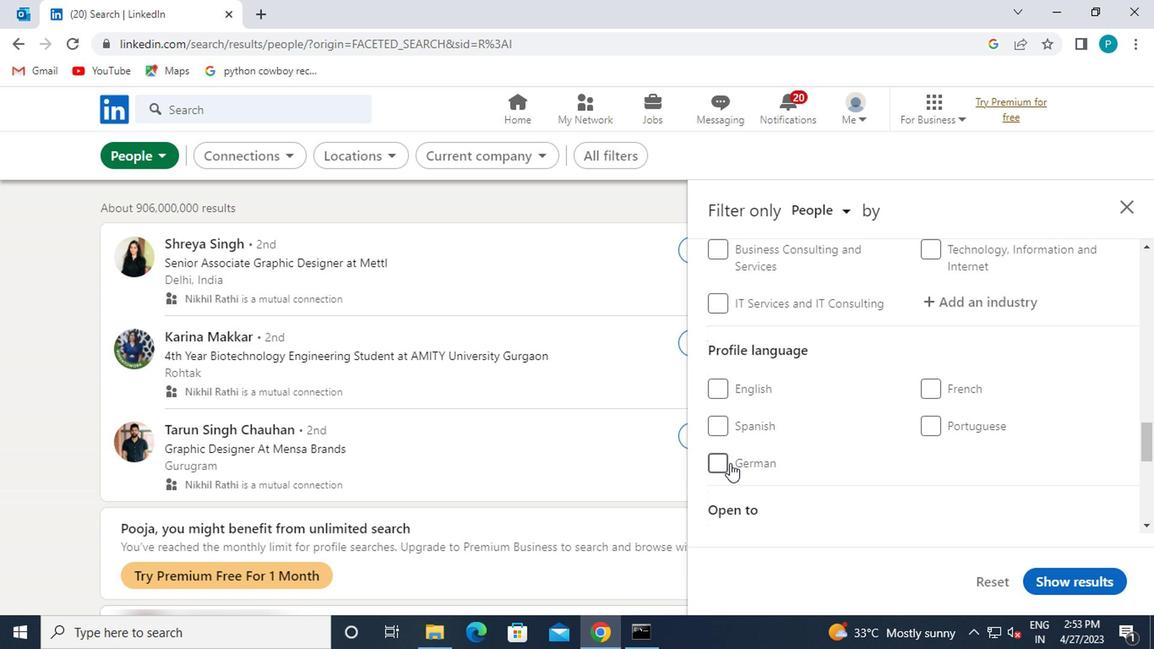 
Action: Mouse moved to (866, 452)
Screenshot: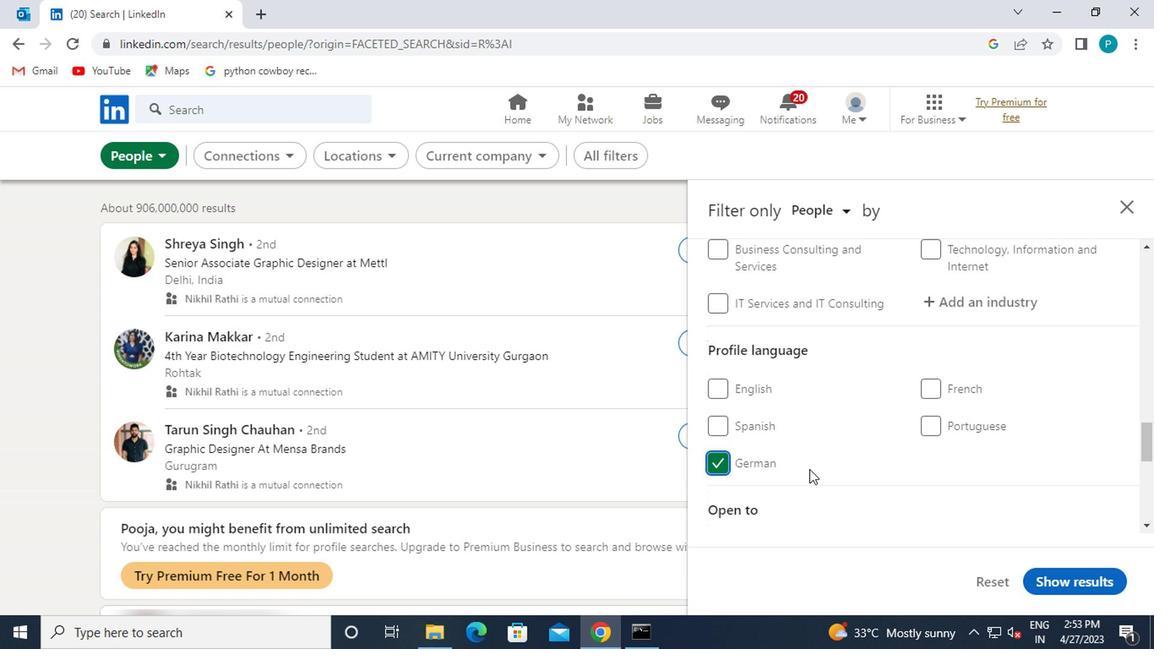 
Action: Mouse scrolled (866, 453) with delta (0, 1)
Screenshot: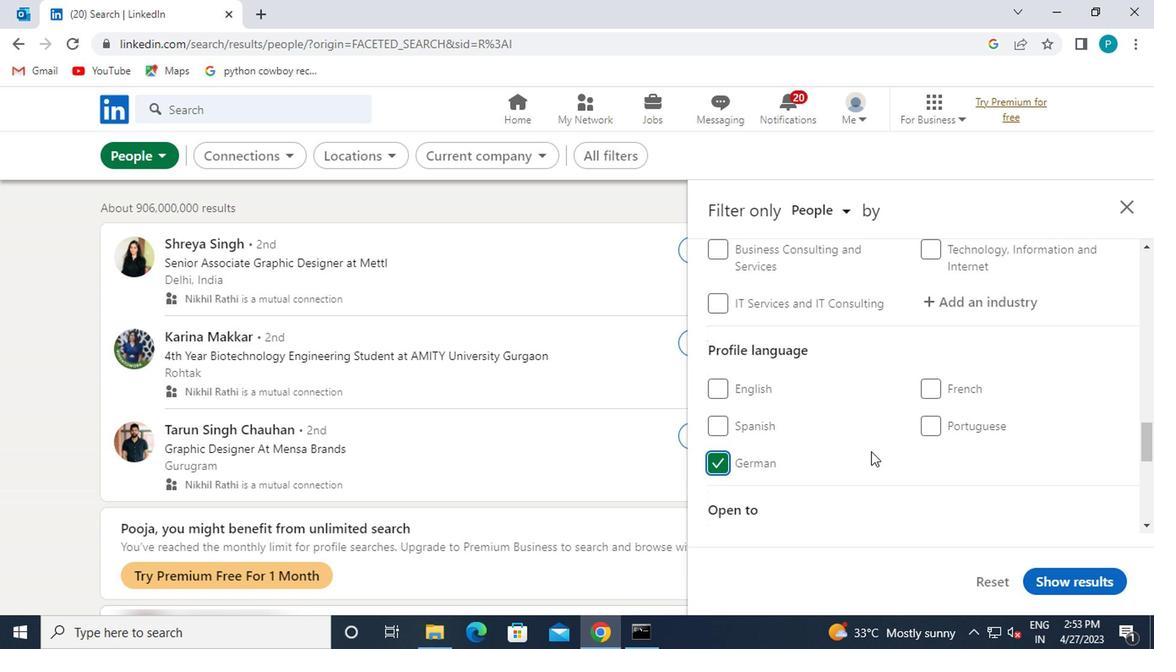 
Action: Mouse moved to (866, 449)
Screenshot: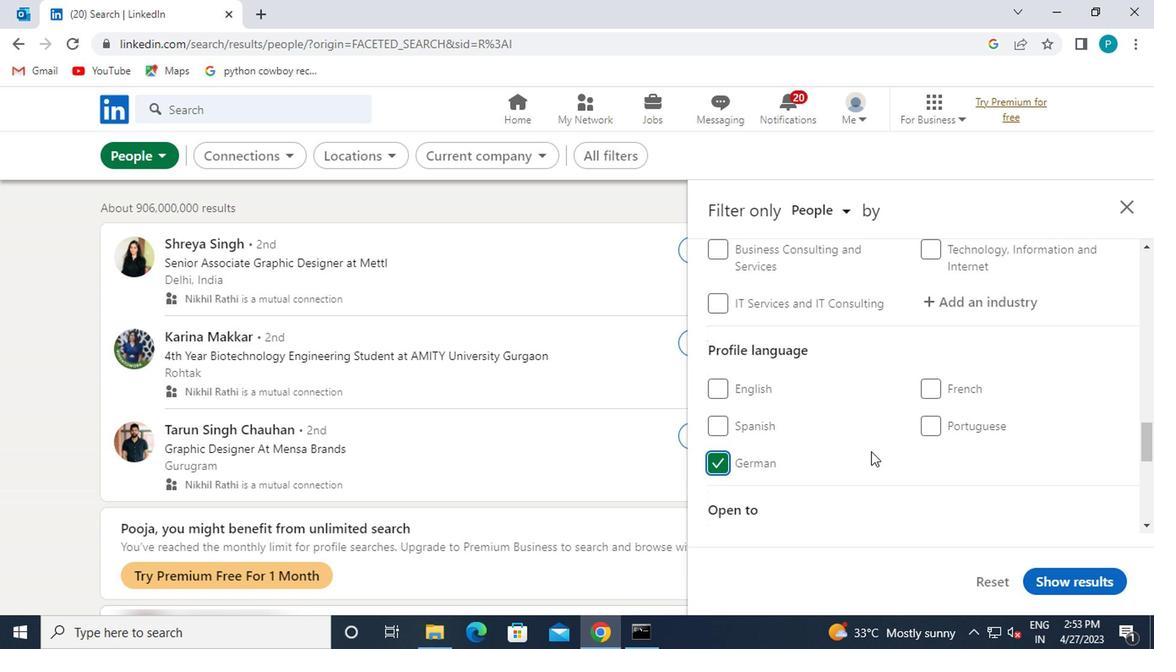 
Action: Mouse scrolled (866, 450) with delta (0, 0)
Screenshot: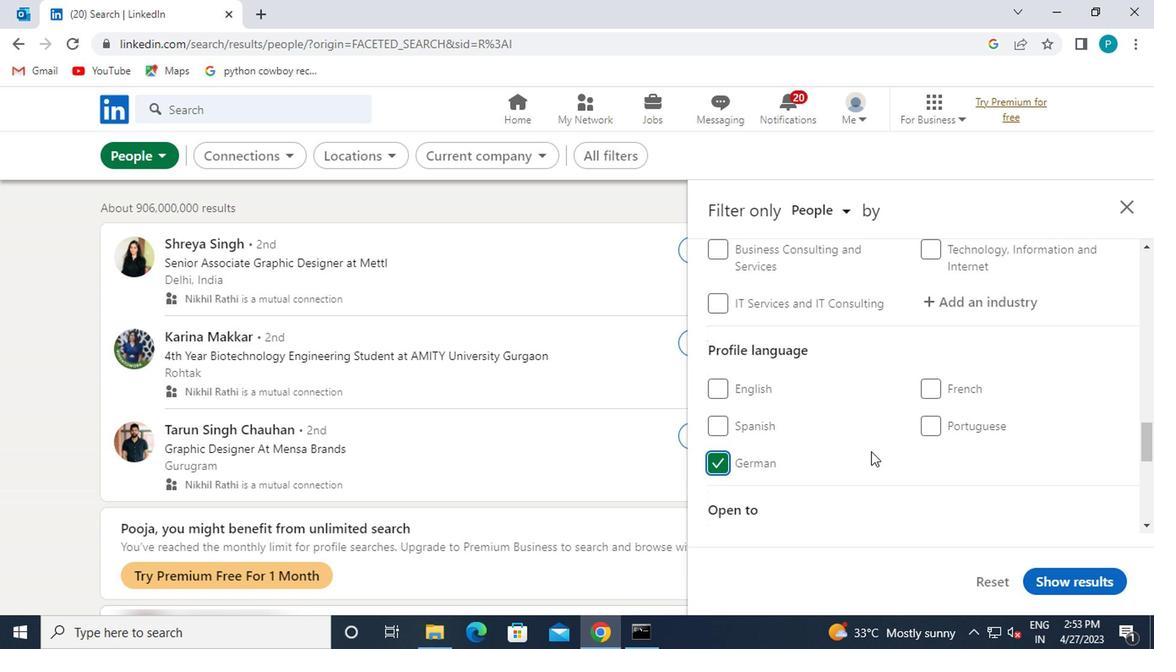 
Action: Mouse moved to (866, 448)
Screenshot: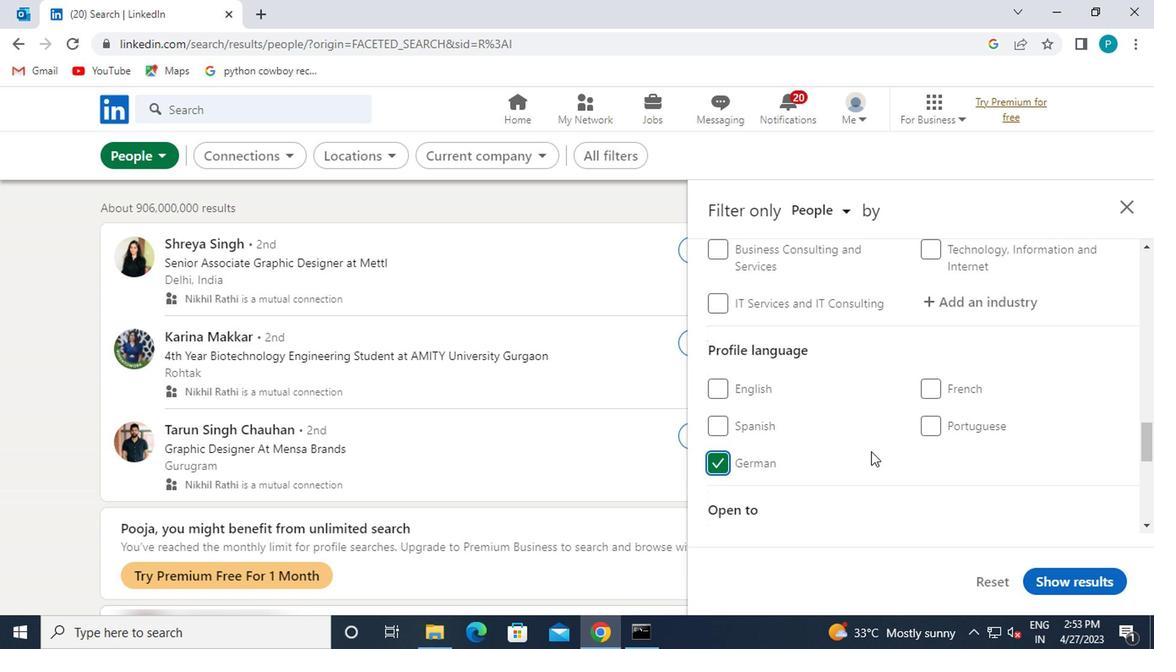 
Action: Mouse scrolled (866, 449) with delta (0, 1)
Screenshot: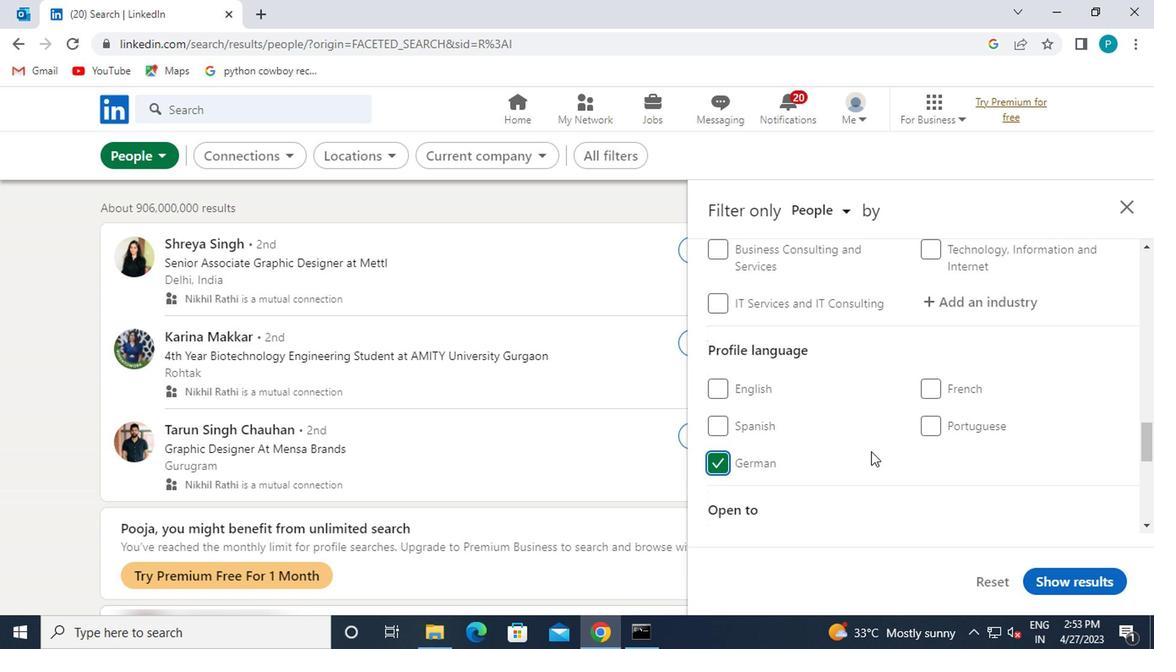
Action: Mouse moved to (866, 439)
Screenshot: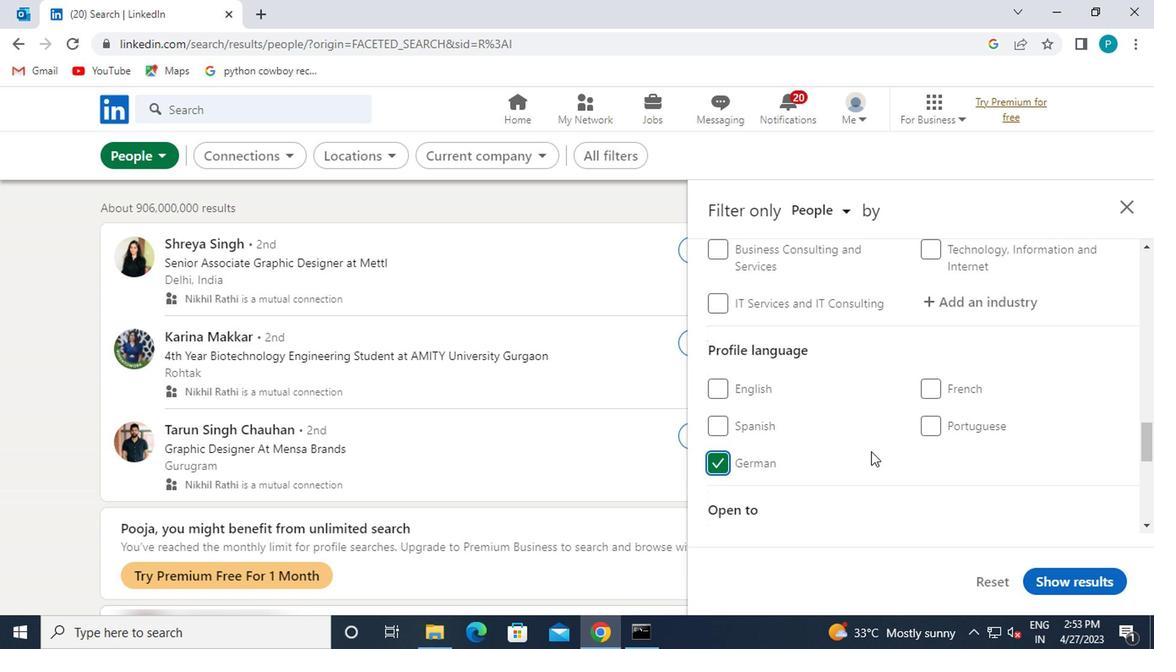 
Action: Mouse scrolled (866, 440) with delta (0, 1)
Screenshot: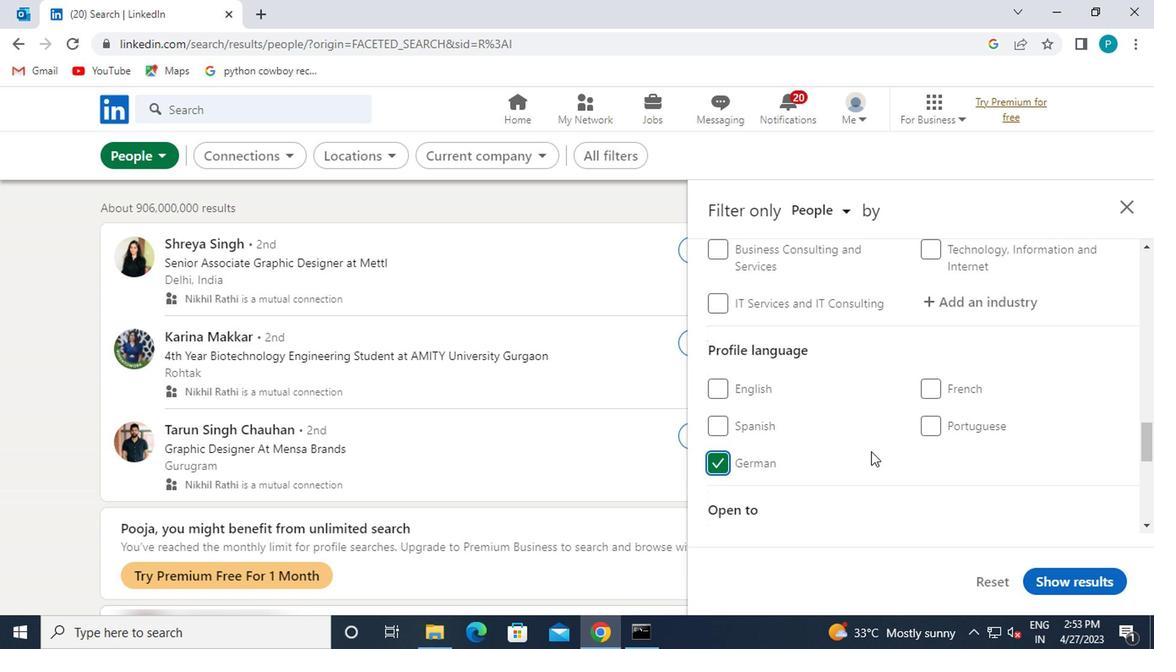 
Action: Mouse moved to (875, 404)
Screenshot: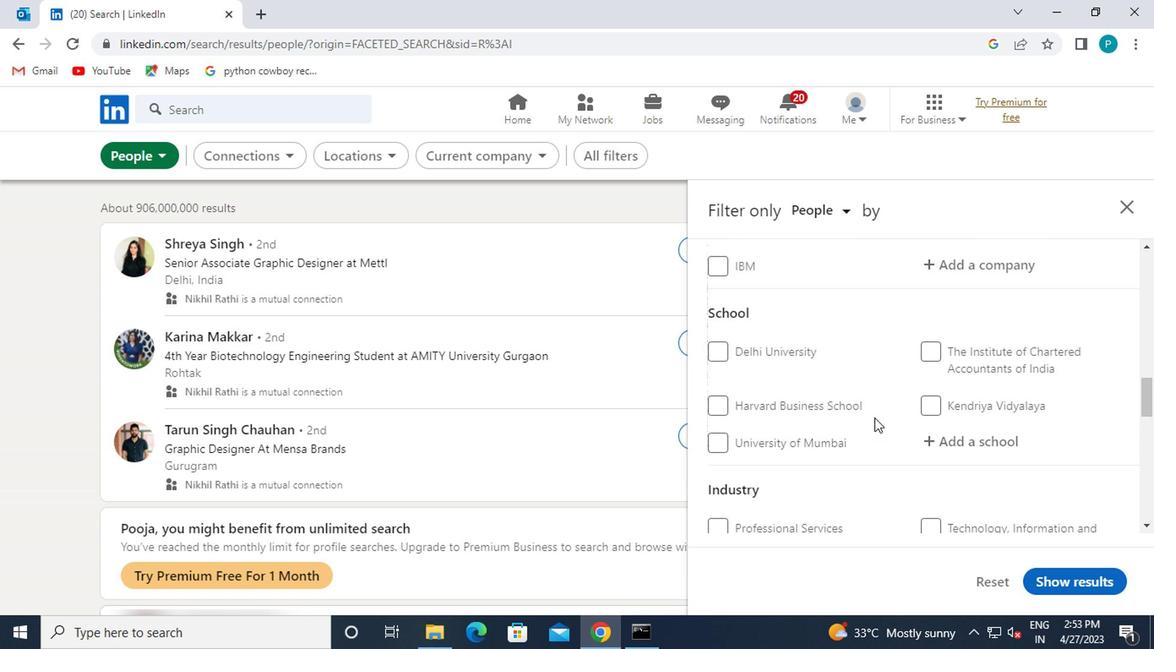 
Action: Mouse scrolled (875, 405) with delta (0, 1)
Screenshot: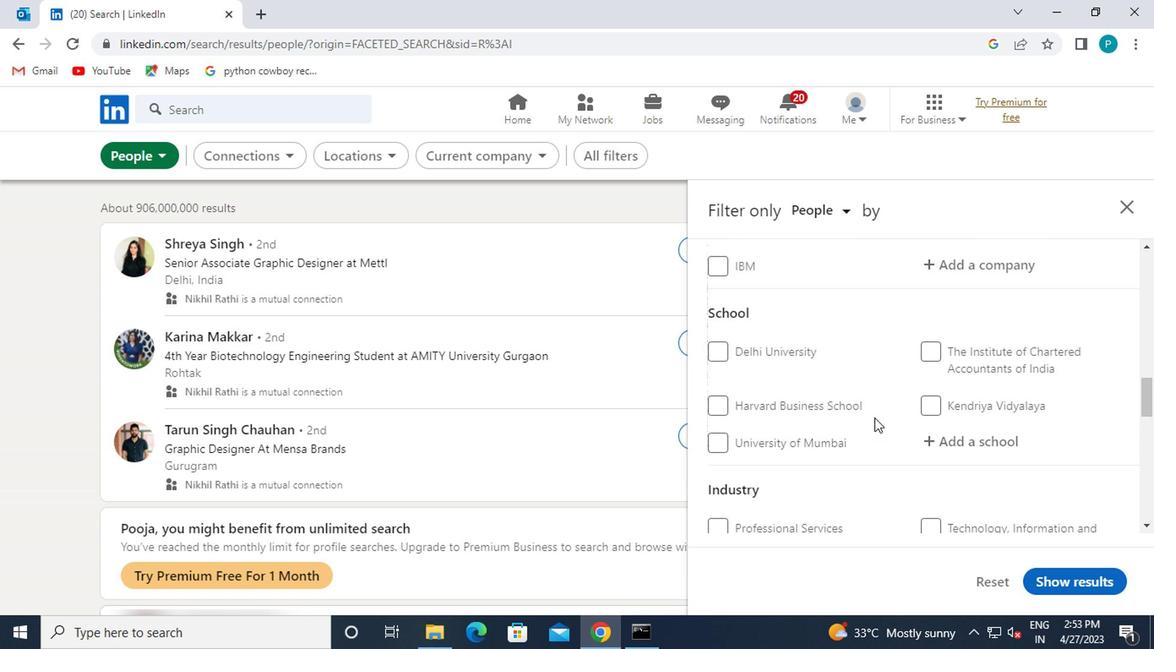 
Action: Mouse moved to (880, 395)
Screenshot: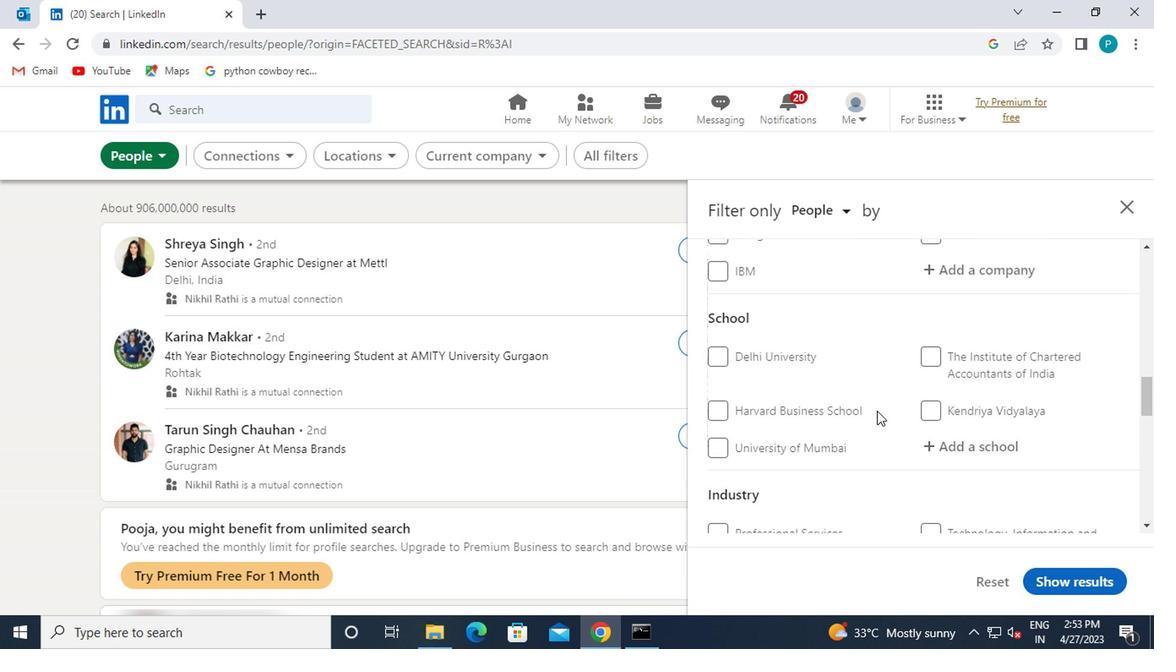 
Action: Mouse scrolled (880, 395) with delta (0, 0)
Screenshot: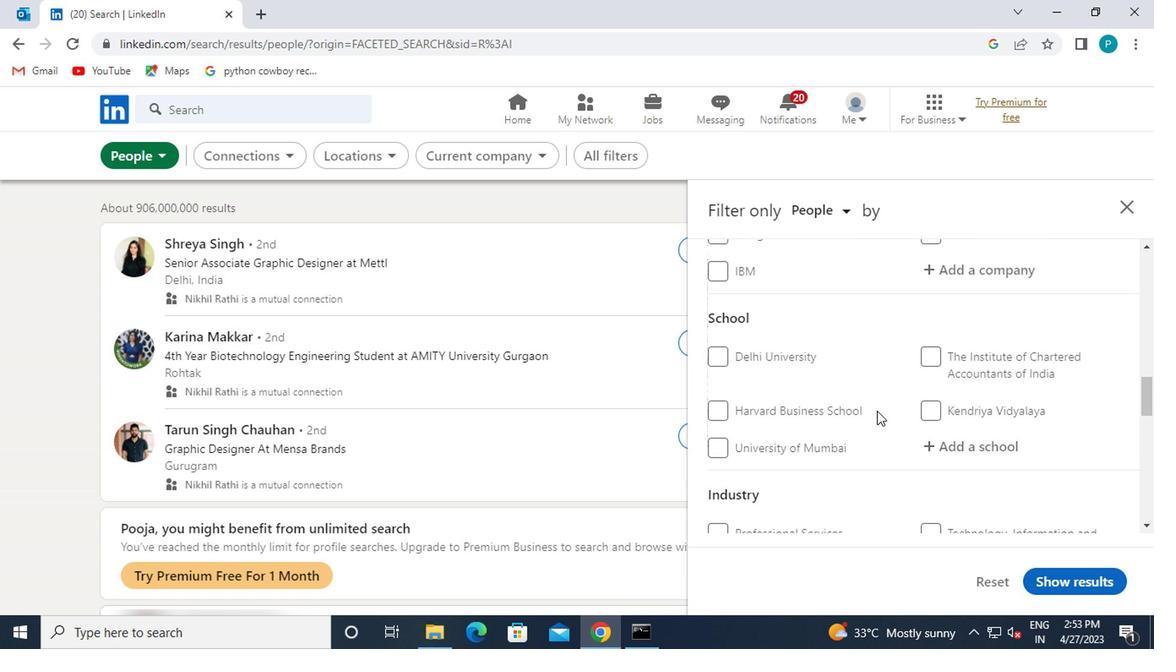 
Action: Mouse moved to (905, 412)
Screenshot: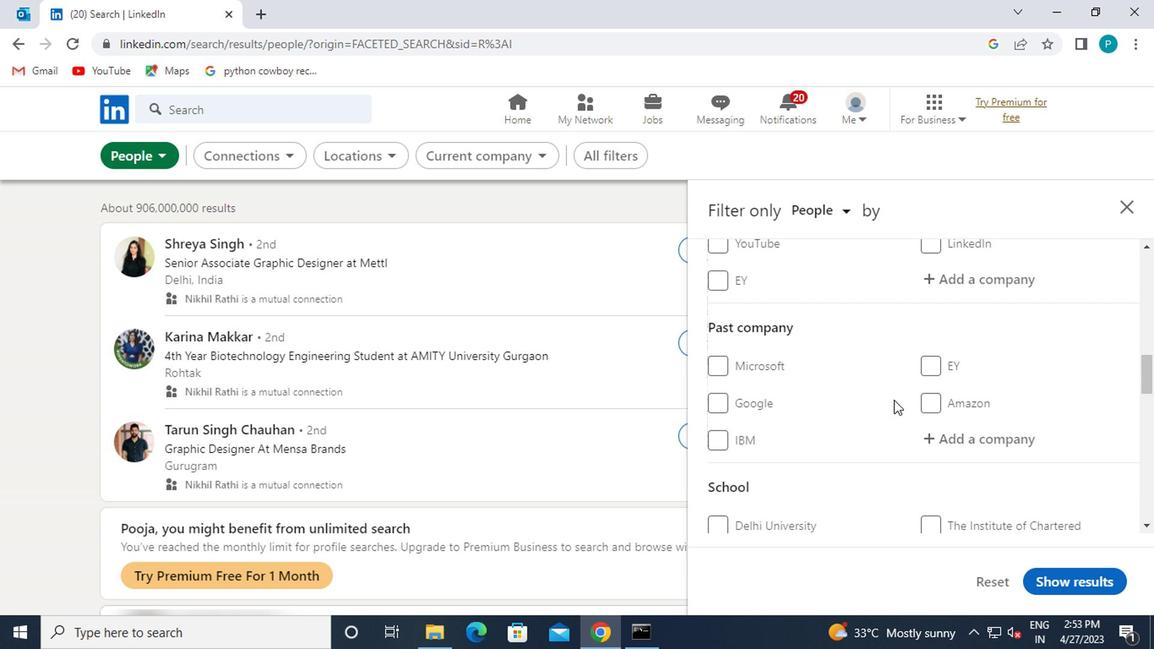 
Action: Mouse scrolled (905, 412) with delta (0, 0)
Screenshot: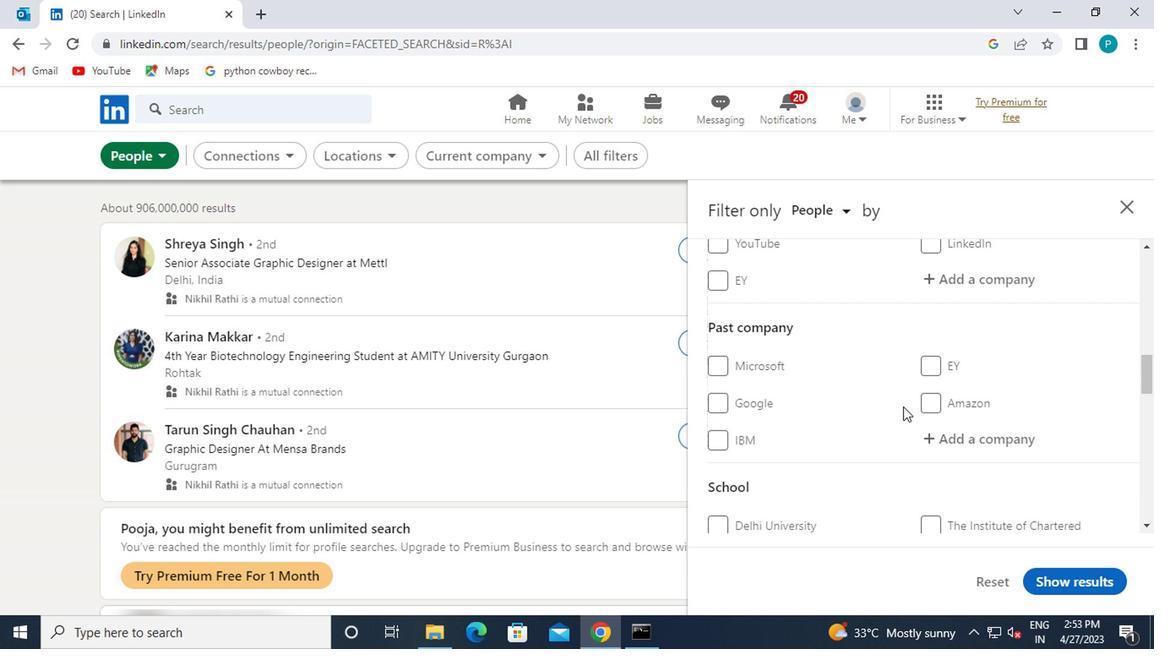 
Action: Mouse scrolled (905, 412) with delta (0, 0)
Screenshot: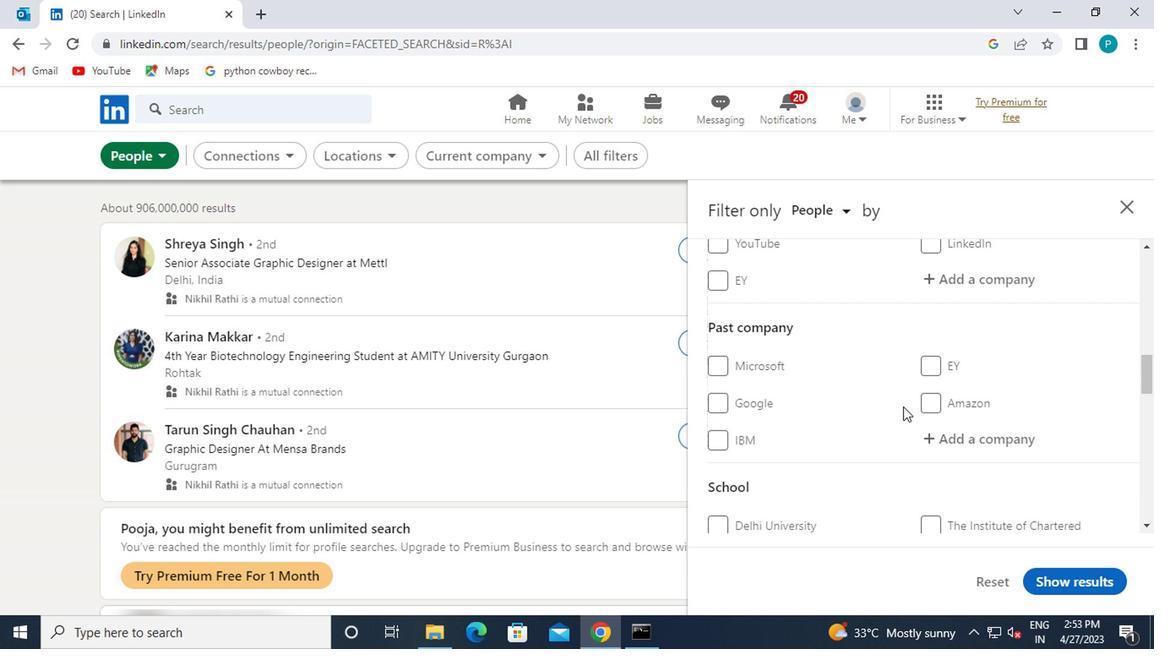 
Action: Mouse moved to (943, 450)
Screenshot: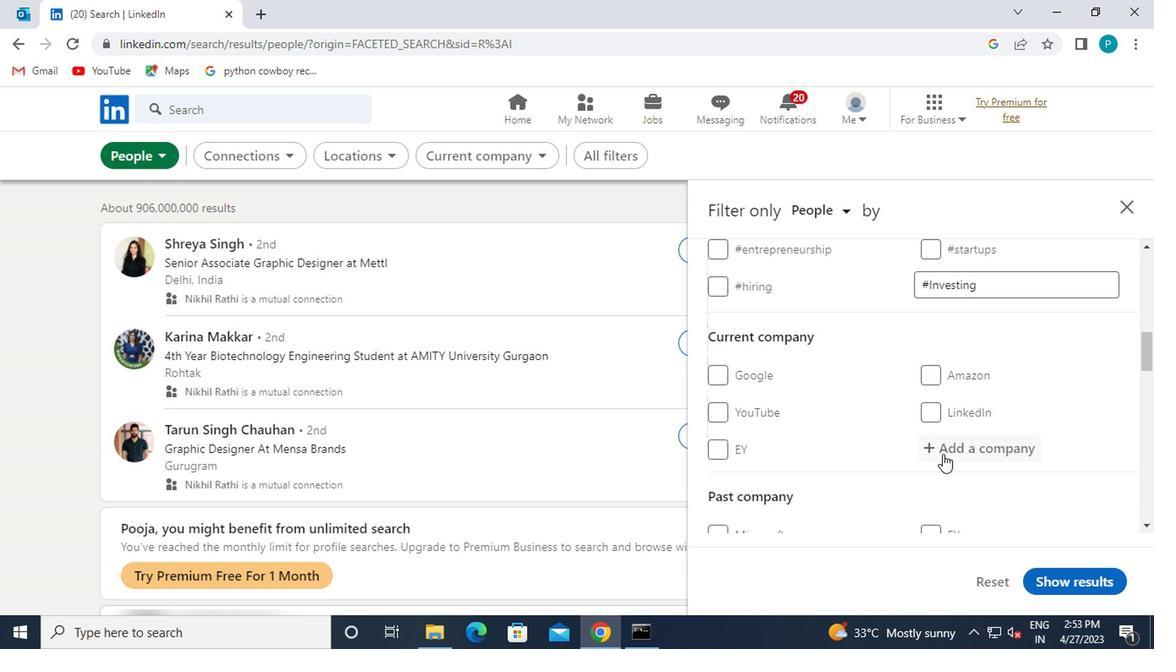 
Action: Mouse pressed left at (943, 450)
Screenshot: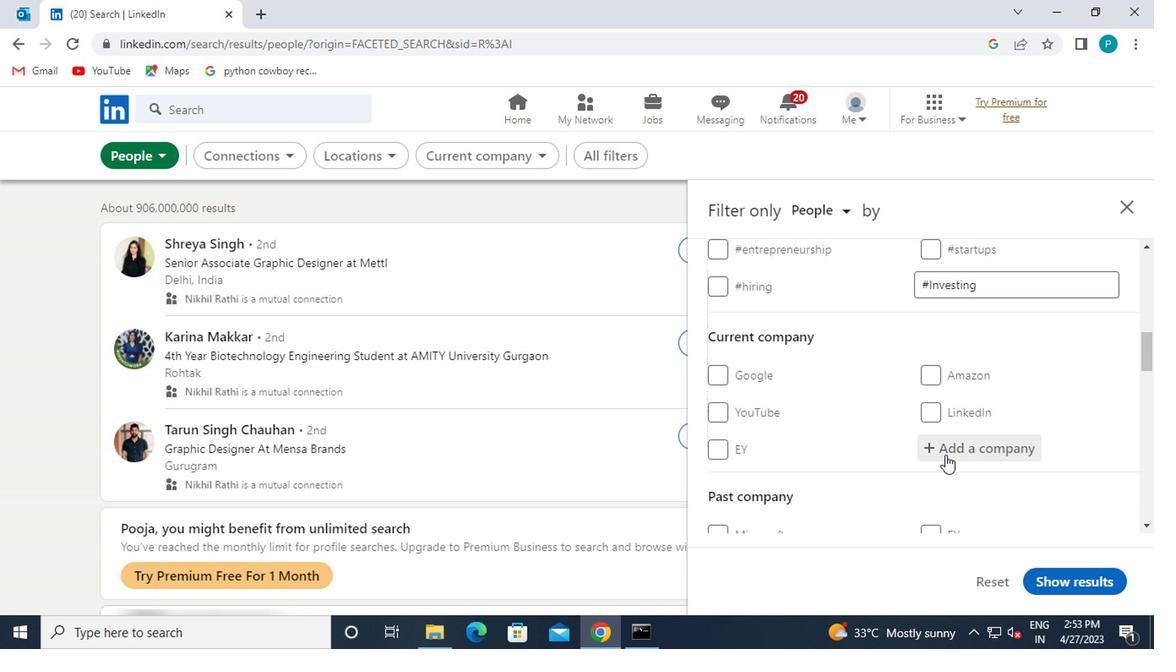 
Action: Mouse moved to (941, 455)
Screenshot: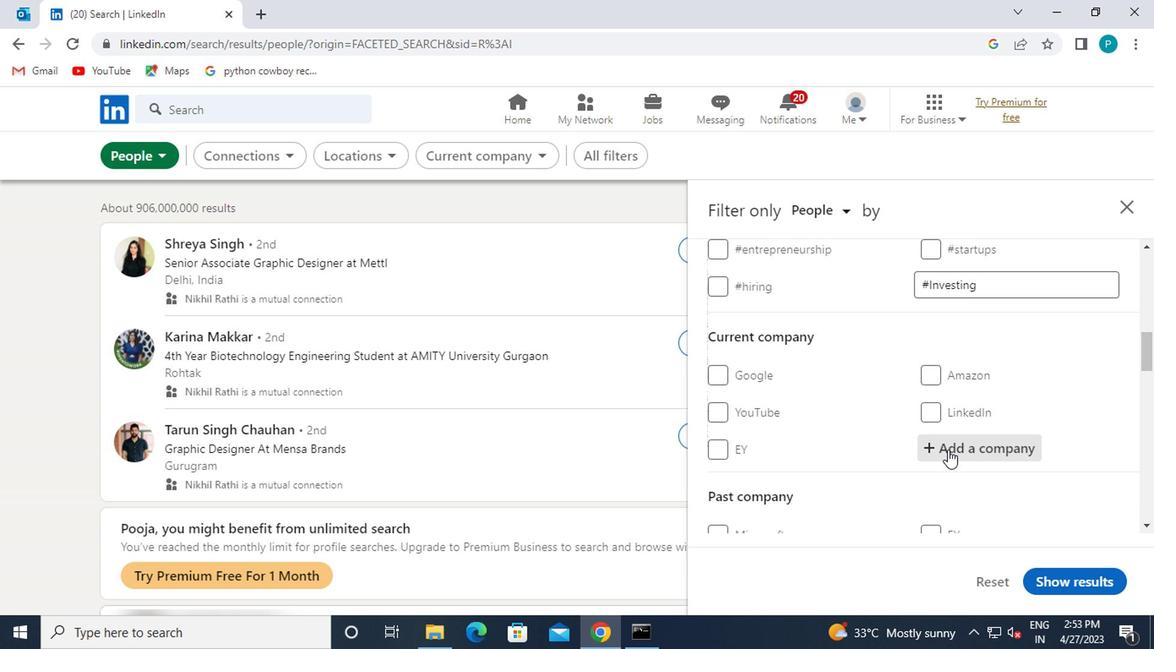 
Action: Key pressed <Key.caps_lock>O<Key.caps_lock>DGERS
Screenshot: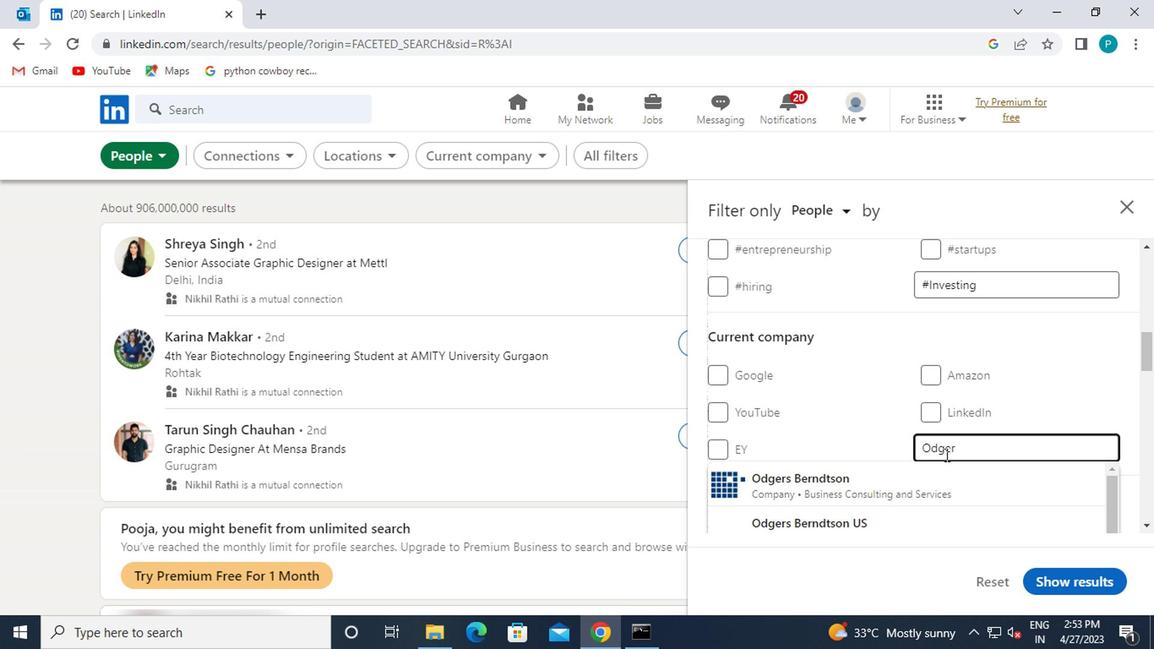 
Action: Mouse moved to (902, 476)
Screenshot: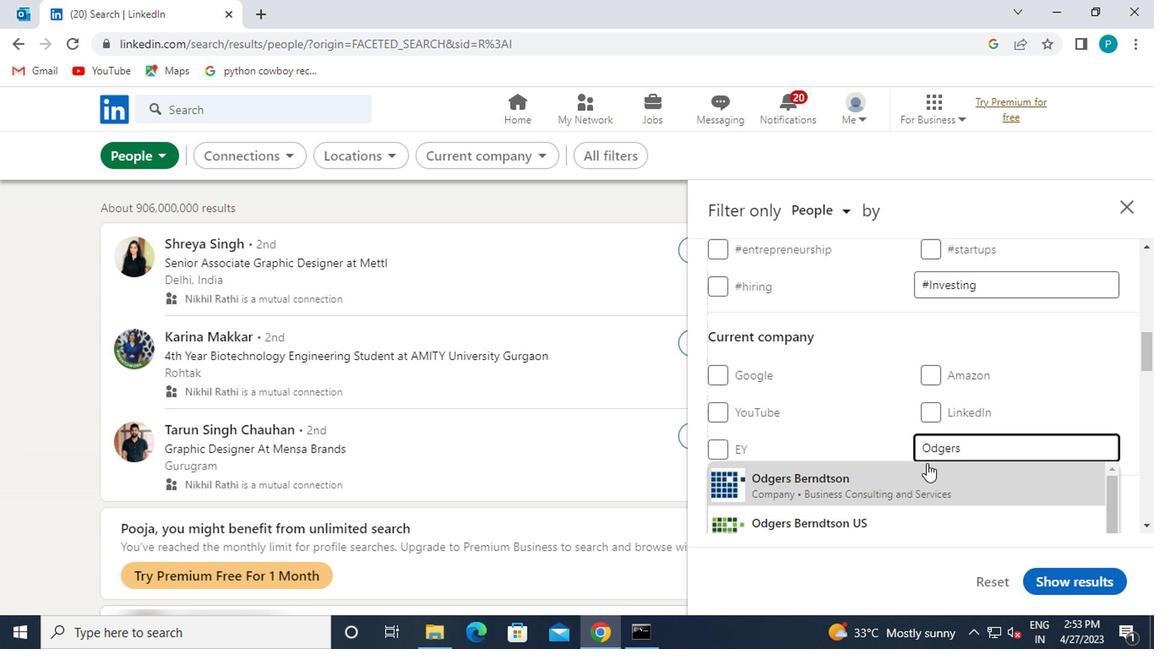 
Action: Mouse pressed left at (902, 476)
Screenshot: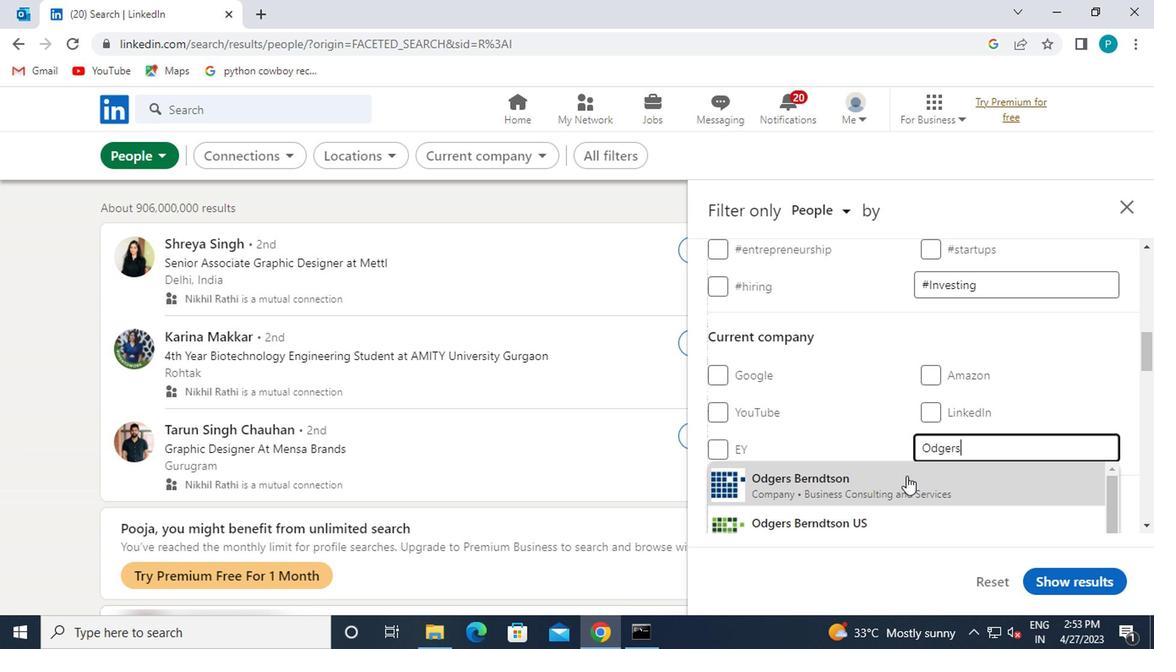 
Action: Mouse moved to (887, 466)
Screenshot: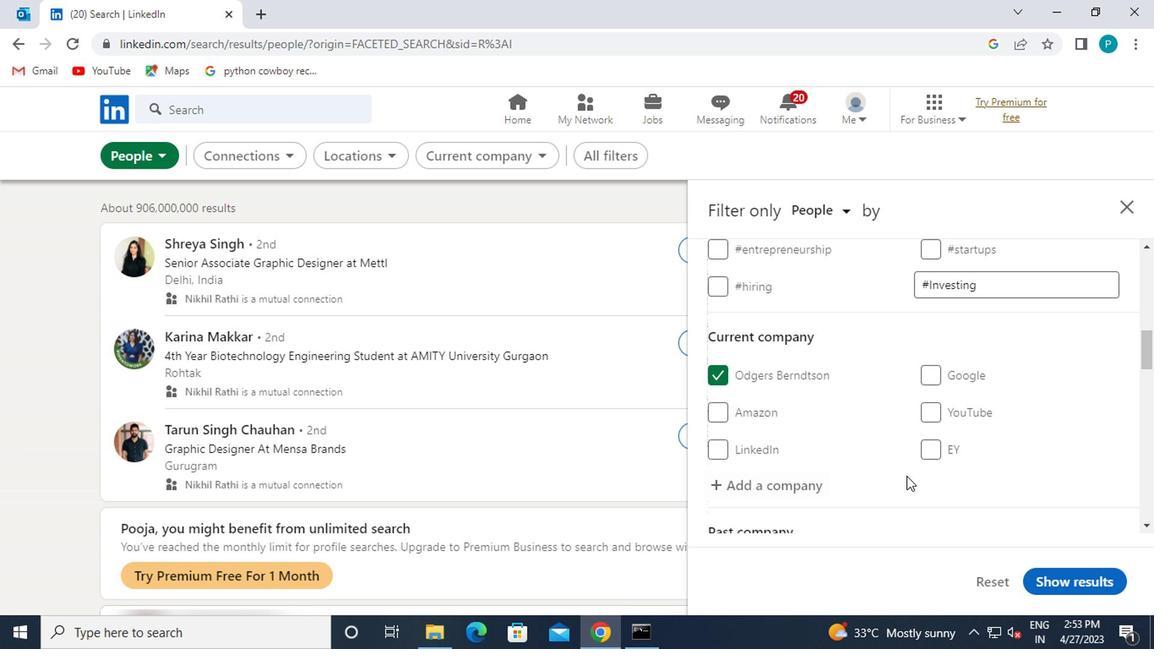 
Action: Mouse scrolled (887, 465) with delta (0, -1)
Screenshot: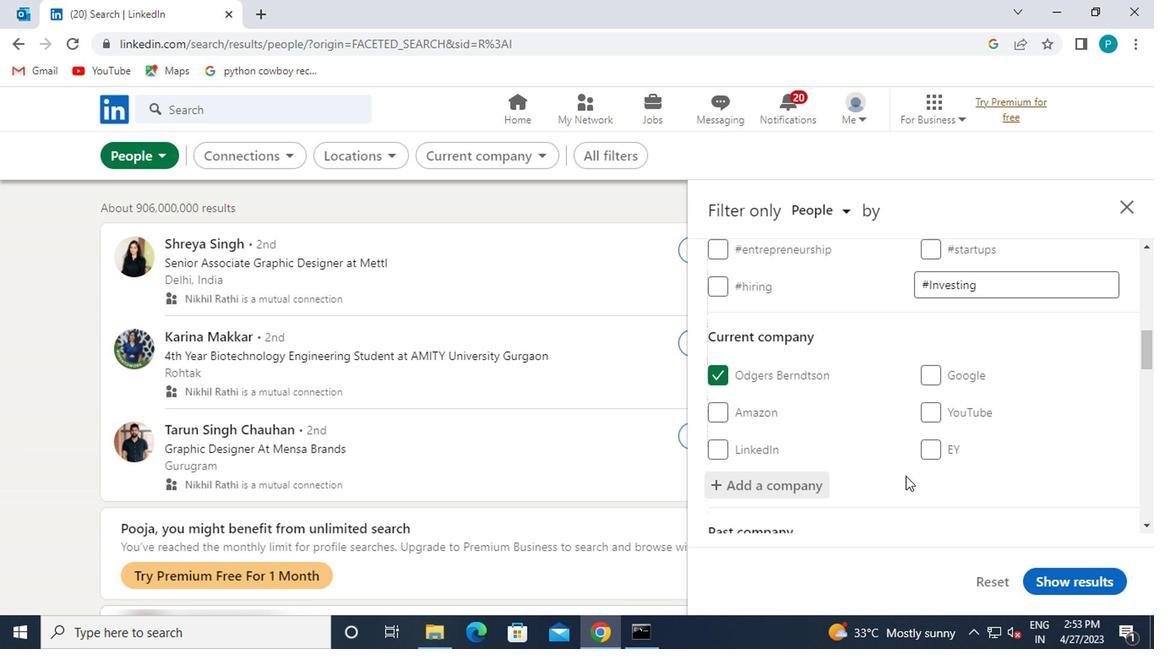 
Action: Mouse scrolled (887, 465) with delta (0, -1)
Screenshot: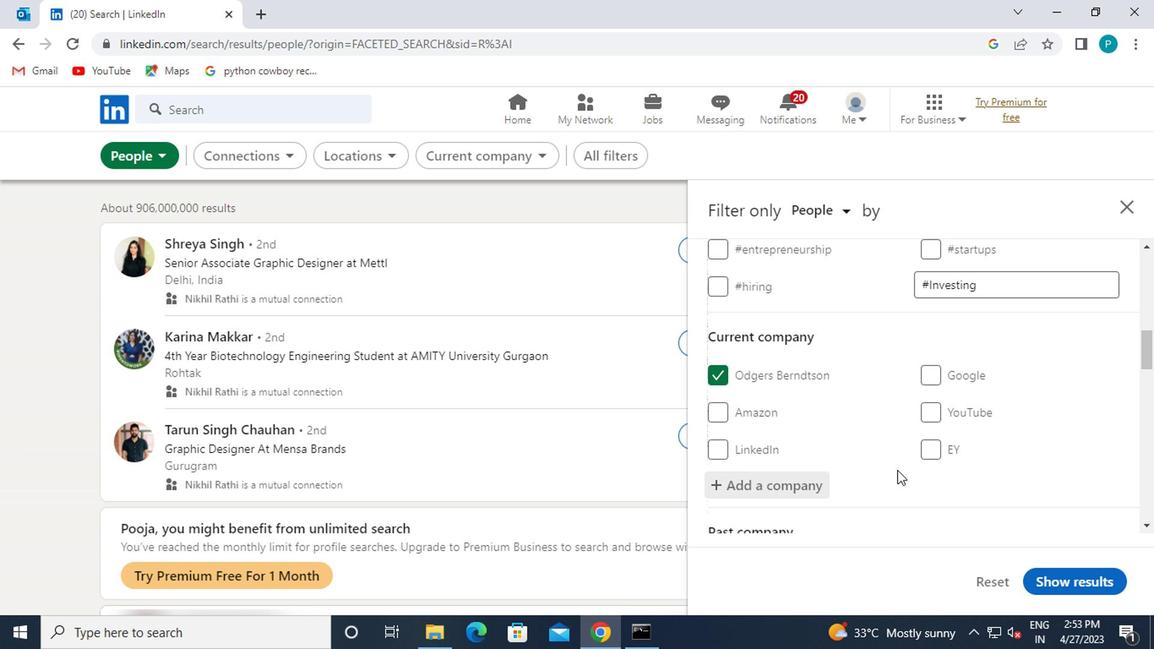 
Action: Mouse moved to (922, 461)
Screenshot: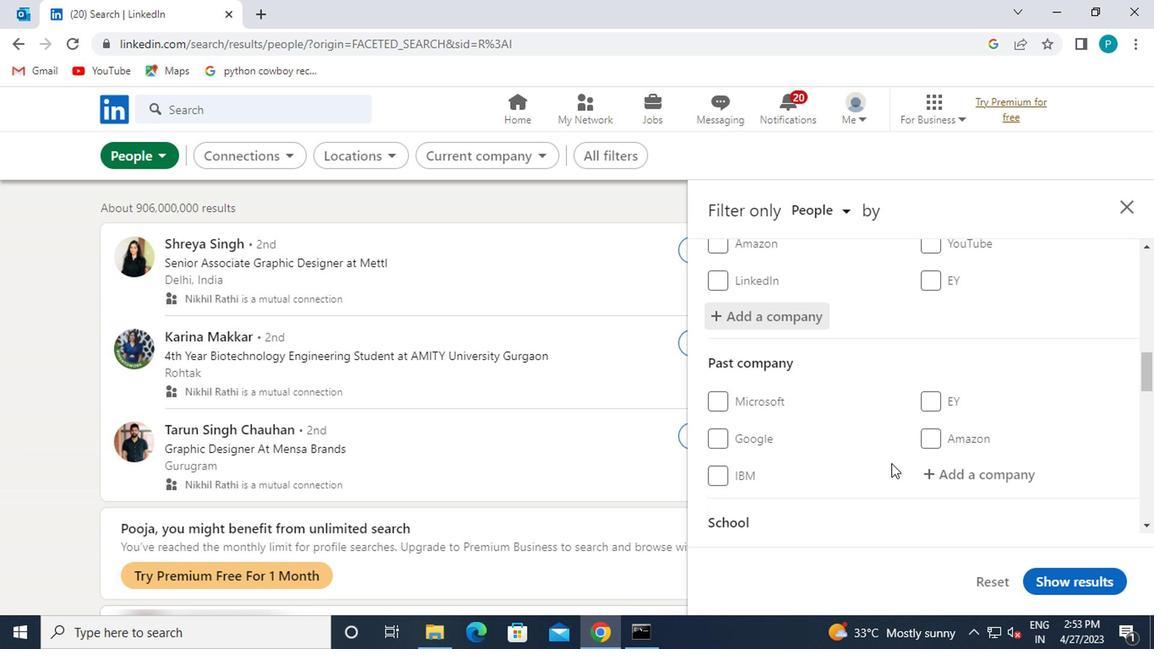 
Action: Mouse scrolled (922, 460) with delta (0, 0)
Screenshot: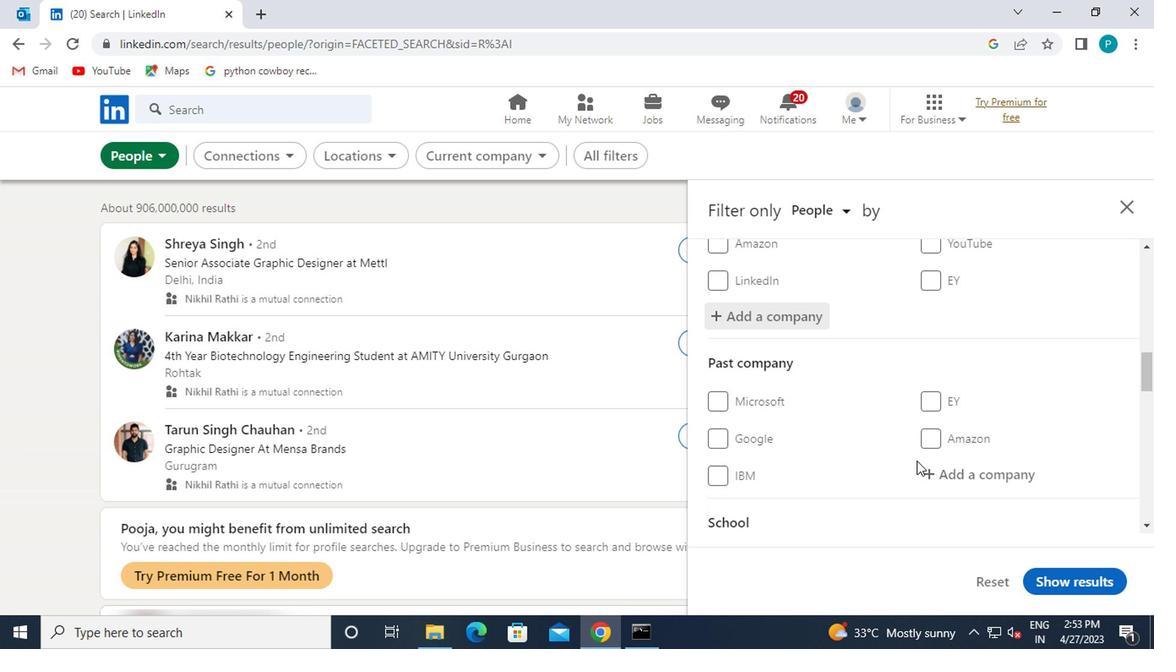 
Action: Mouse scrolled (922, 460) with delta (0, 0)
Screenshot: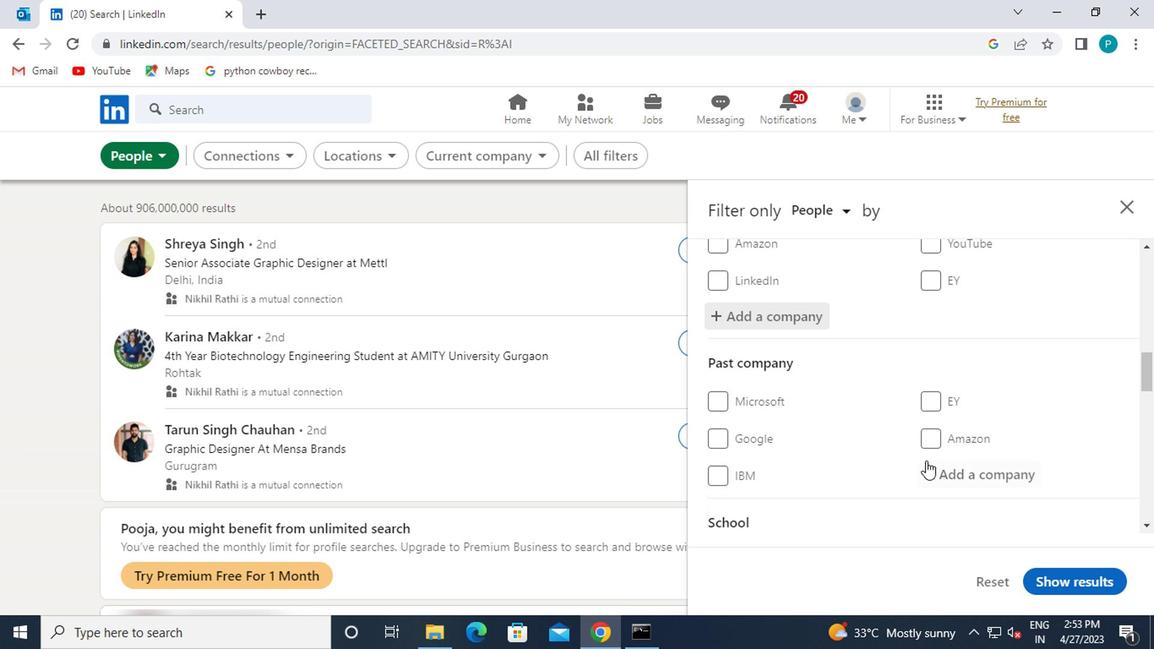 
Action: Mouse scrolled (922, 460) with delta (0, 0)
Screenshot: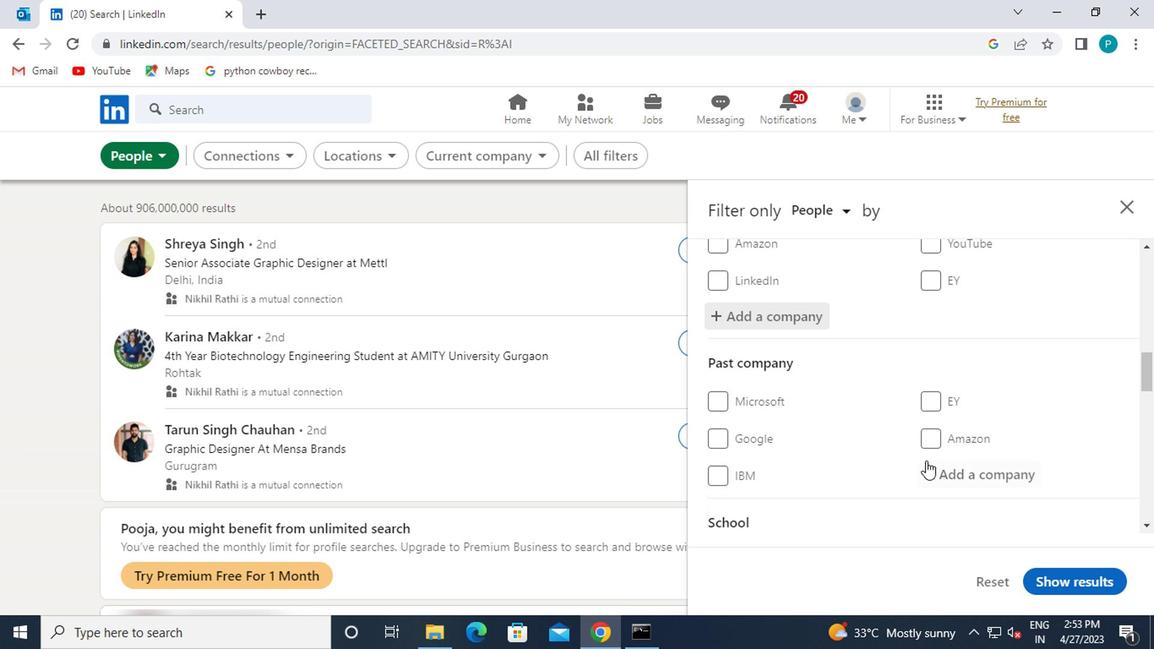 
Action: Mouse moved to (947, 411)
Screenshot: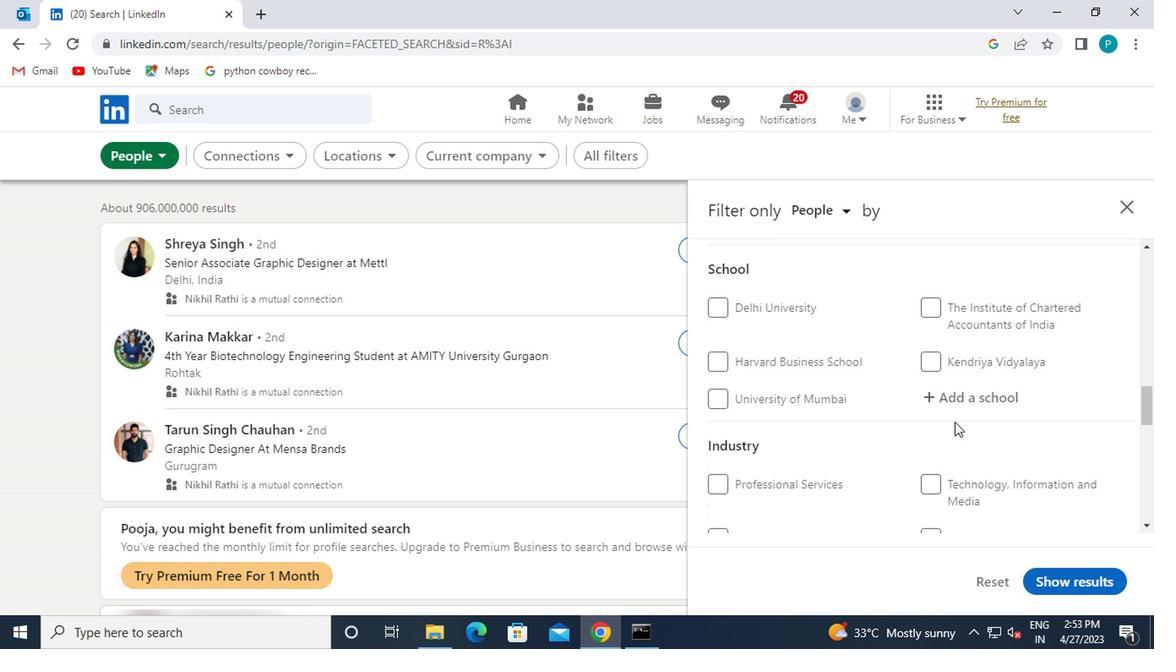 
Action: Mouse pressed left at (947, 411)
Screenshot: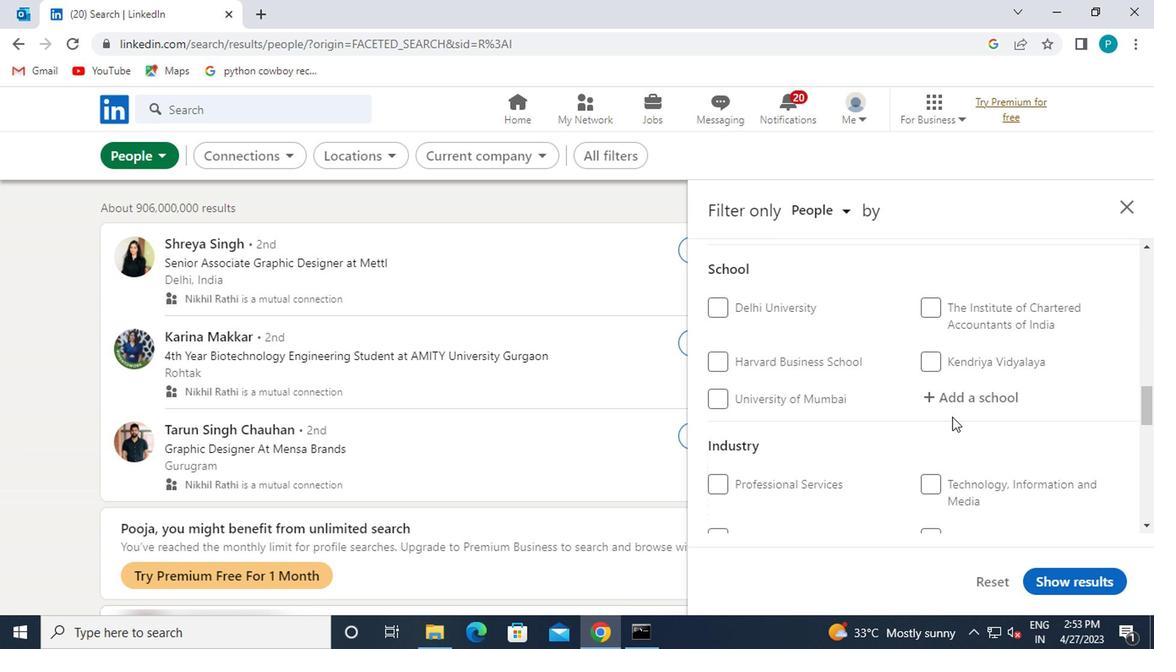 
Action: Key pressed <Key.caps_lock>M<Key.caps_lock>ANAGE<Key.backspace>ME<Key.backspace><Key.backspace>EMENT
Screenshot: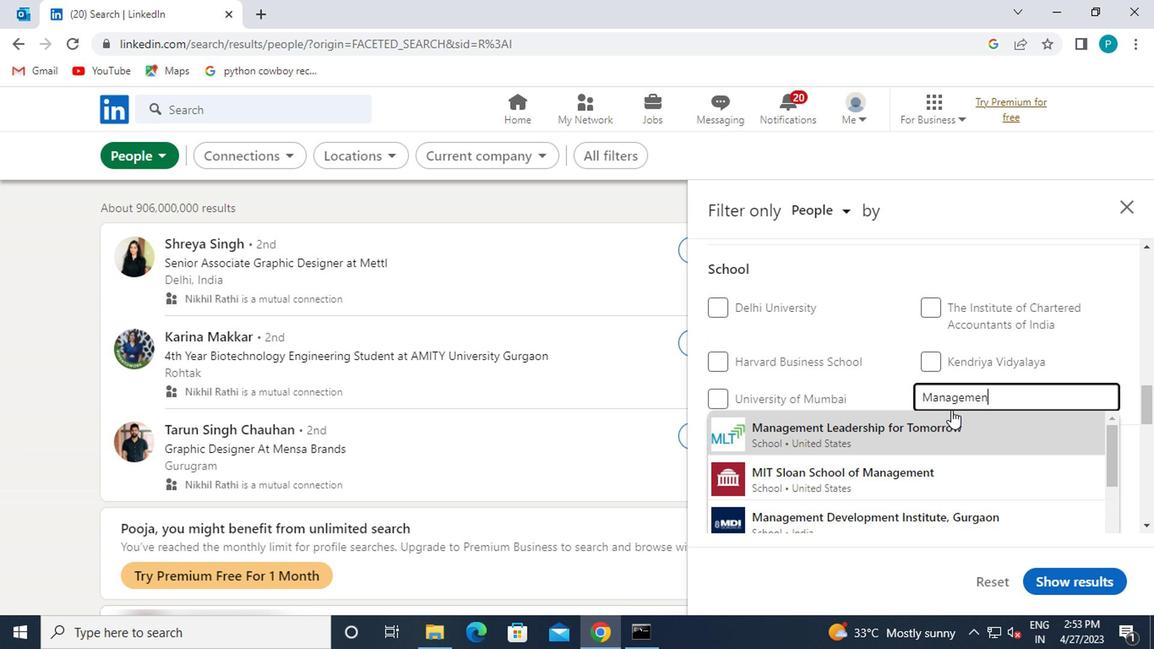 
Action: Mouse moved to (936, 505)
Screenshot: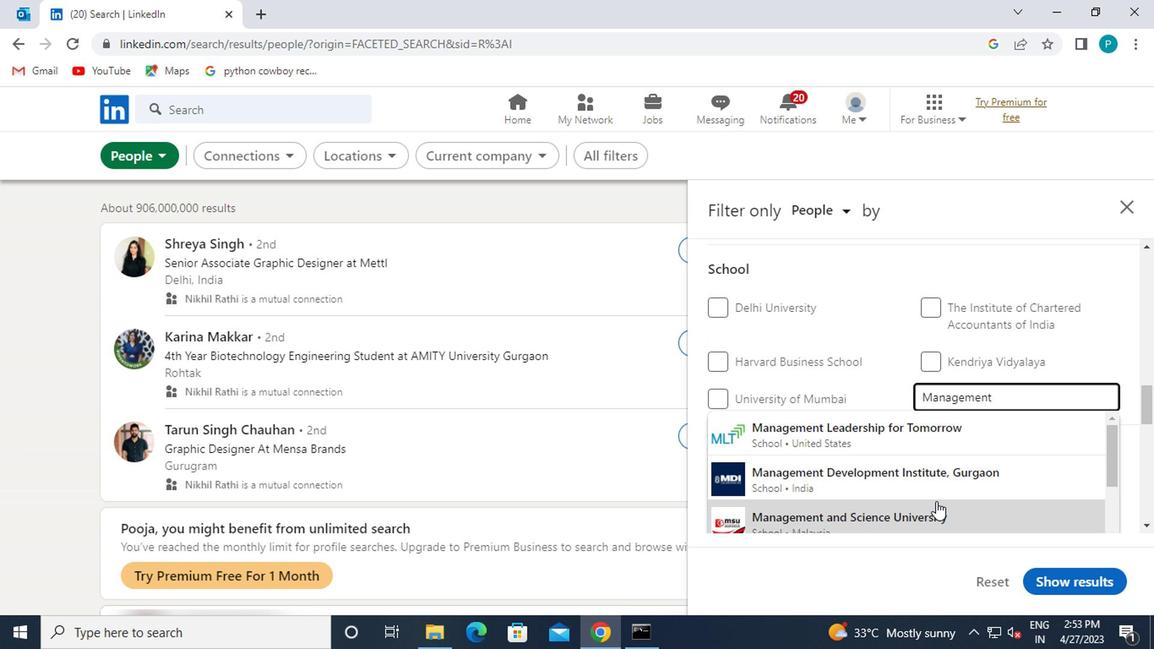 
Action: Mouse pressed left at (936, 505)
Screenshot: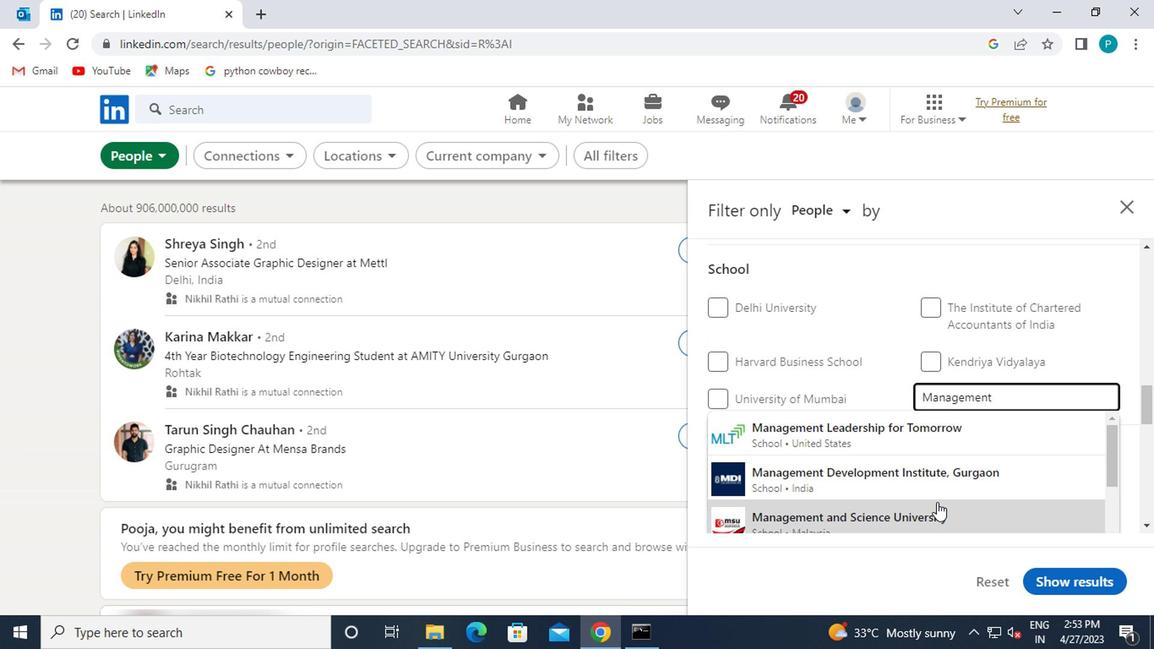 
Action: Mouse moved to (869, 429)
Screenshot: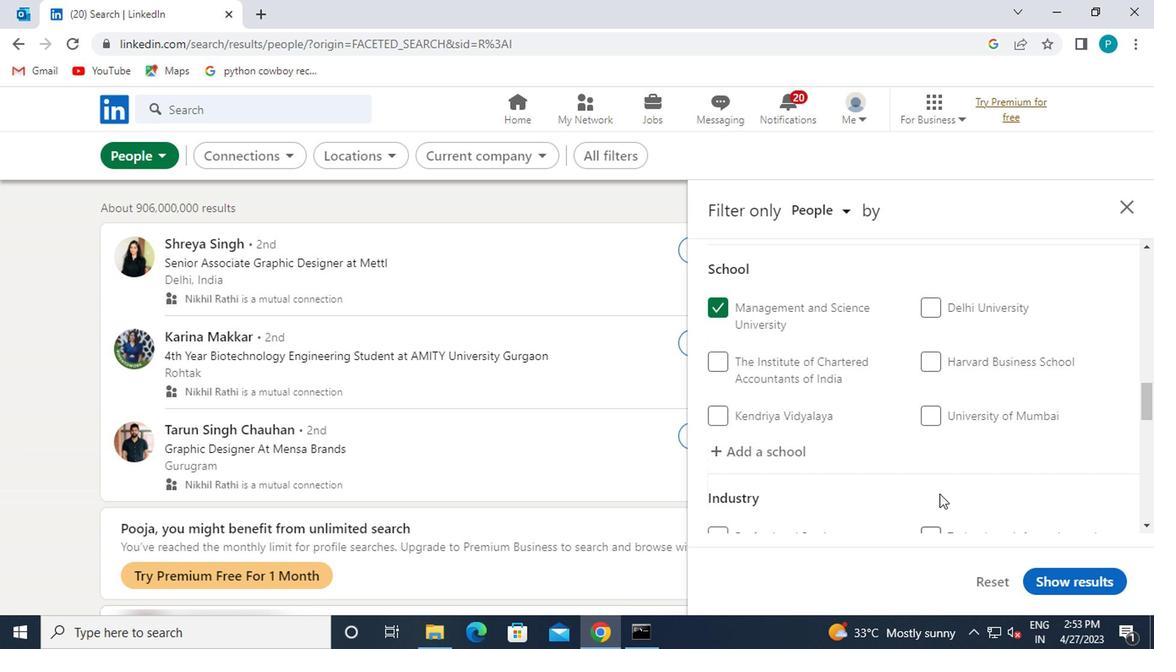 
Action: Mouse scrolled (869, 428) with delta (0, 0)
Screenshot: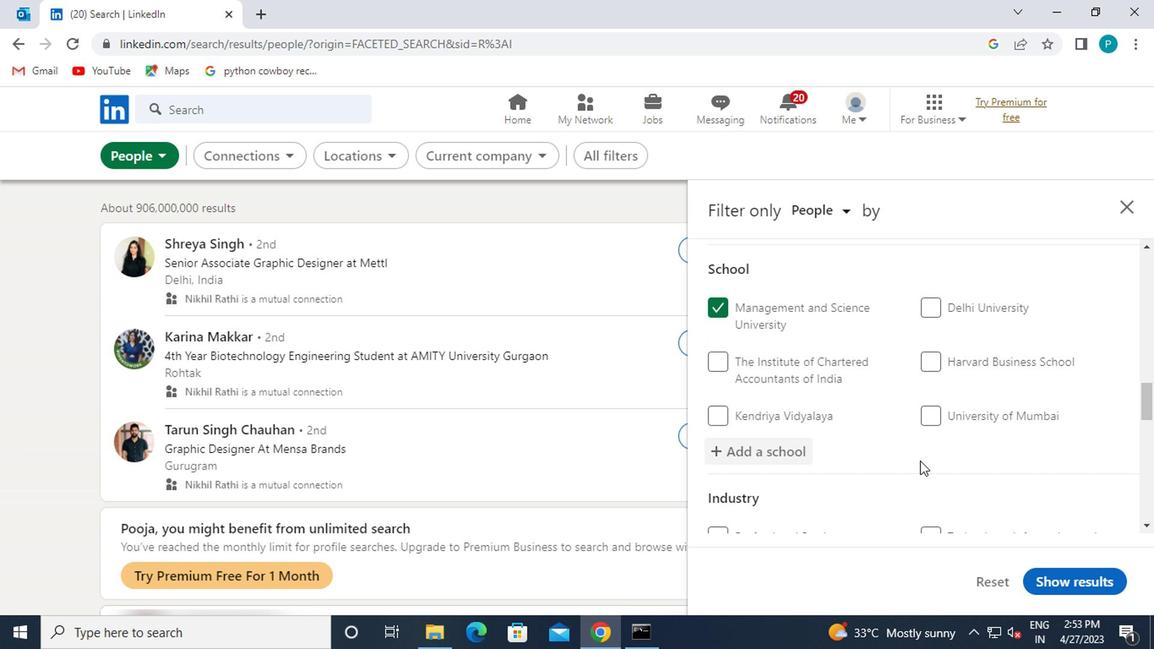
Action: Mouse scrolled (869, 428) with delta (0, 0)
Screenshot: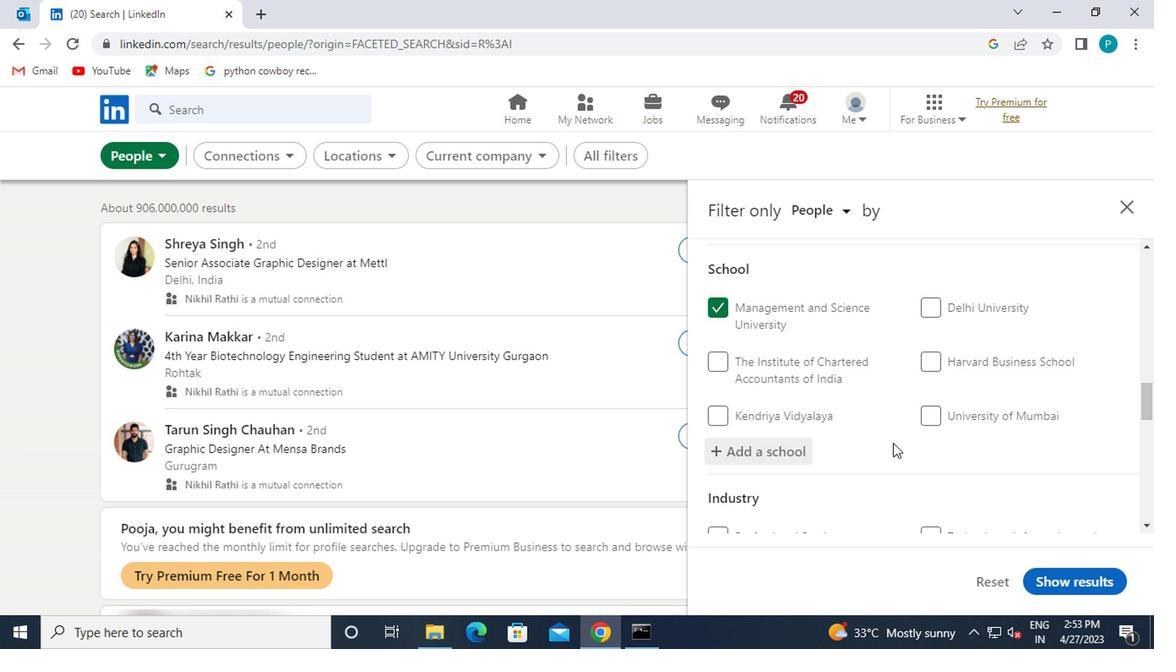 
Action: Mouse scrolled (869, 428) with delta (0, 0)
Screenshot: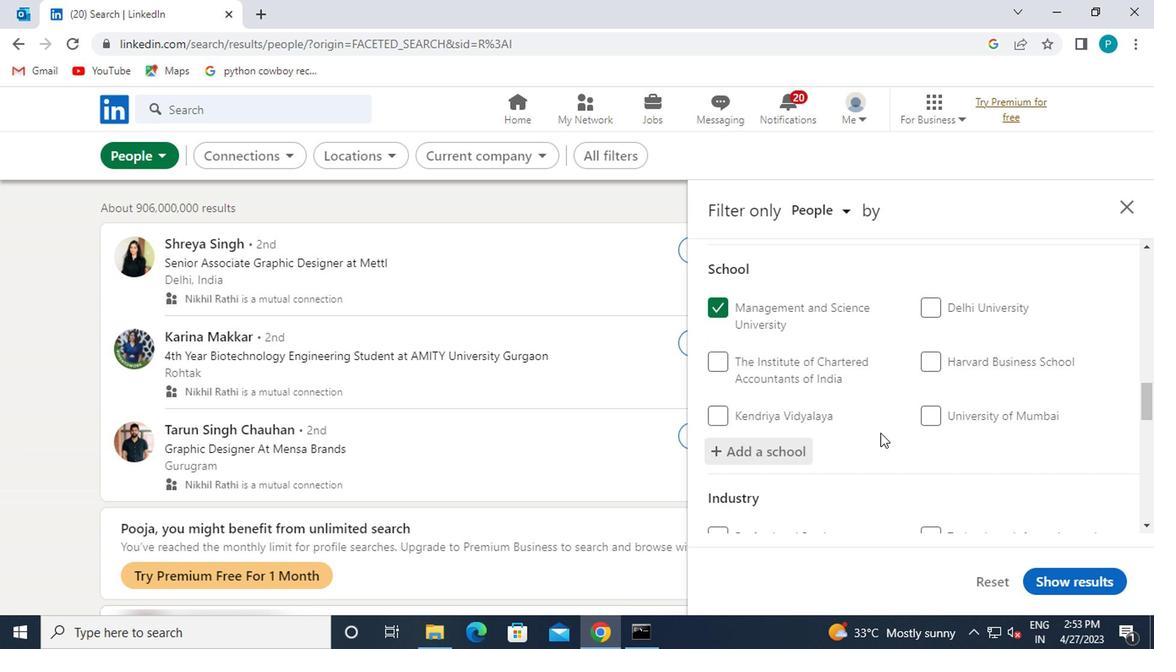 
Action: Mouse moved to (878, 426)
Screenshot: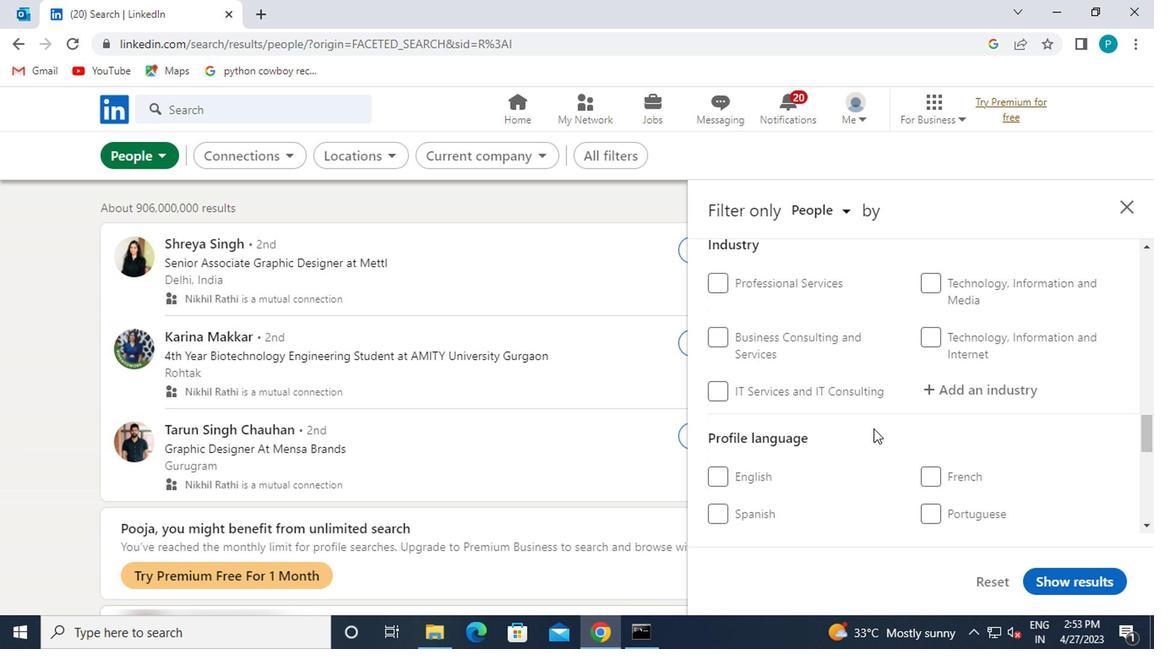 
Action: Mouse scrolled (878, 425) with delta (0, -1)
Screenshot: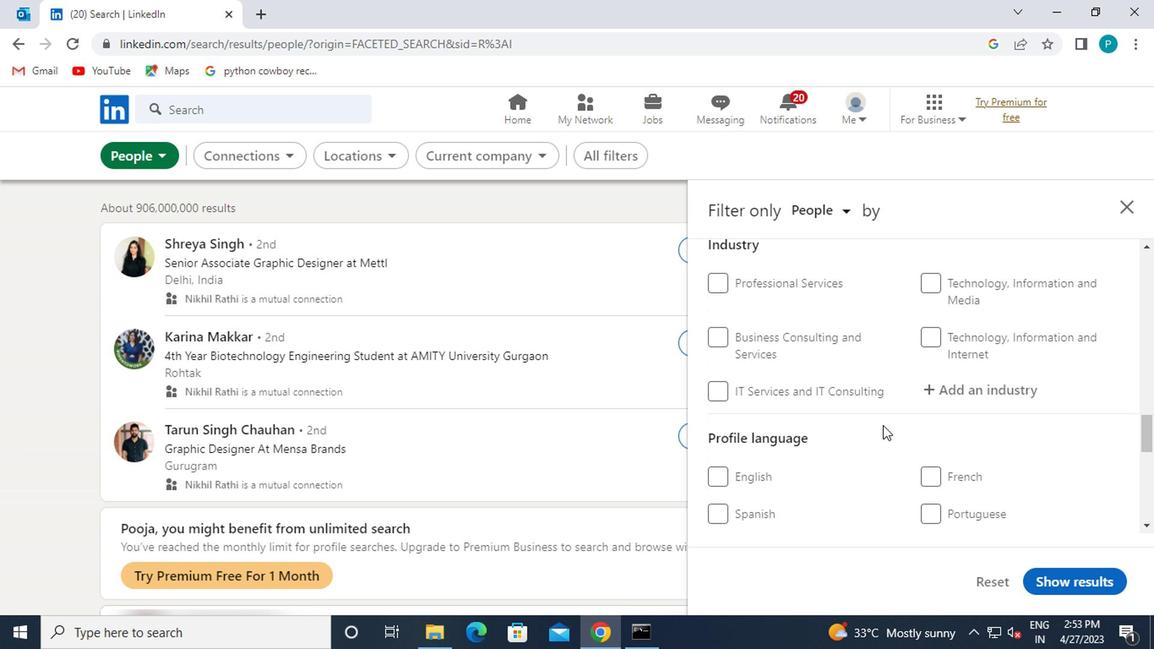 
Action: Mouse moved to (929, 317)
Screenshot: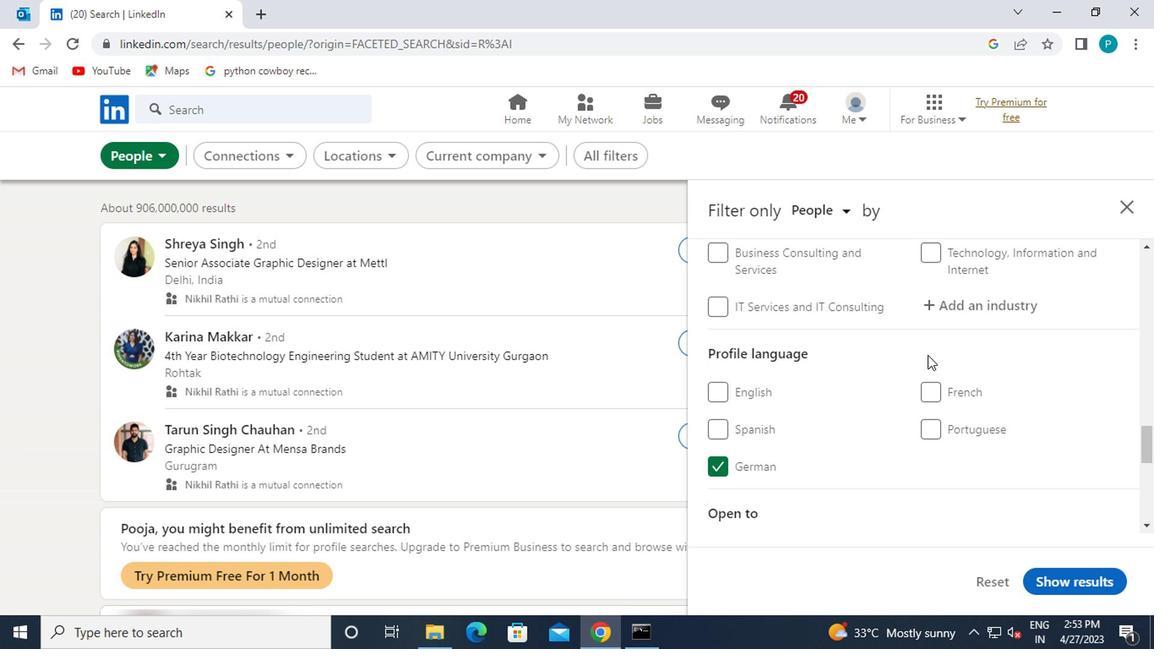 
Action: Mouse pressed left at (929, 317)
Screenshot: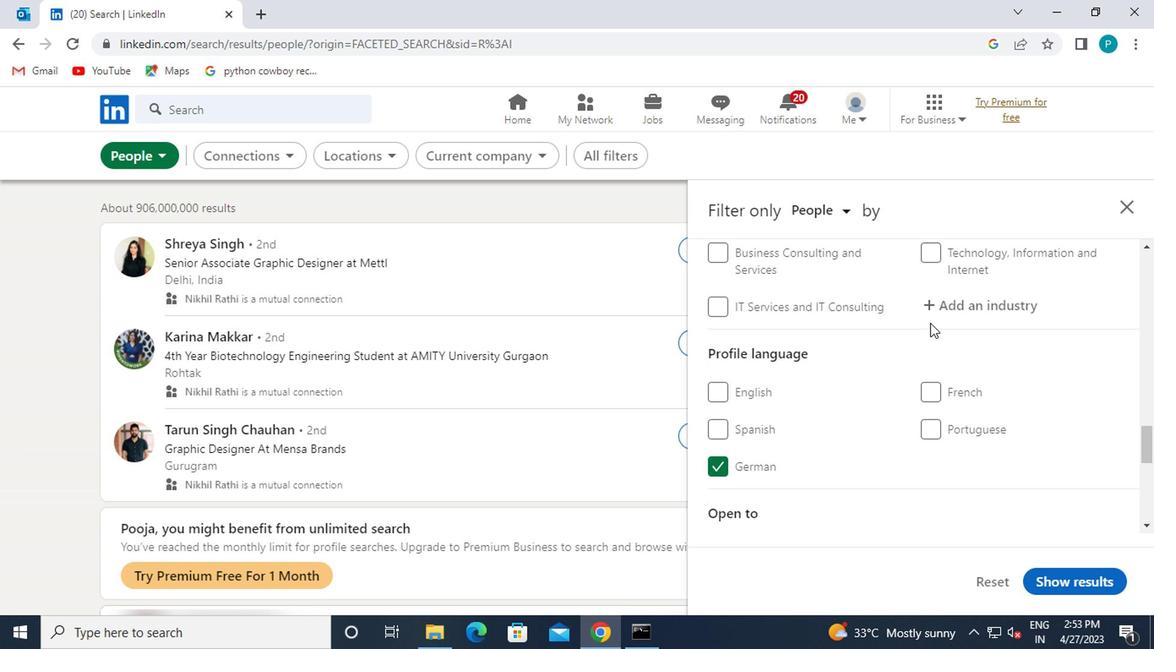 
Action: Key pressed <Key.caps_lock>P<Key.caps_lock>RINT
Screenshot: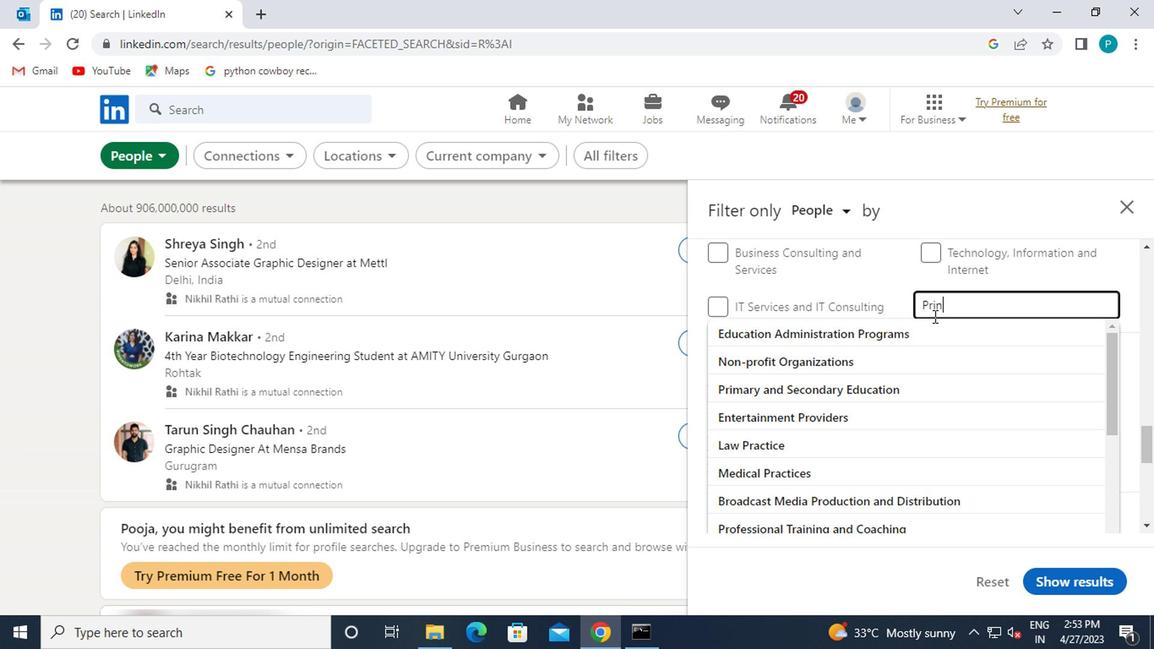 
Action: Mouse moved to (864, 338)
Screenshot: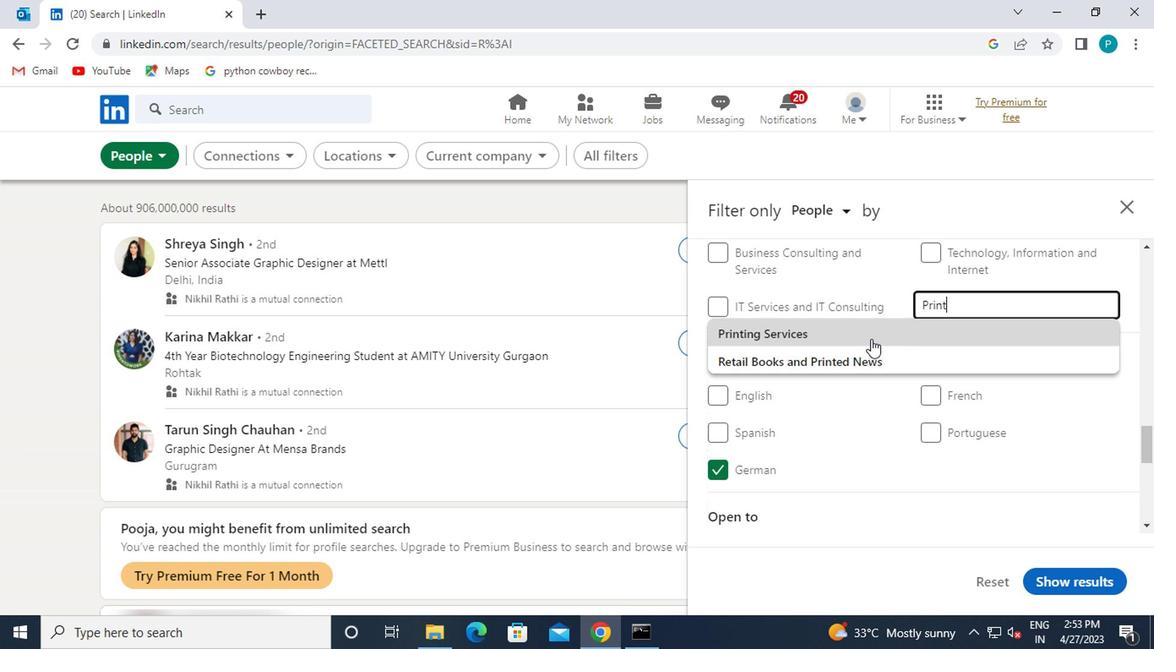 
Action: Mouse pressed left at (864, 338)
Screenshot: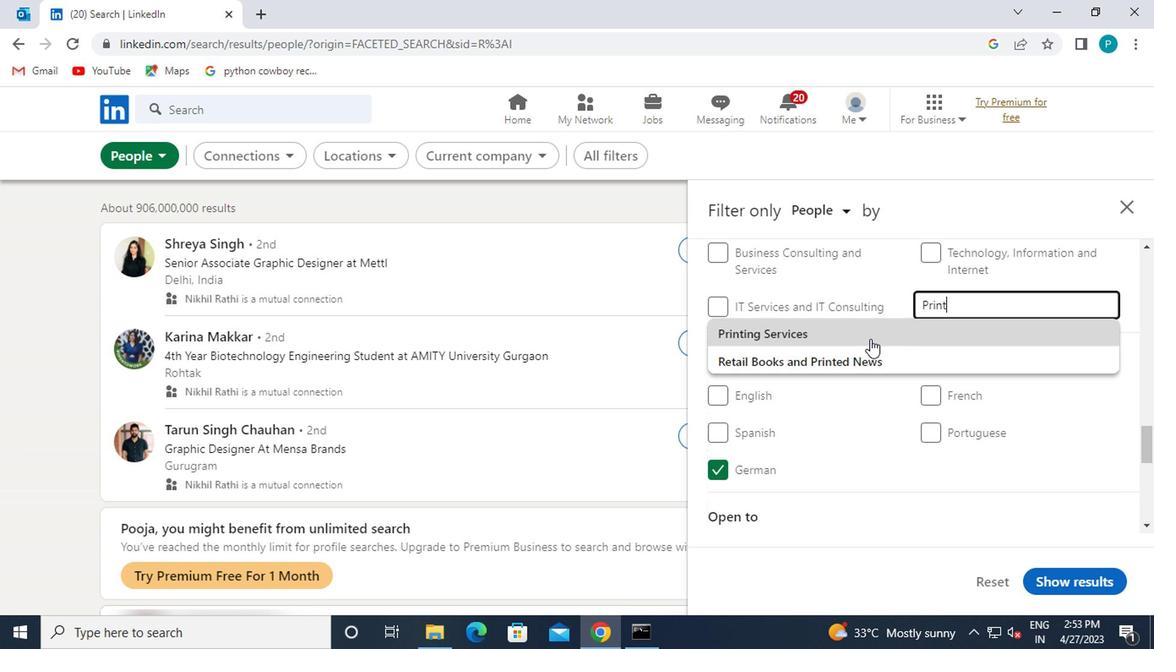 
Action: Mouse moved to (864, 341)
Screenshot: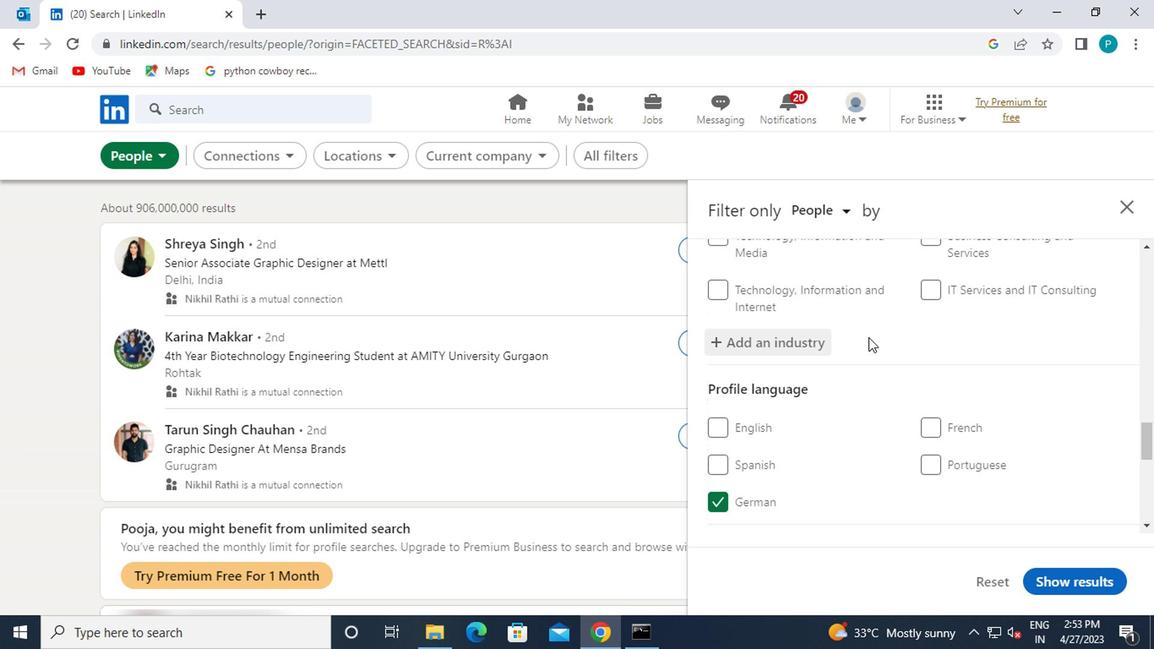 
Action: Mouse scrolled (864, 340) with delta (0, -1)
Screenshot: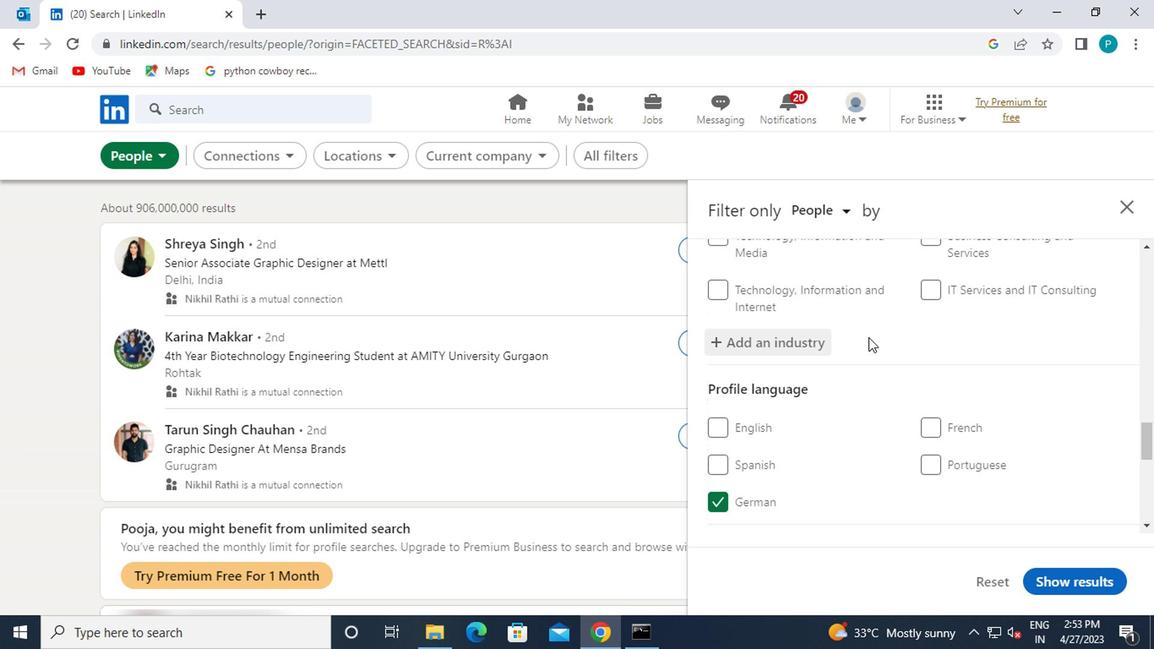 
Action: Mouse moved to (864, 344)
Screenshot: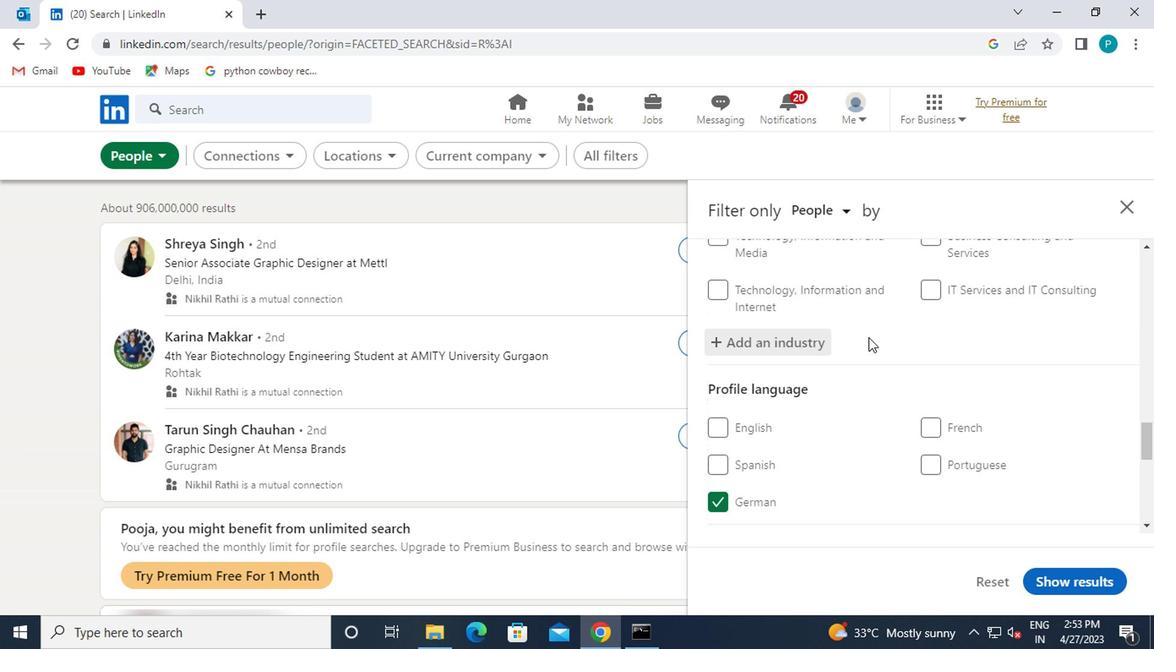 
Action: Mouse scrolled (864, 344) with delta (0, 0)
Screenshot: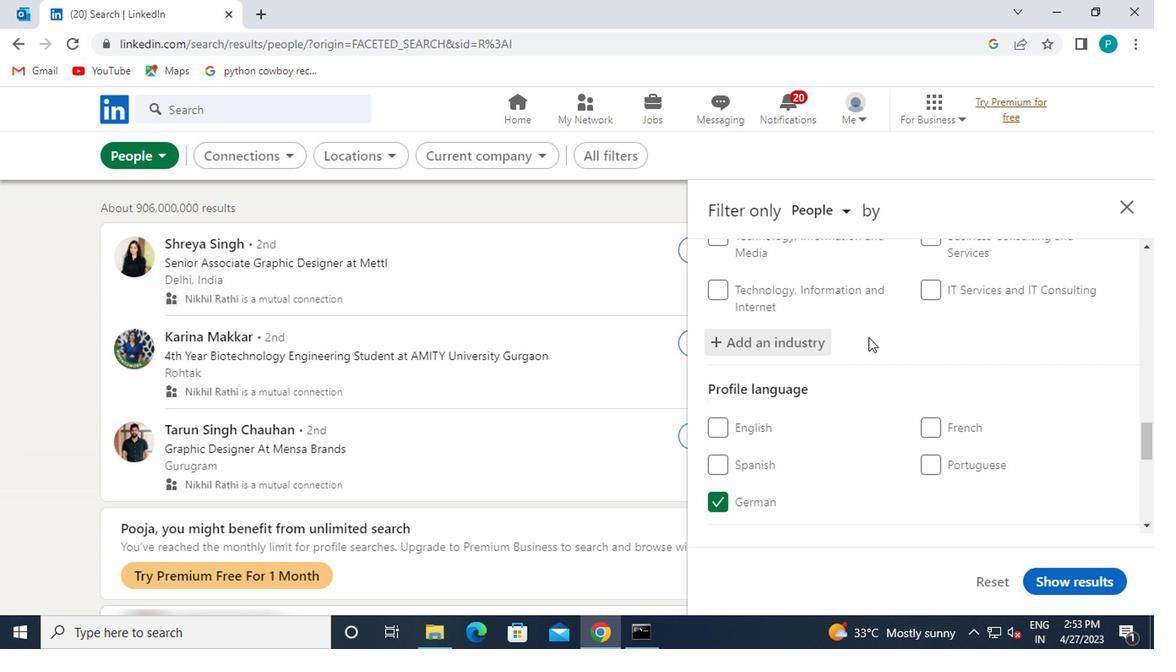 
Action: Mouse moved to (876, 441)
Screenshot: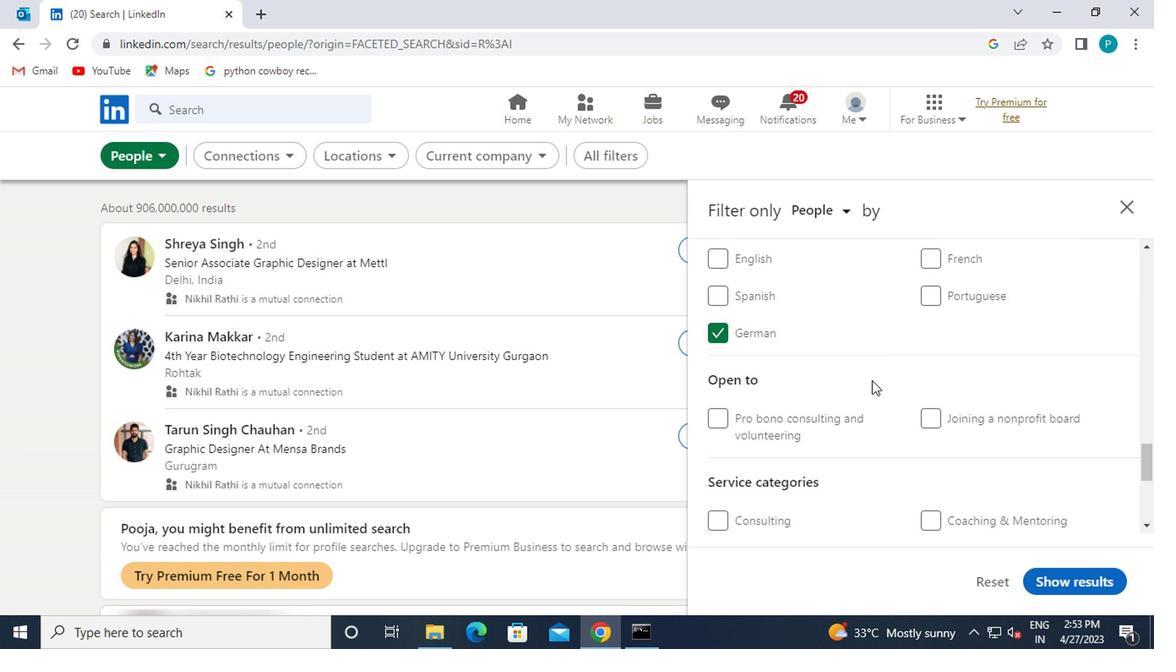 
Action: Mouse scrolled (876, 440) with delta (0, 0)
Screenshot: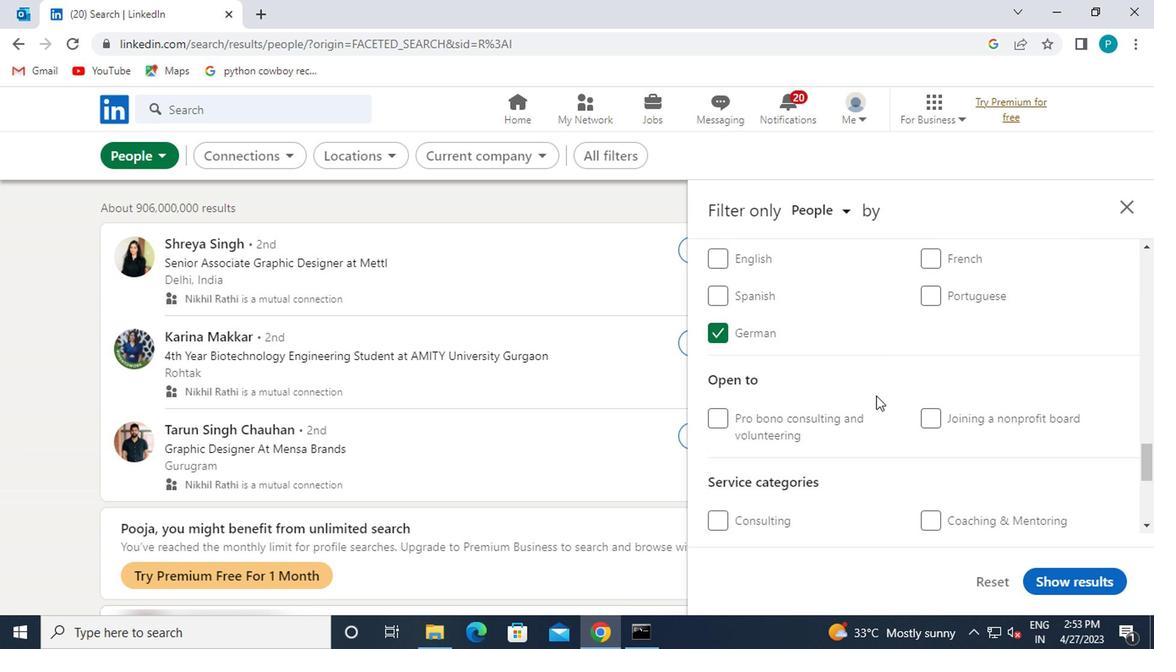 
Action: Mouse moved to (990, 488)
Screenshot: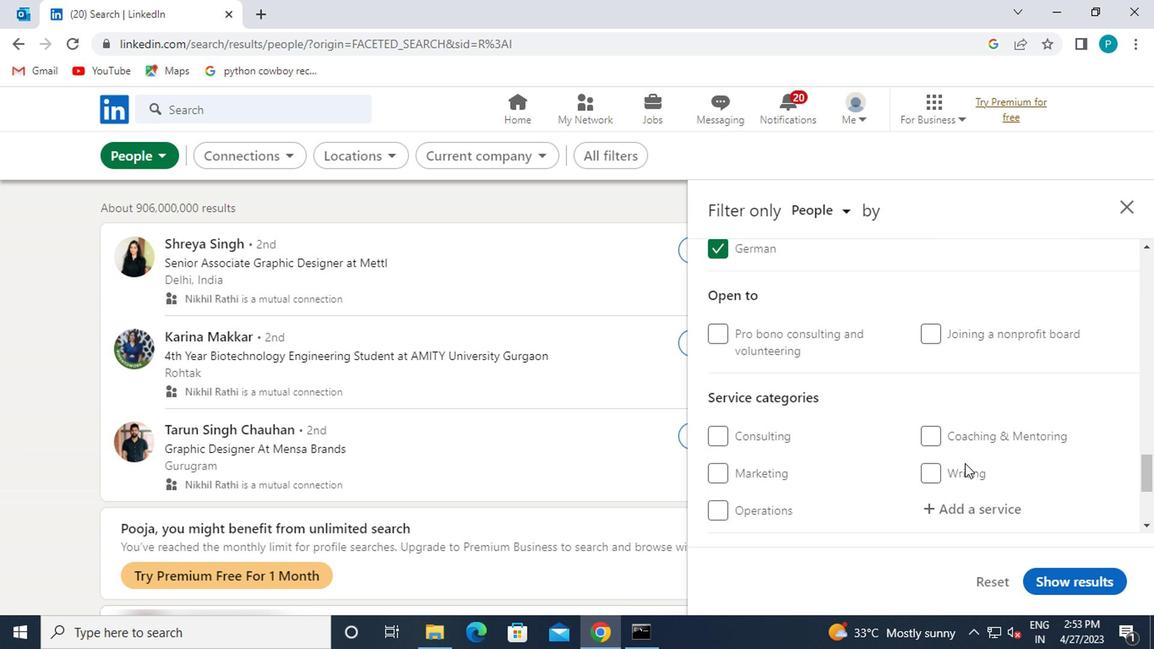 
Action: Mouse scrolled (990, 487) with delta (0, 0)
Screenshot: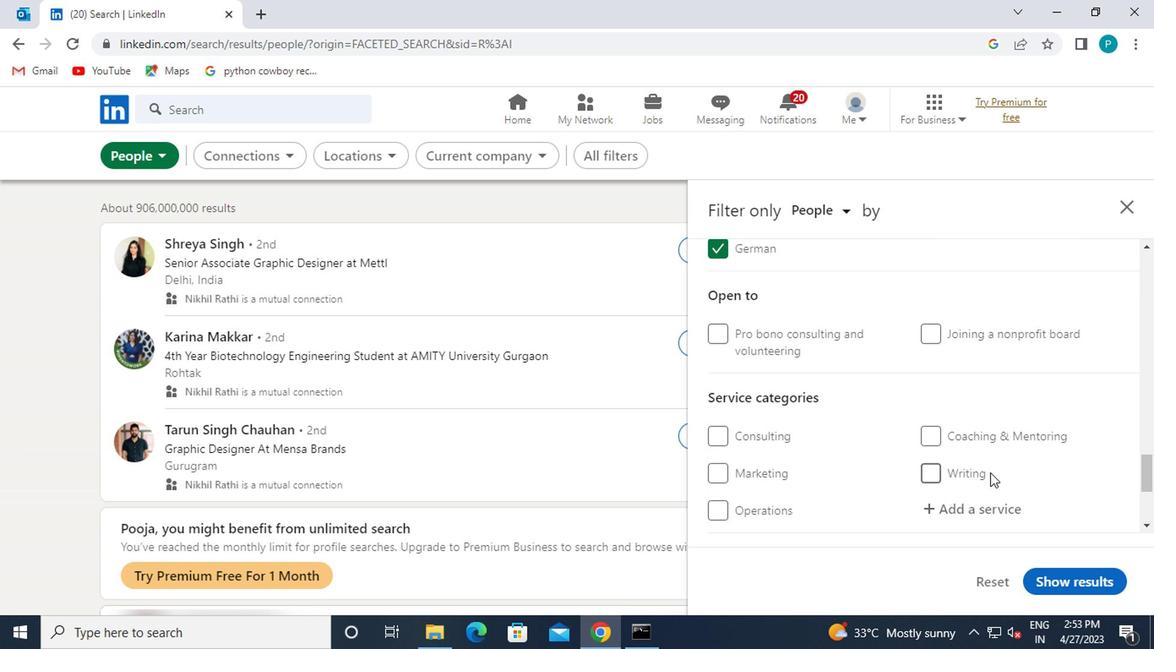 
Action: Mouse moved to (966, 422)
Screenshot: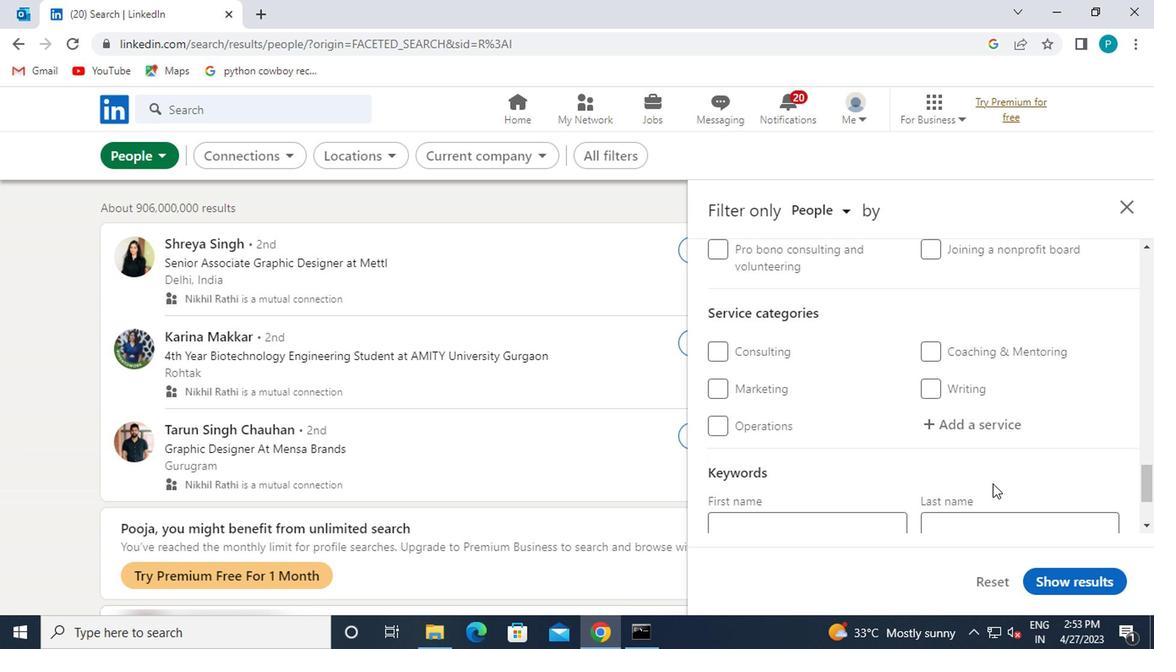
Action: Mouse pressed left at (966, 422)
Screenshot: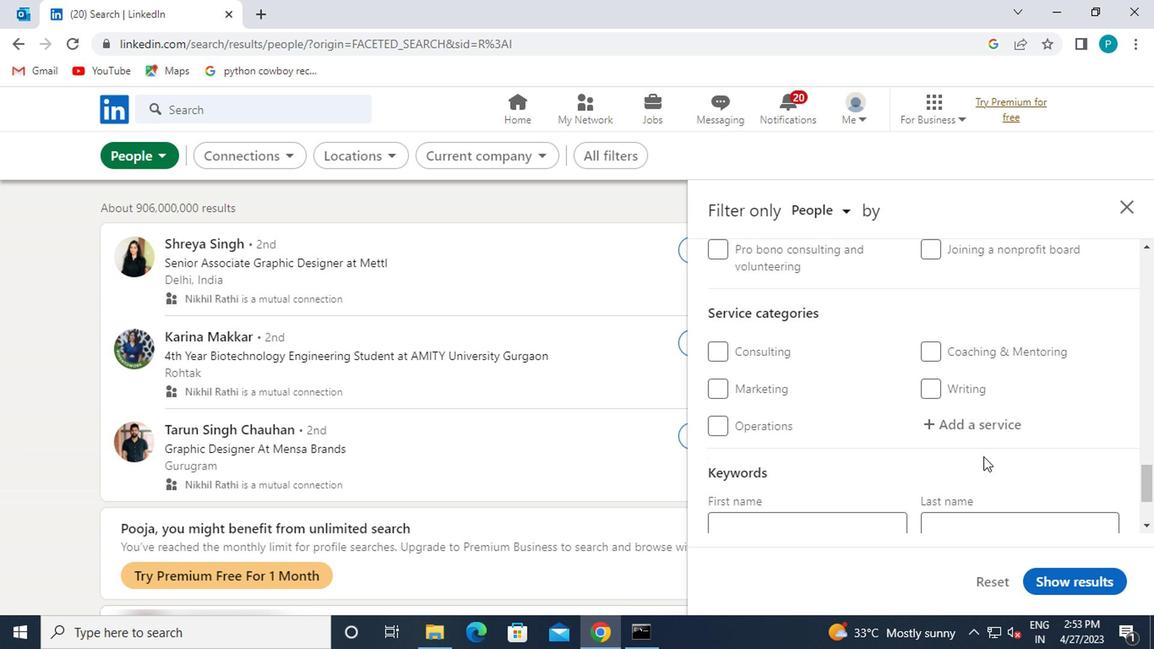
Action: Mouse moved to (966, 424)
Screenshot: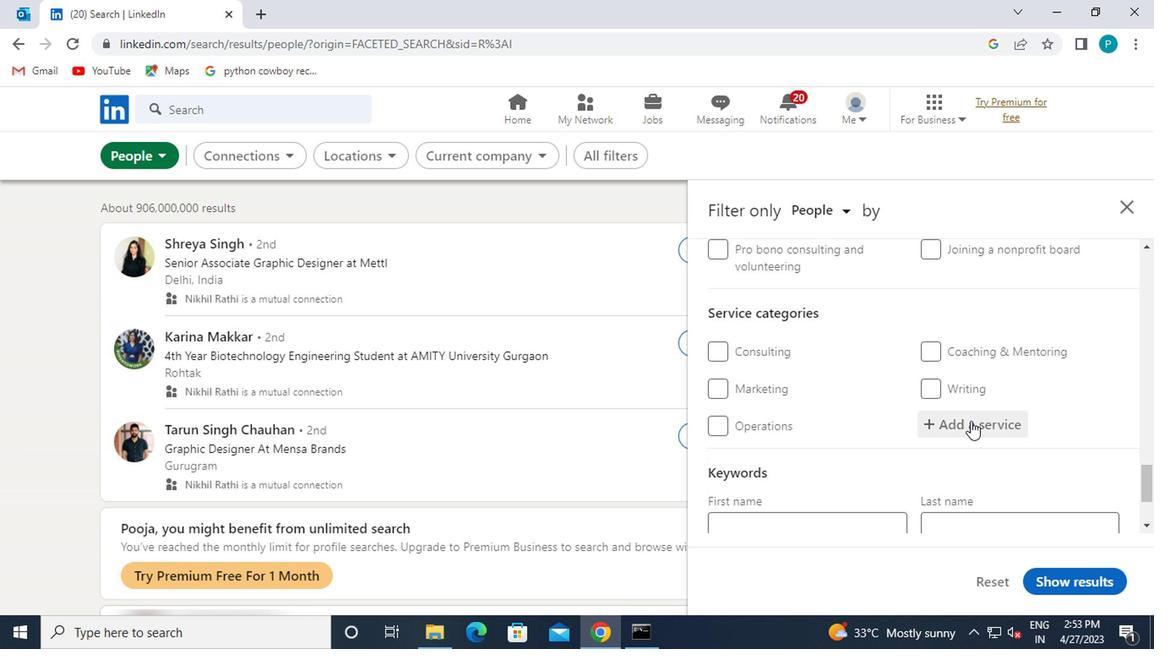 
Action: Key pressed <Key.caps_lock>L<Key.caps_lock>OANS
Screenshot: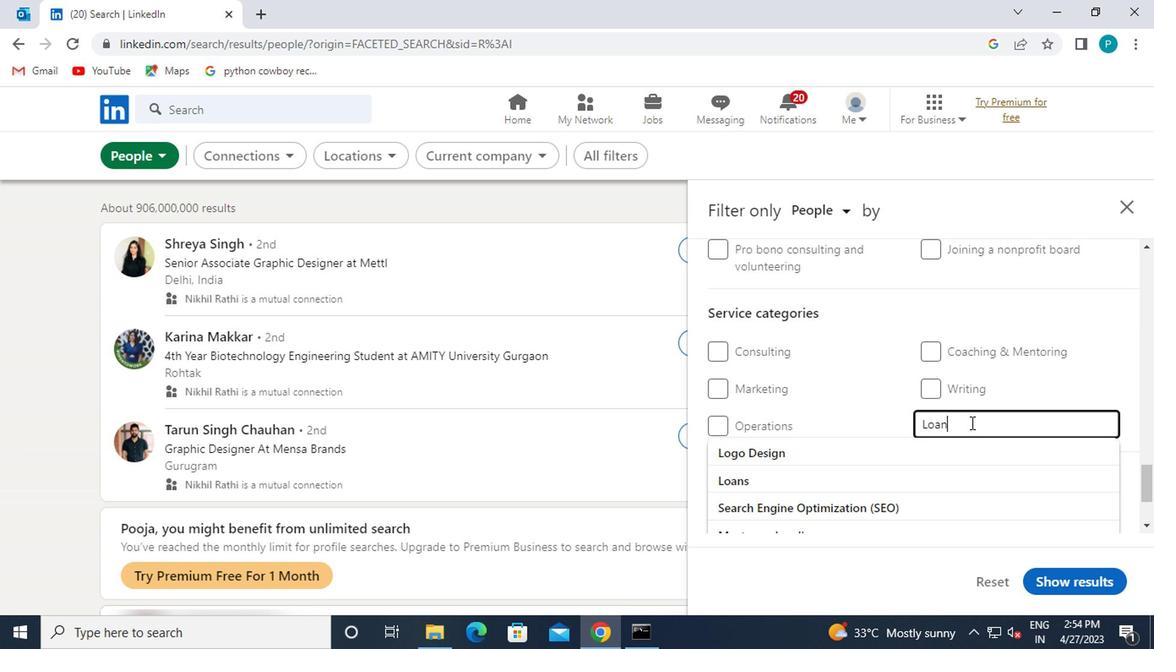 
Action: Mouse moved to (868, 450)
Screenshot: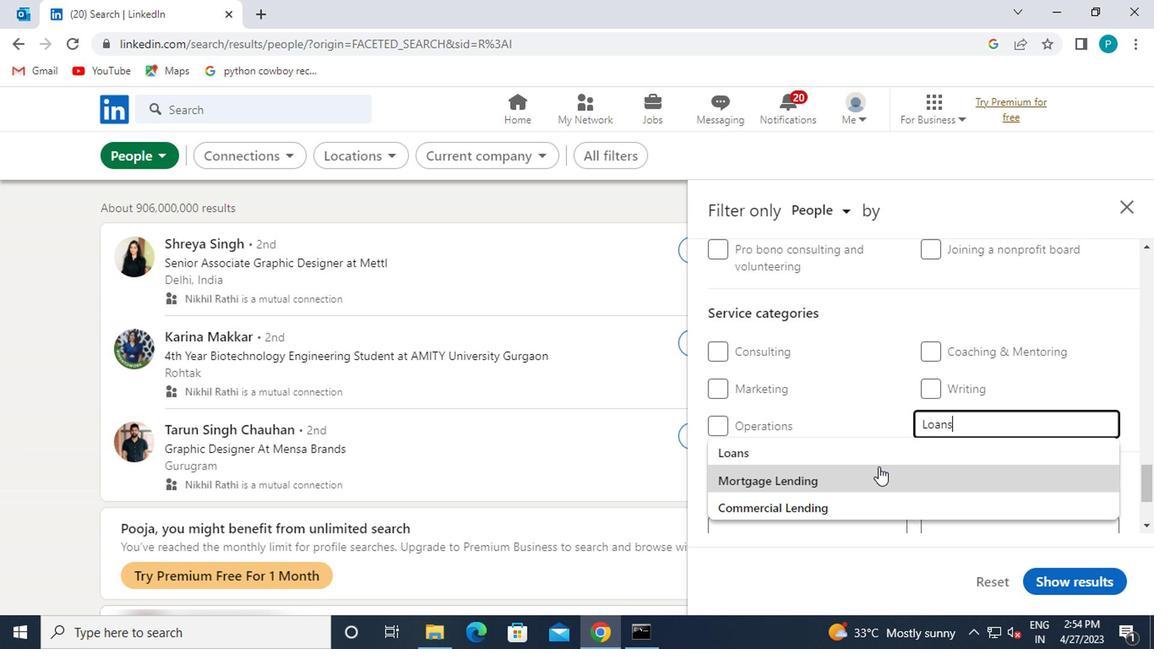 
Action: Mouse pressed left at (868, 450)
Screenshot: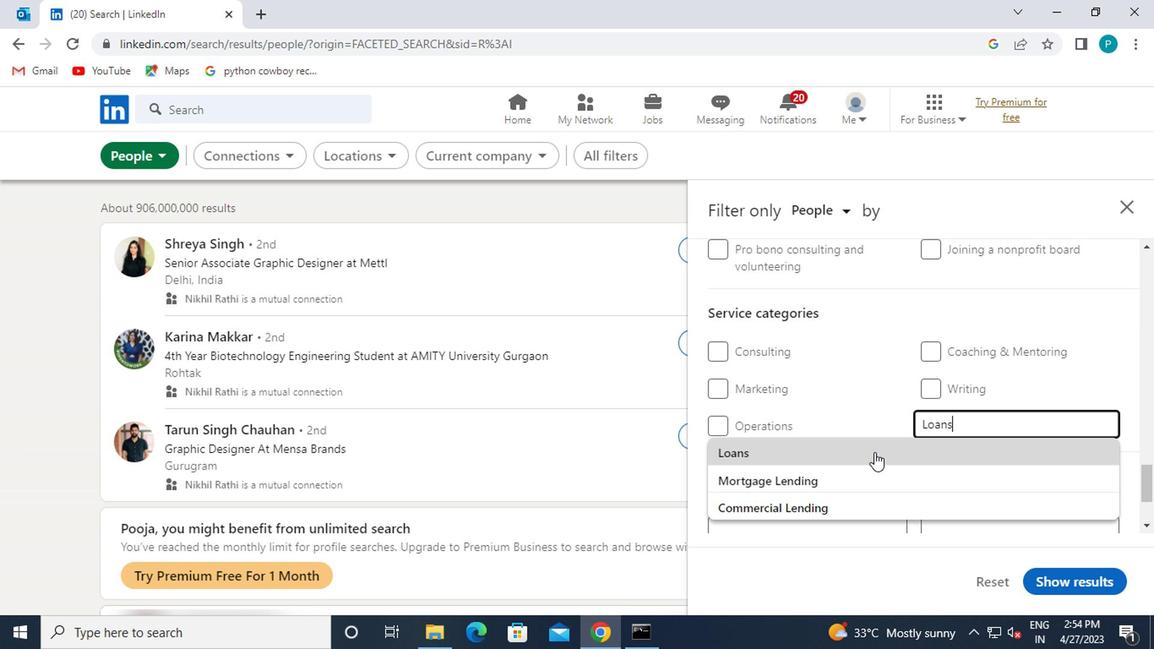 
Action: Mouse scrolled (868, 449) with delta (0, 0)
Screenshot: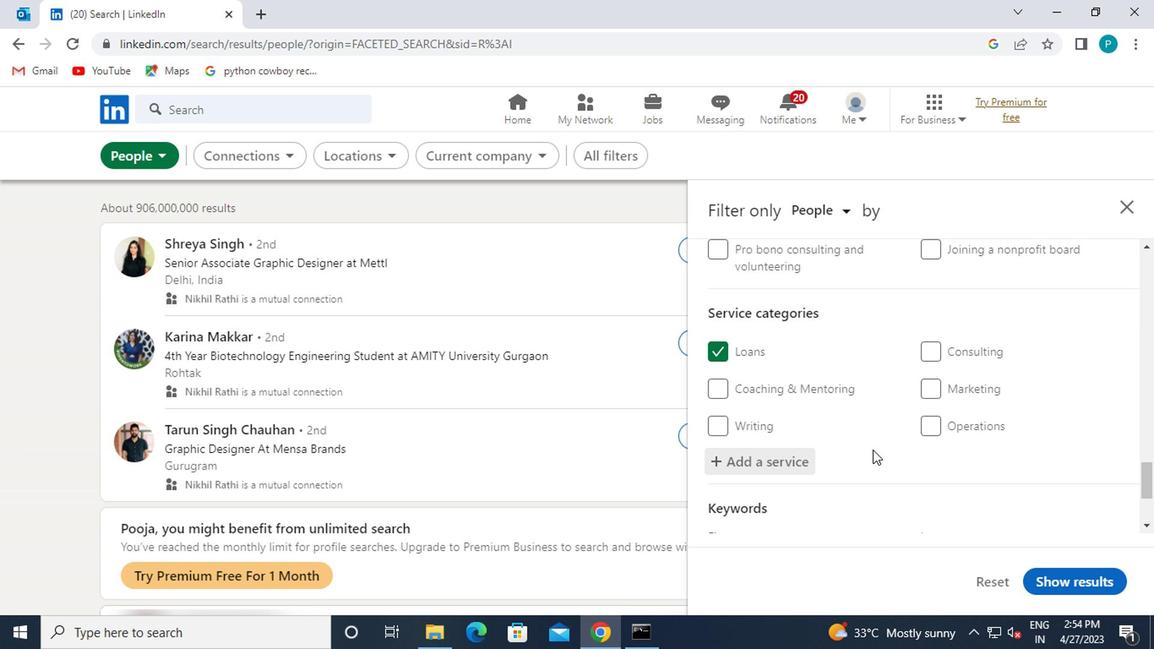 
Action: Mouse scrolled (868, 449) with delta (0, 0)
Screenshot: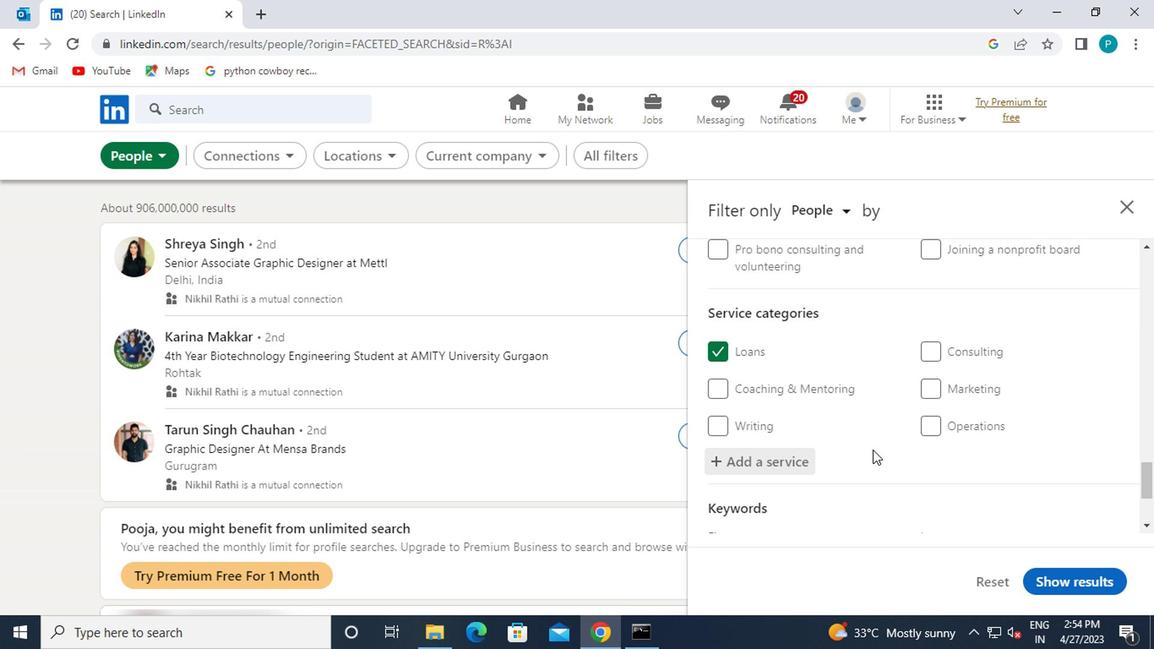 
Action: Mouse moved to (811, 463)
Screenshot: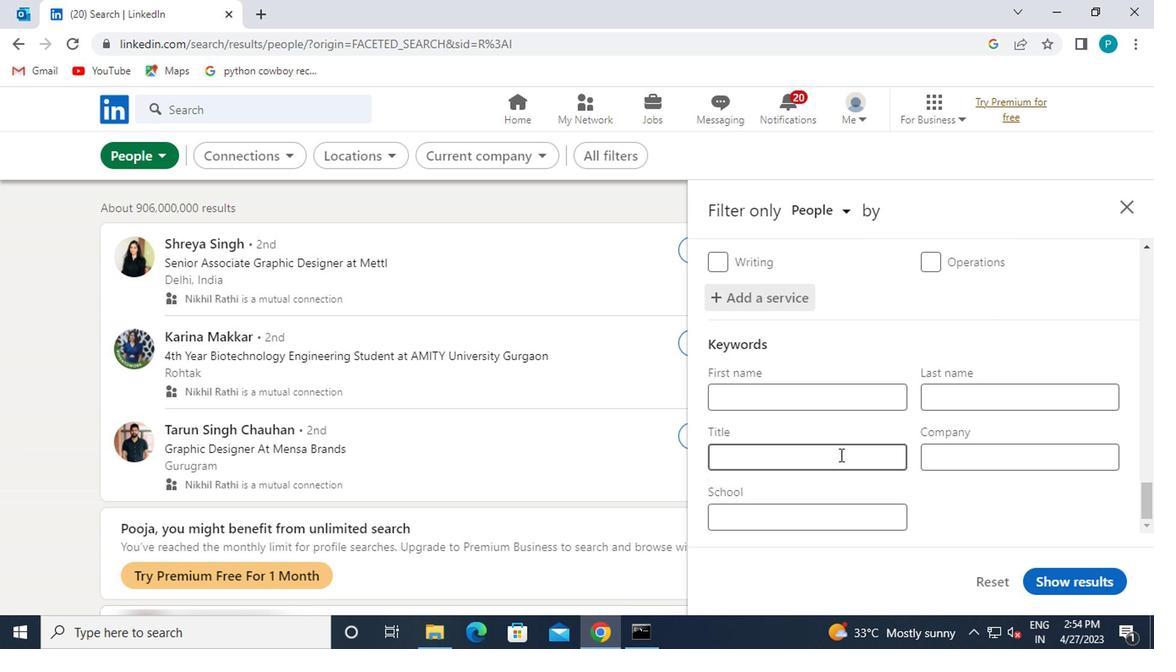 
Action: Mouse pressed left at (811, 463)
Screenshot: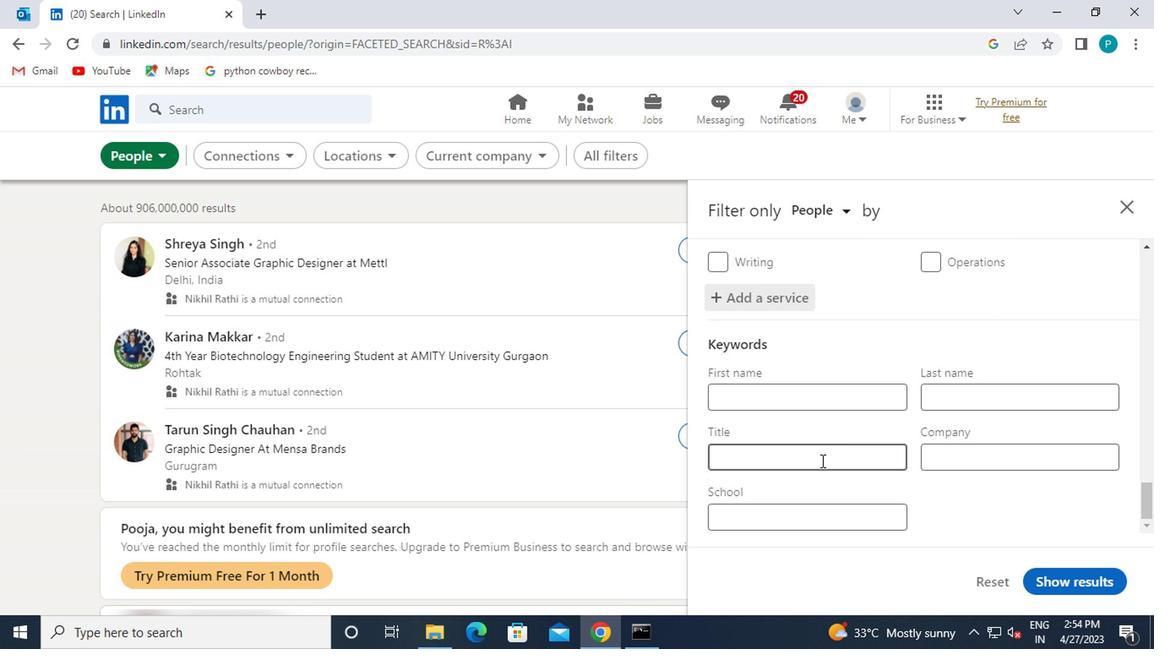
Action: Mouse moved to (844, 446)
Screenshot: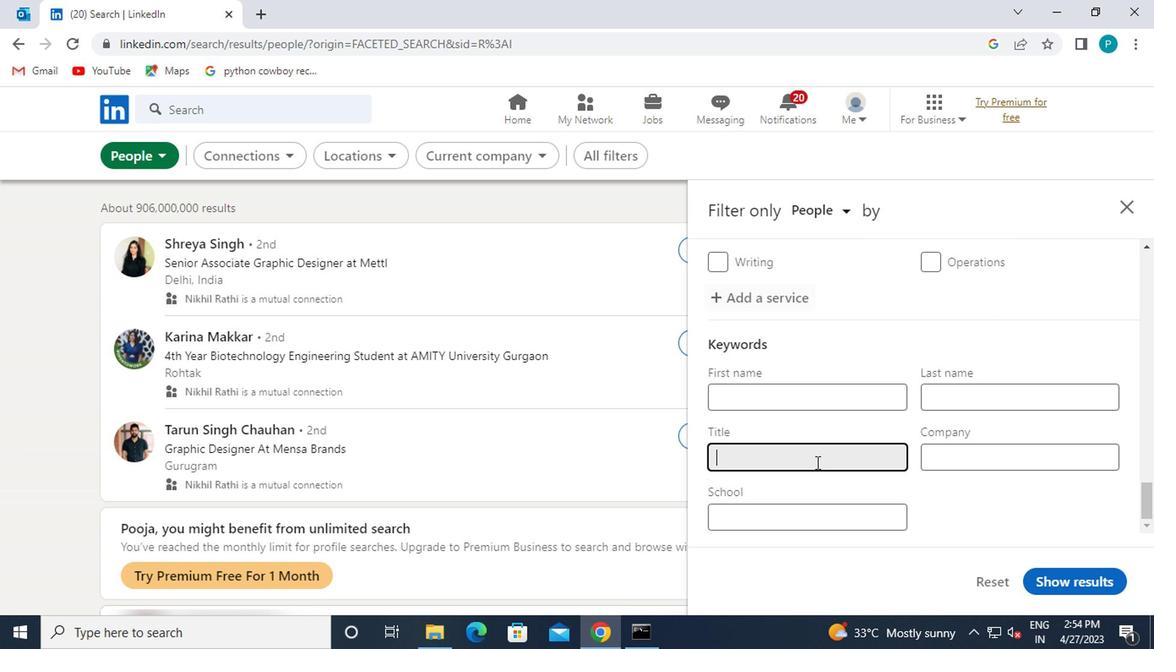 
Action: Key pressed <Key.caps_lock>C<Key.caps_lock>ONTROLLER
Screenshot: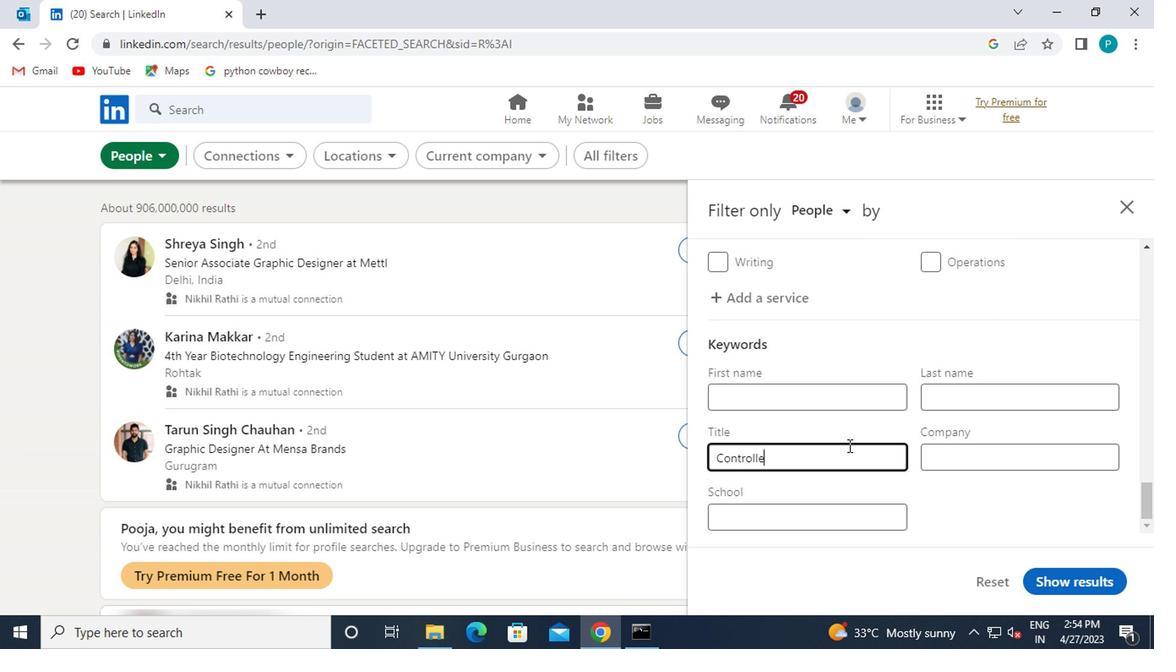 
Action: Mouse moved to (1083, 580)
Screenshot: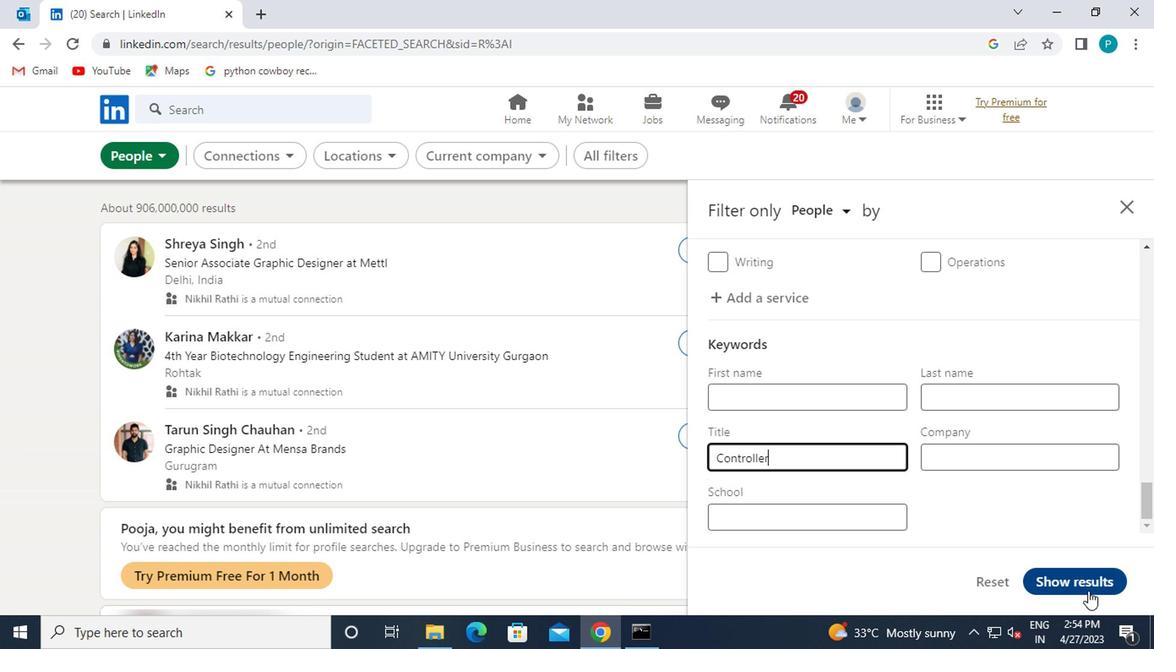 
Action: Mouse pressed left at (1083, 580)
Screenshot: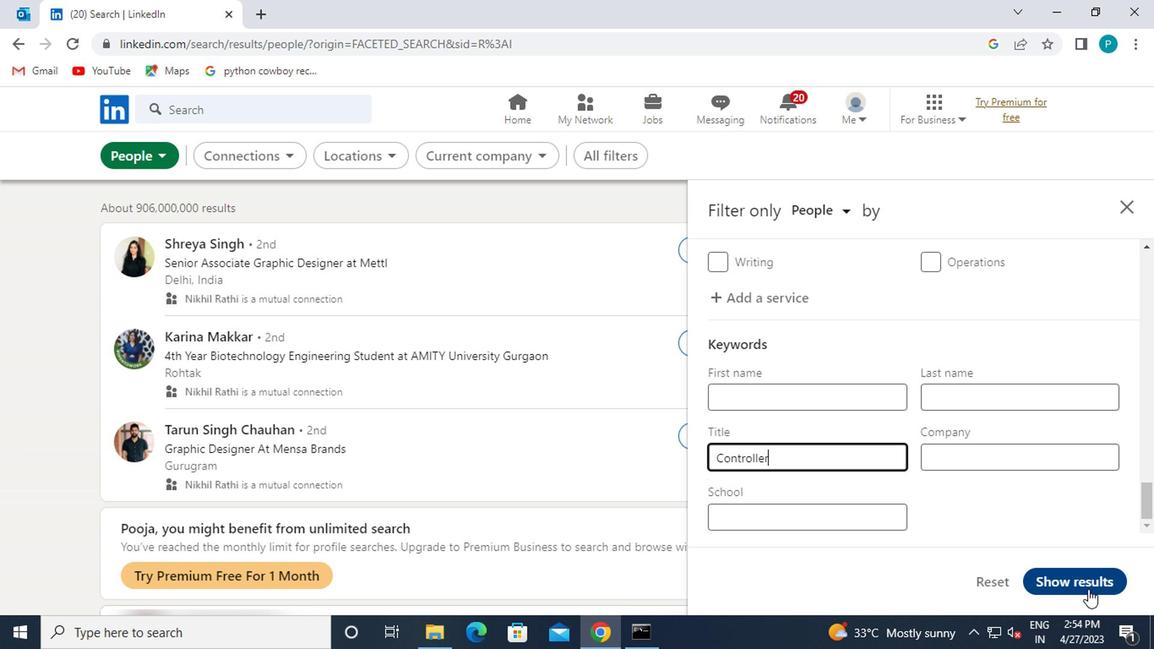 
